 Task: Buy 5 Mouthwash from Oral Care section under best seller category for shipping address: Katie Thompson, 1483 Vineyard Drive, Independence, Ohio 44131, Cell Number 4403901431. Pay from credit card ending with 7965, CVV 549
Action: Mouse moved to (332, 53)
Screenshot: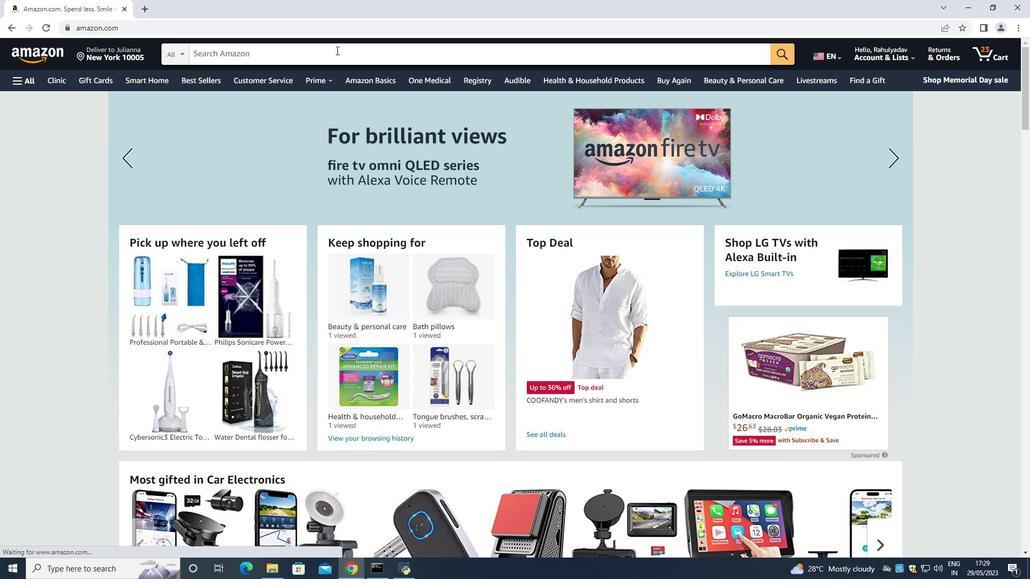 
Action: Mouse pressed left at (332, 53)
Screenshot: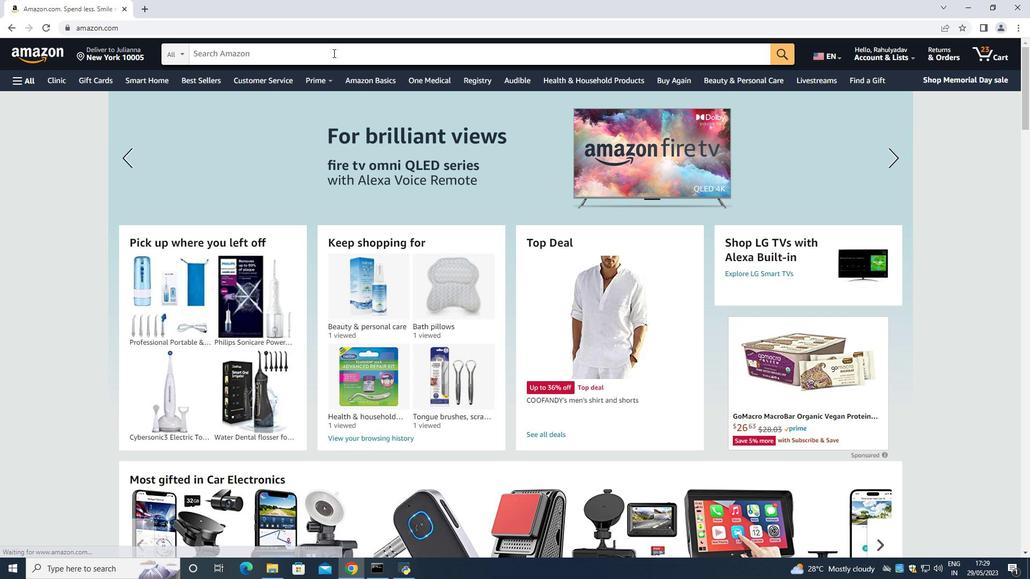 
Action: Key pressed <Key.shift>Mouthwash<Key.space><Key.enter>
Screenshot: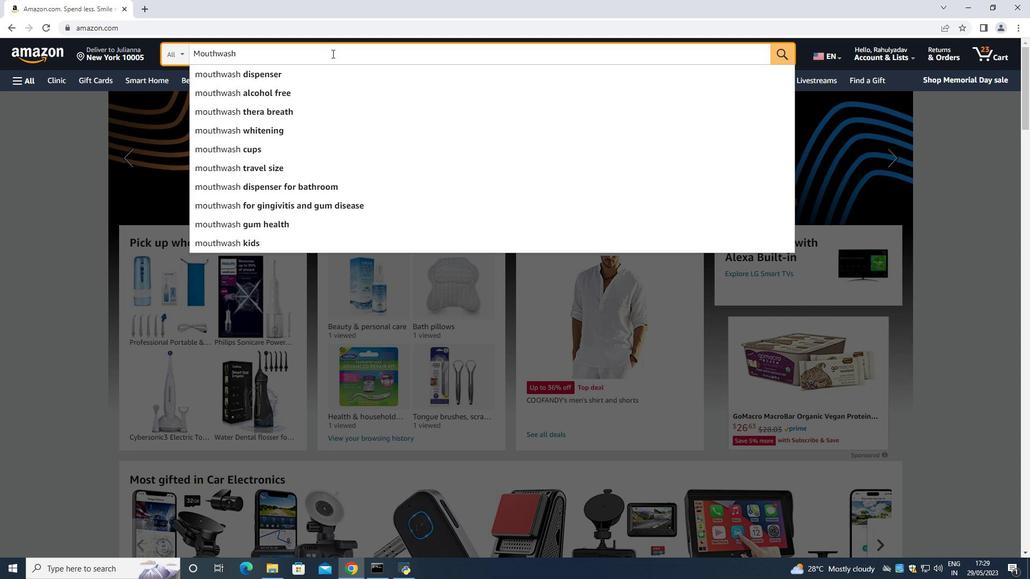
Action: Mouse moved to (191, 77)
Screenshot: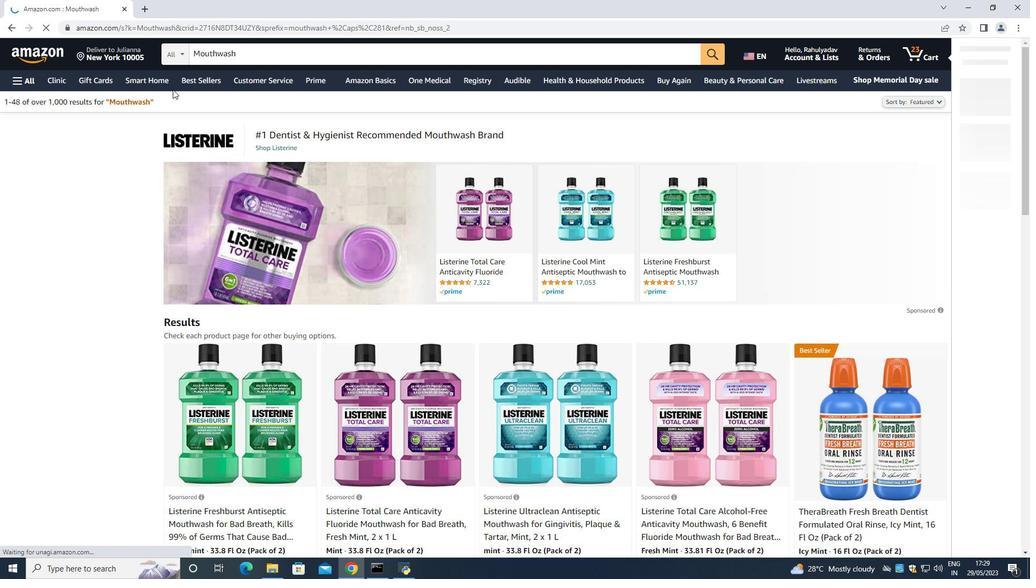 
Action: Mouse pressed left at (191, 77)
Screenshot: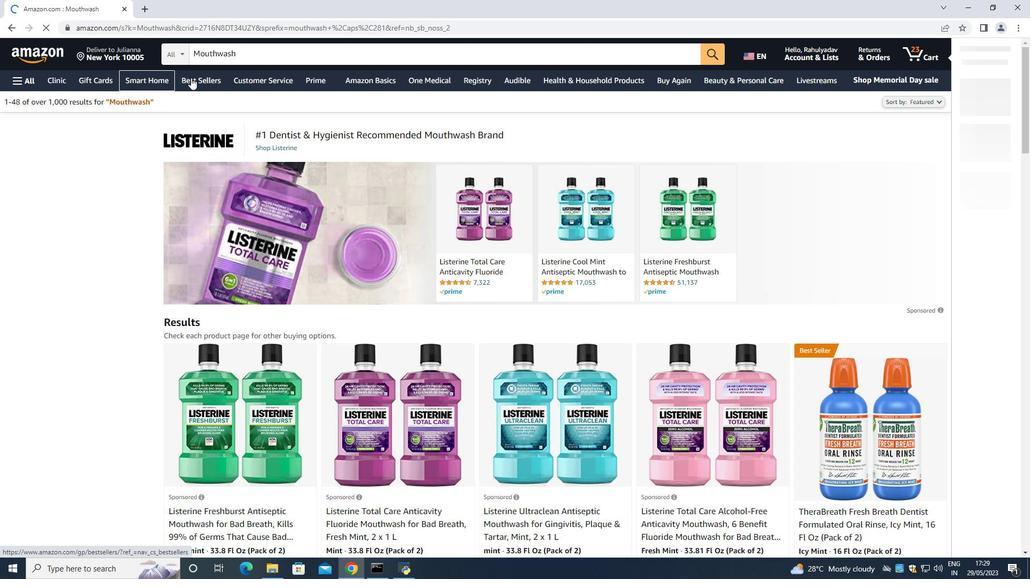 
Action: Mouse moved to (252, 56)
Screenshot: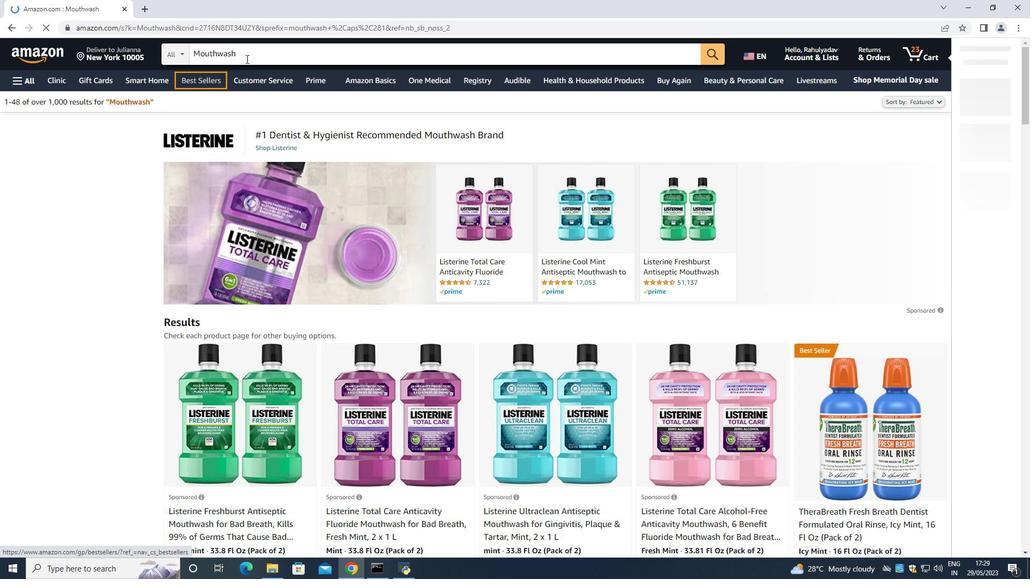 
Action: Mouse pressed left at (252, 56)
Screenshot: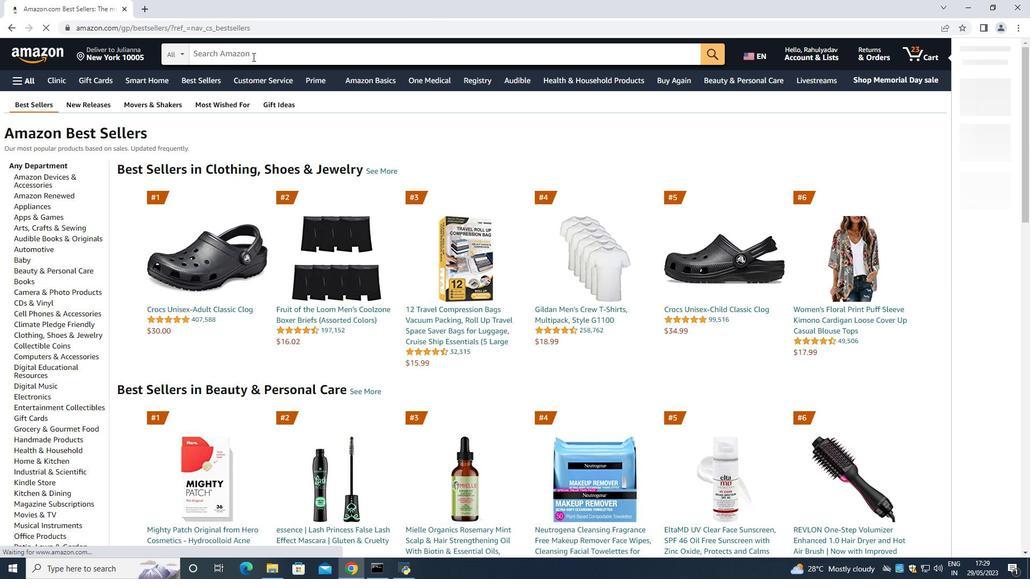 
Action: Mouse moved to (253, 56)
Screenshot: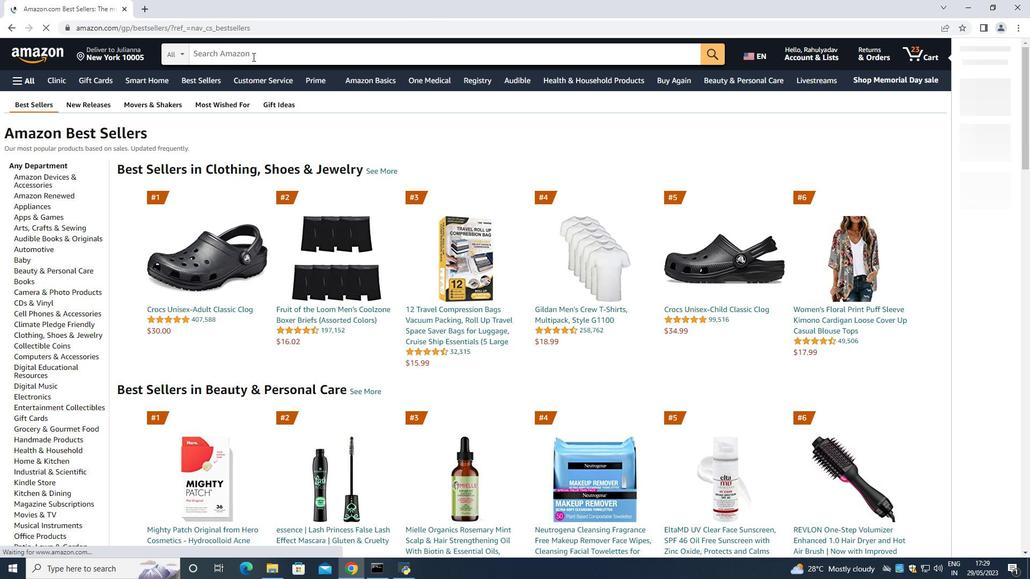 
Action: Key pressed <Key.caps_lock><Key.shift><Key.shift><Key.shift><Key.shift><Key.shift><Key.shift><Key.shift>mOUTH<Key.backspace><Key.backspace><Key.backspace><Key.backspace><Key.backspace><Key.backspace><Key.backspace><Key.backspace><Key.backspace><Key.backspace><Key.backspace><Key.backspace><Key.caps_lock><Key.caps_lock><Key.caps_lock><Key.shift>Mouthwash<Key.space><Key.enter>
Screenshot: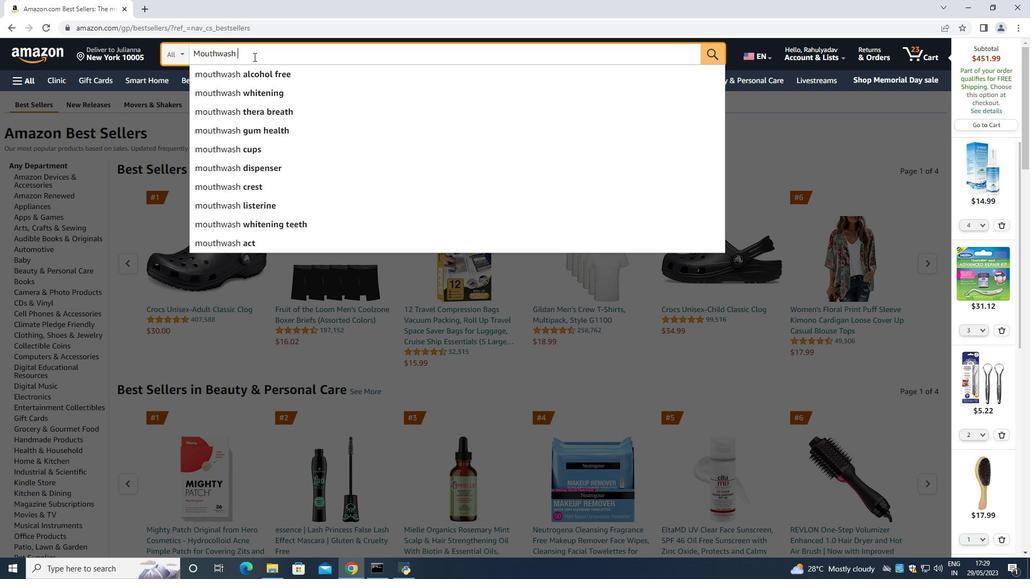 
Action: Mouse scrolled (253, 57) with delta (0, 0)
Screenshot: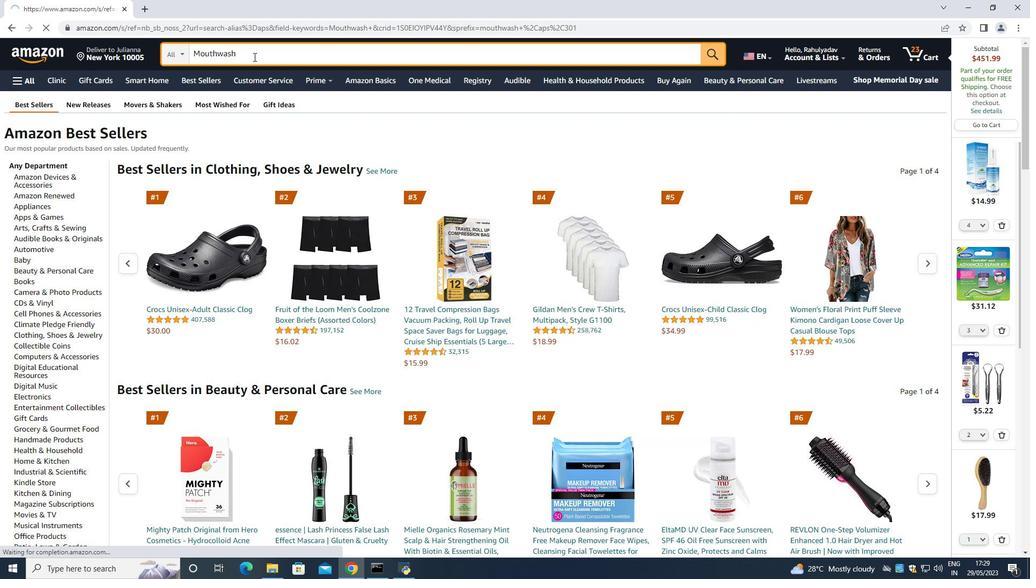 
Action: Mouse moved to (50, 261)
Screenshot: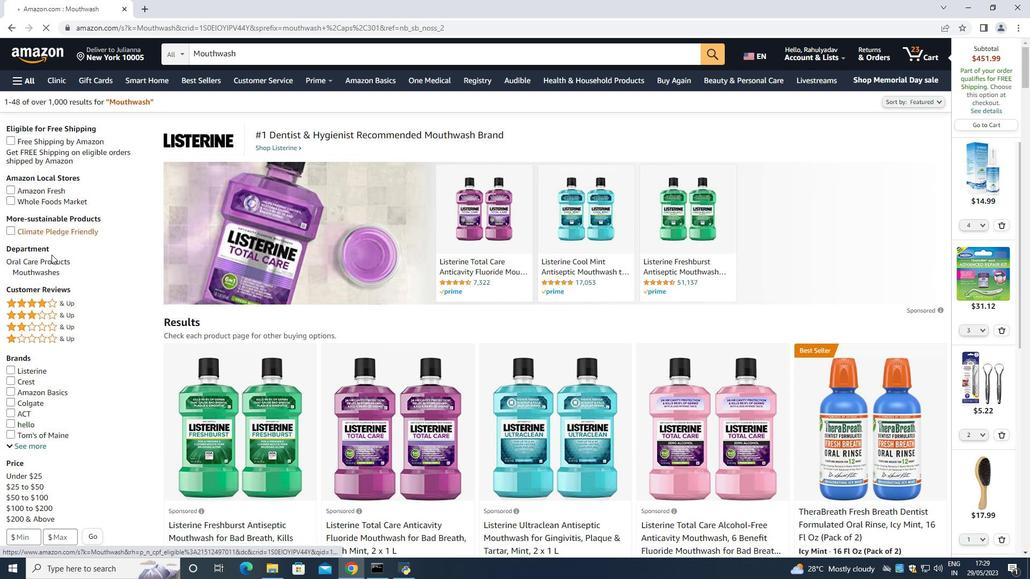 
Action: Mouse pressed left at (50, 261)
Screenshot: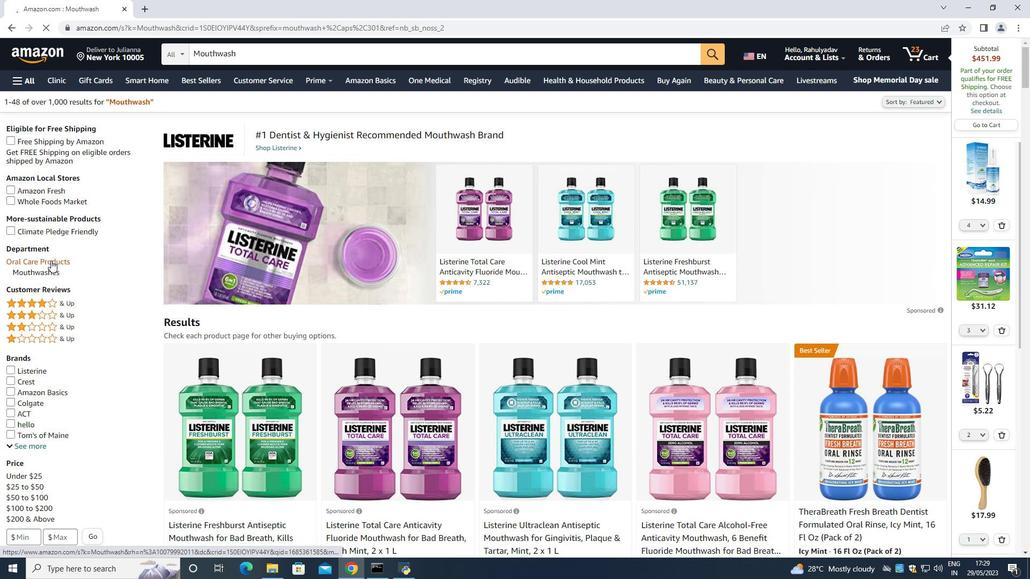 
Action: Mouse moved to (266, 311)
Screenshot: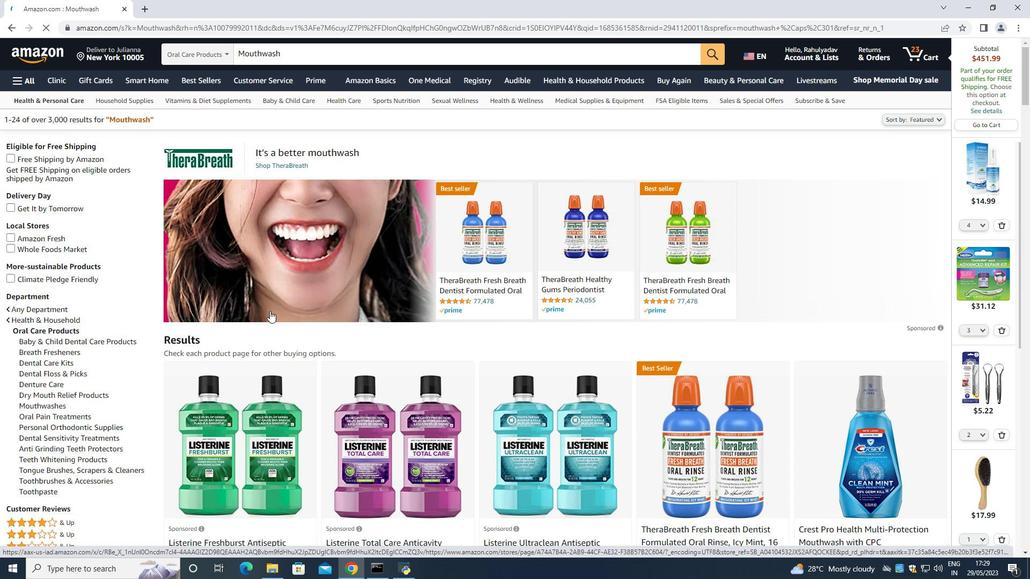 
Action: Mouse scrolled (266, 311) with delta (0, 0)
Screenshot: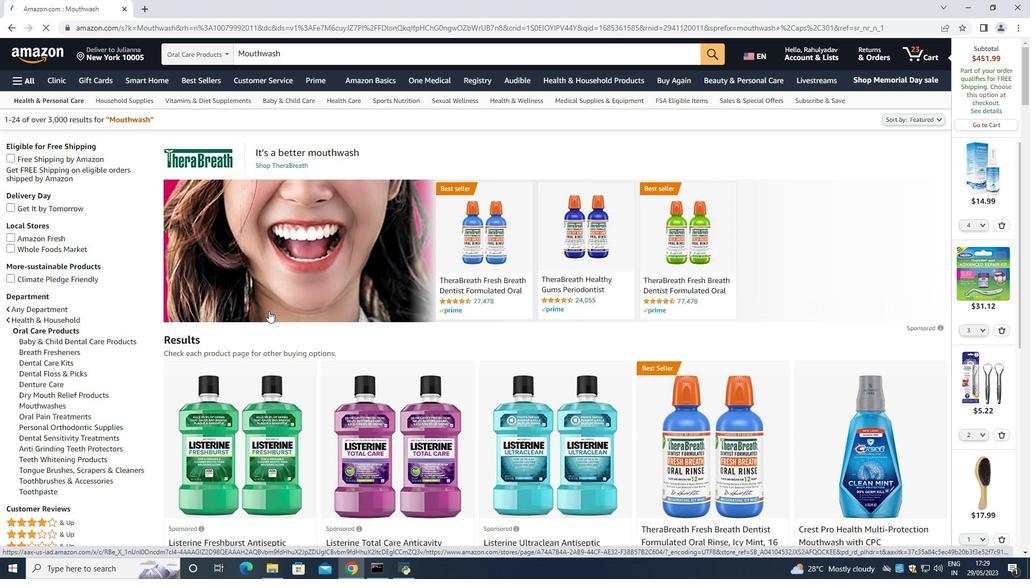 
Action: Mouse moved to (250, 325)
Screenshot: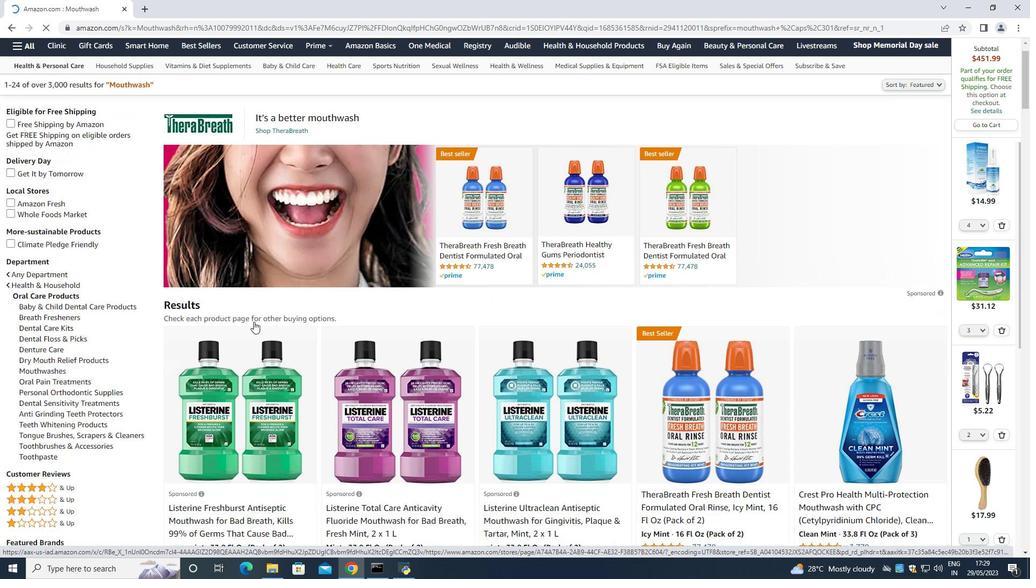 
Action: Mouse scrolled (250, 324) with delta (0, 0)
Screenshot: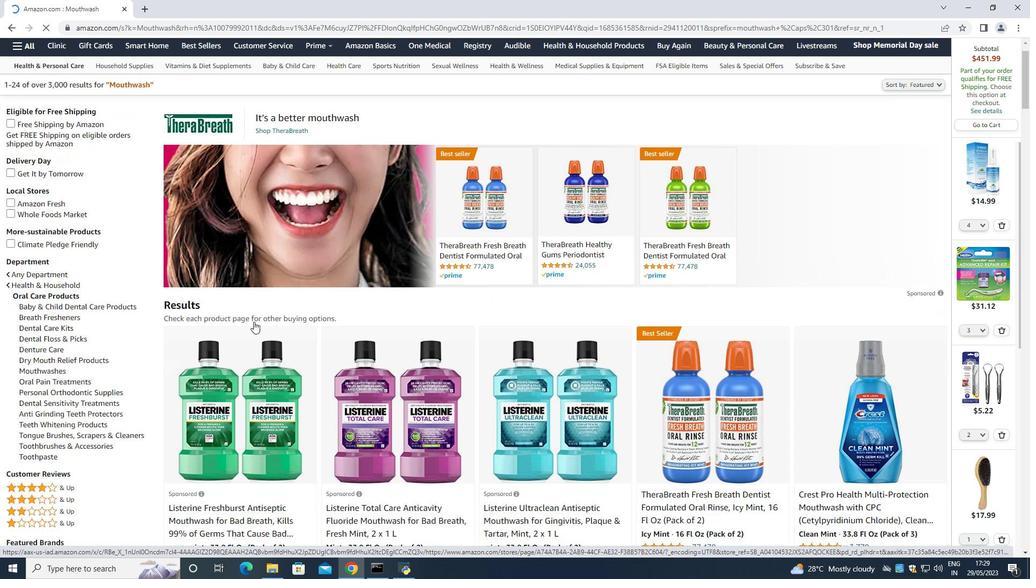 
Action: Mouse moved to (222, 350)
Screenshot: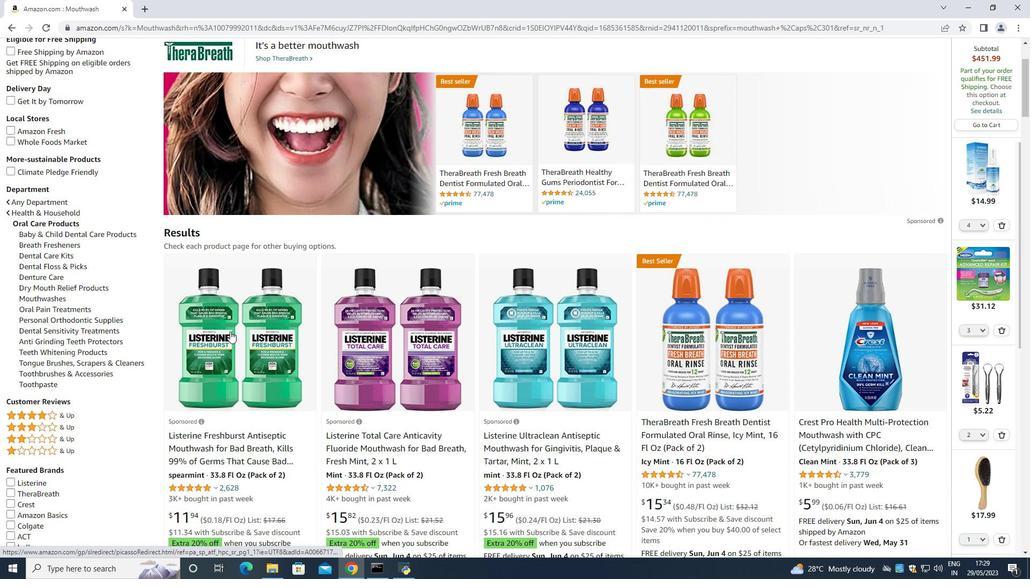 
Action: Mouse scrolled (222, 349) with delta (0, 0)
Screenshot: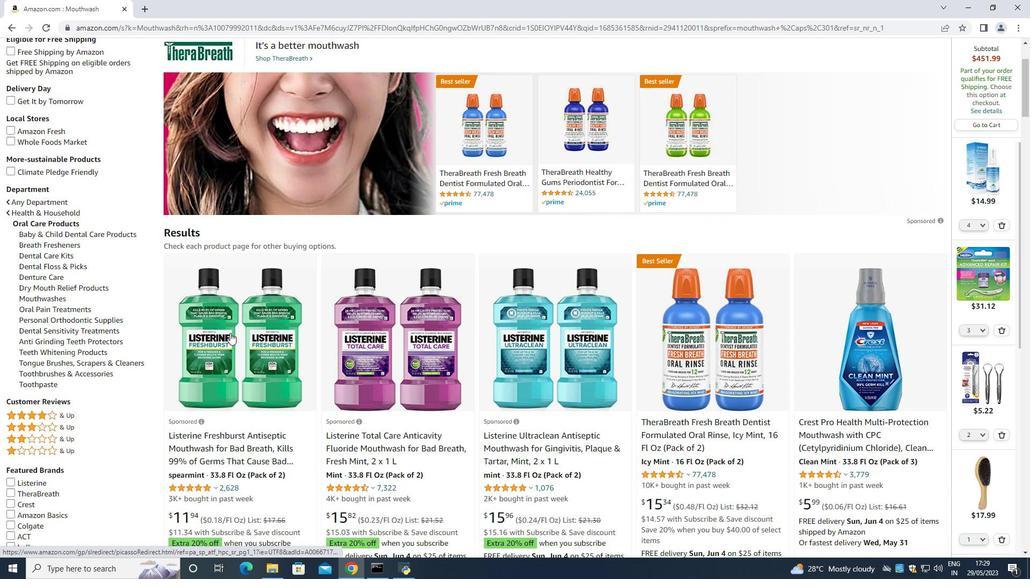 
Action: Mouse moved to (269, 348)
Screenshot: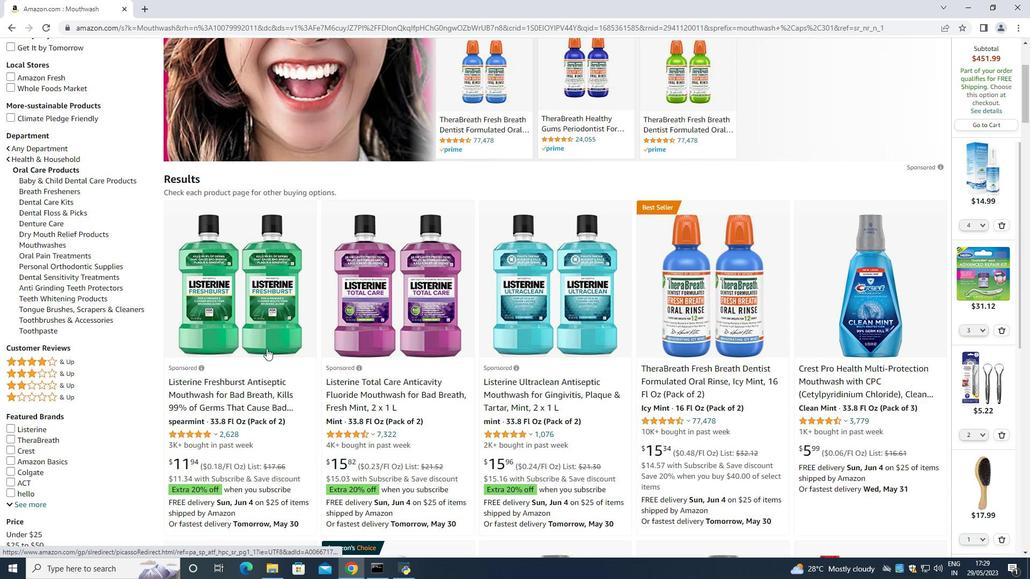 
Action: Mouse scrolled (269, 348) with delta (0, 0)
Screenshot: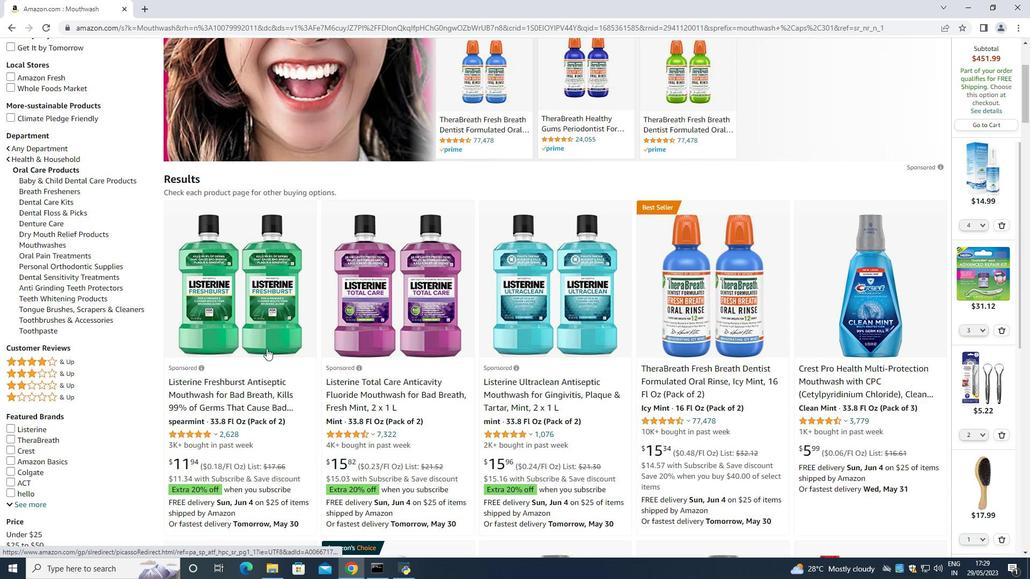 
Action: Mouse moved to (534, 339)
Screenshot: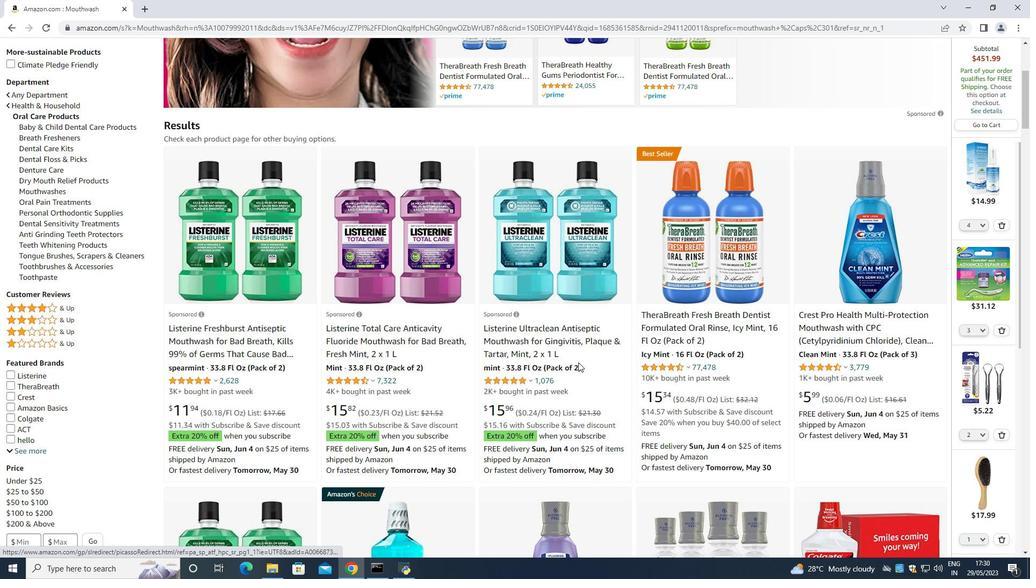 
Action: Mouse scrolled (534, 339) with delta (0, 0)
Screenshot: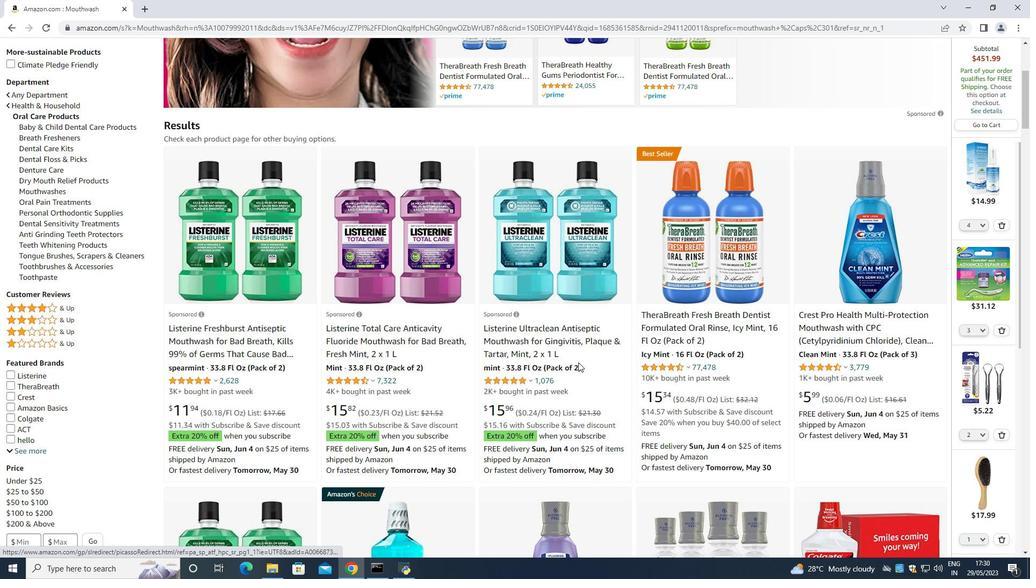 
Action: Mouse moved to (458, 273)
Screenshot: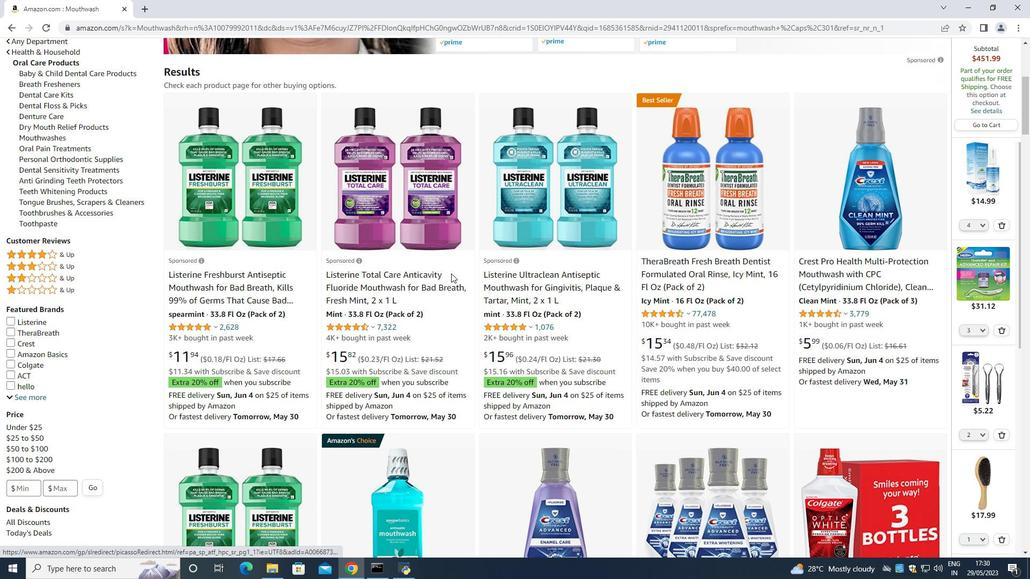 
Action: Mouse scrolled (458, 273) with delta (0, 0)
Screenshot: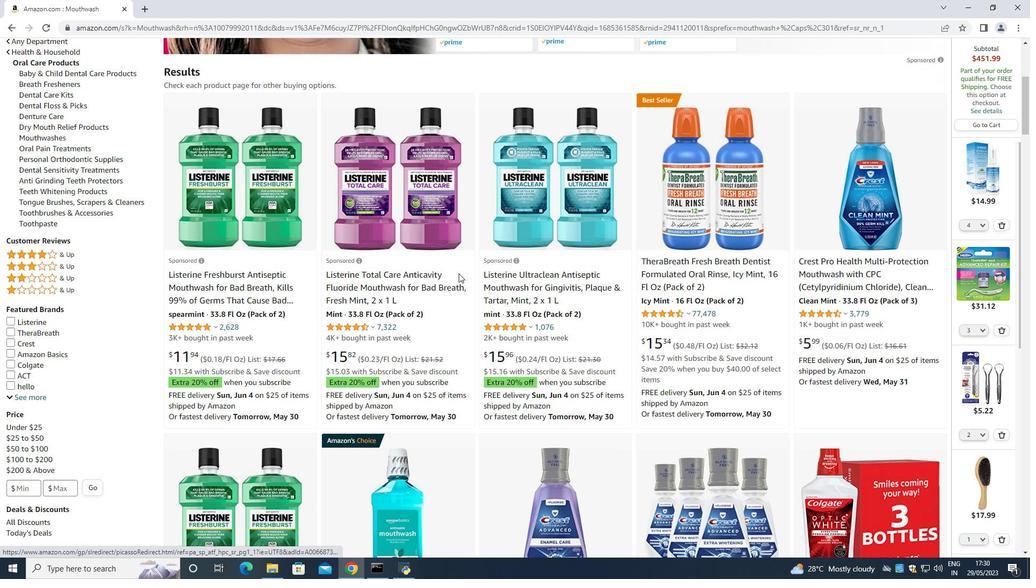 
Action: Mouse moved to (590, 308)
Screenshot: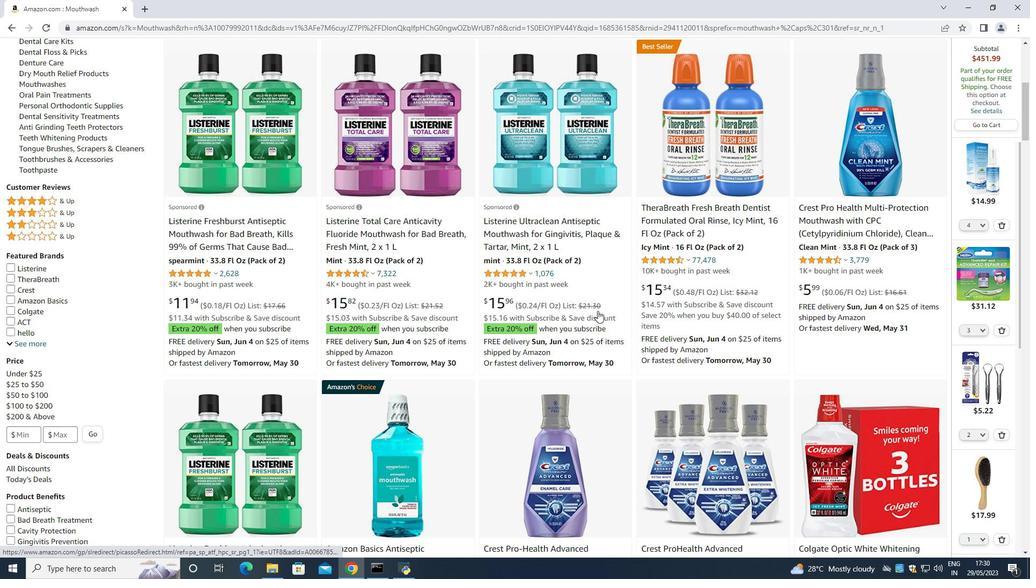 
Action: Mouse scrolled (590, 308) with delta (0, 0)
Screenshot: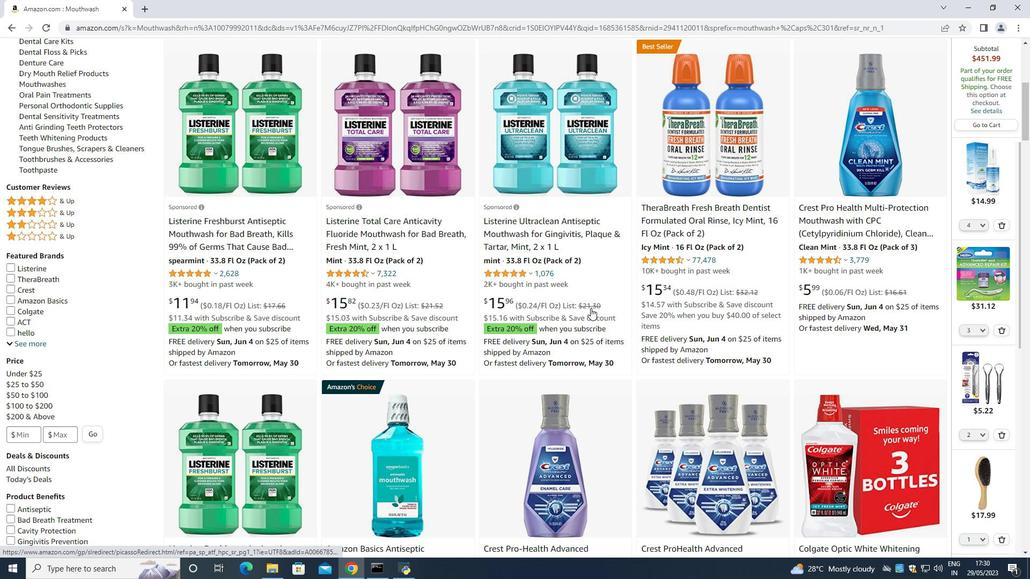 
Action: Mouse moved to (589, 307)
Screenshot: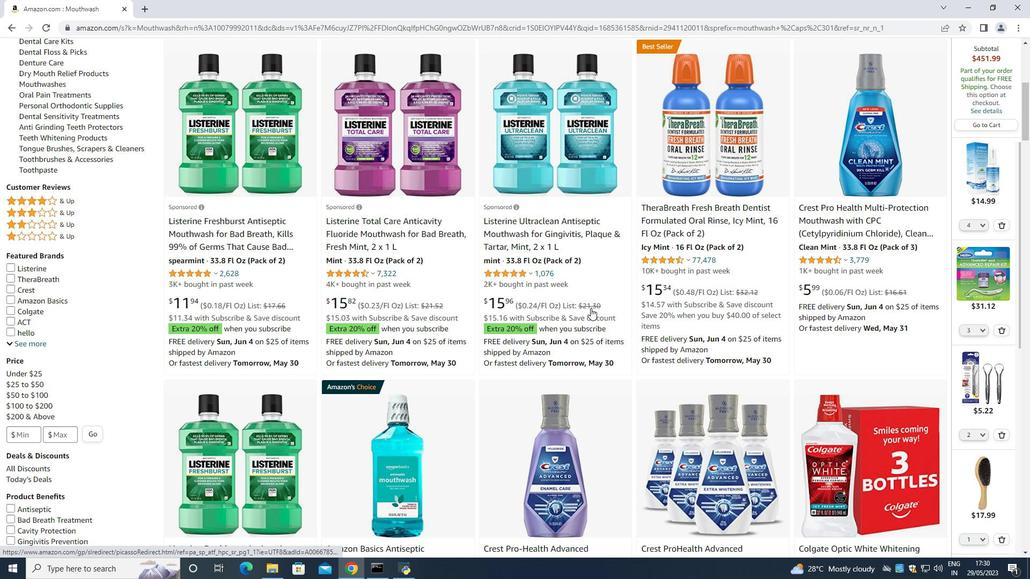 
Action: Mouse scrolled (589, 308) with delta (0, 0)
Screenshot: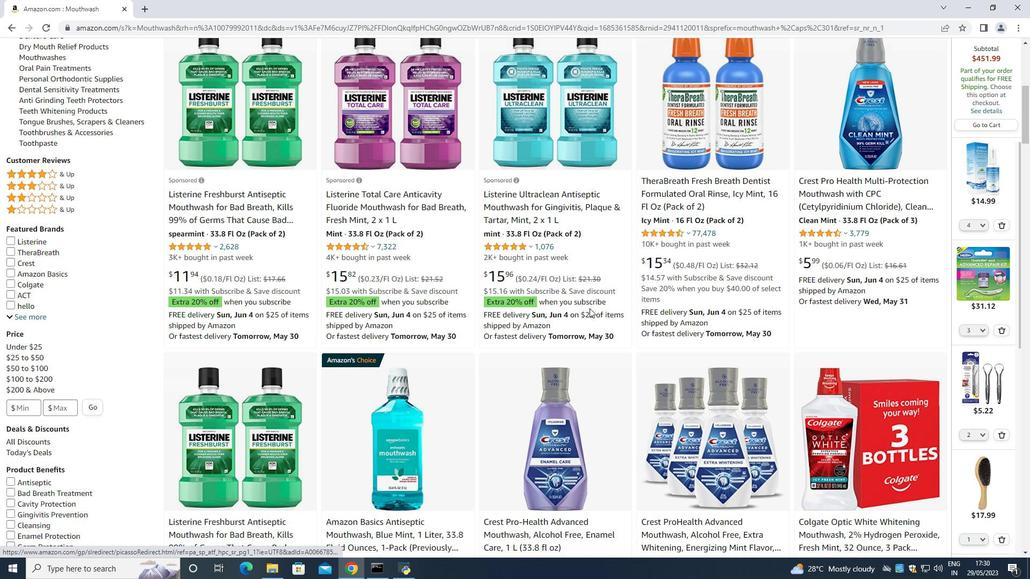 
Action: Mouse moved to (589, 307)
Screenshot: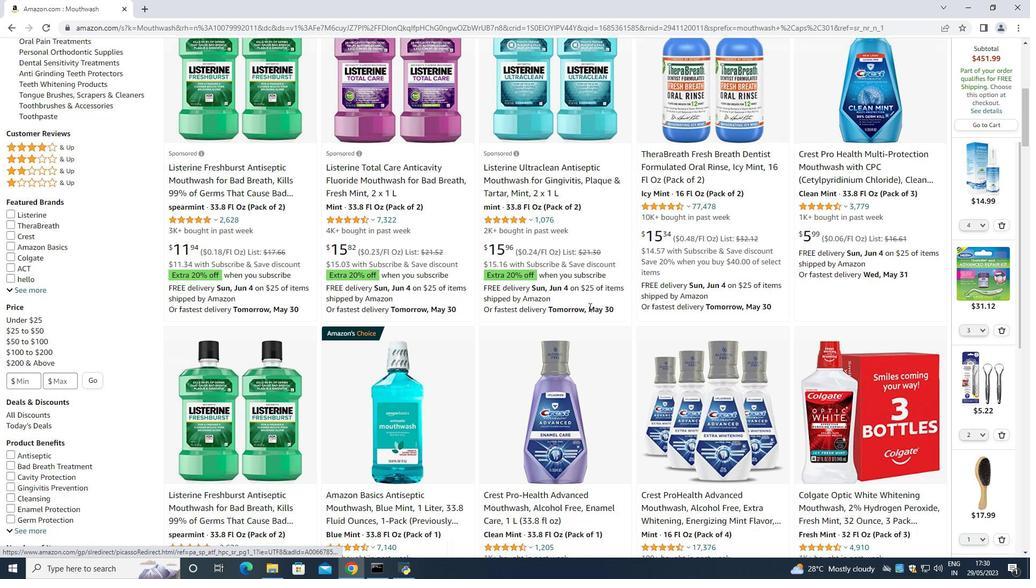 
Action: Mouse scrolled (589, 308) with delta (0, 0)
Screenshot: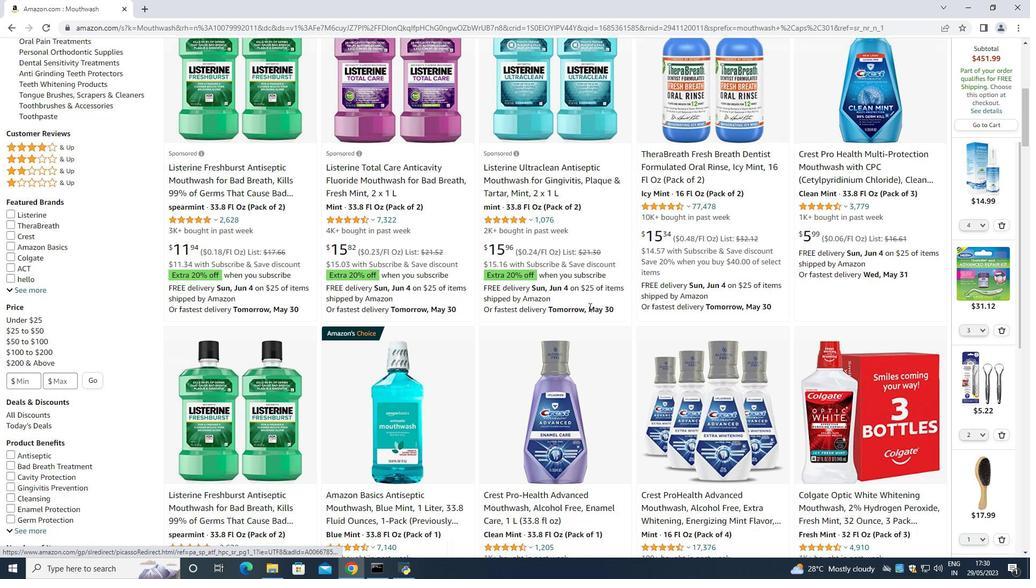 
Action: Mouse moved to (589, 307)
Screenshot: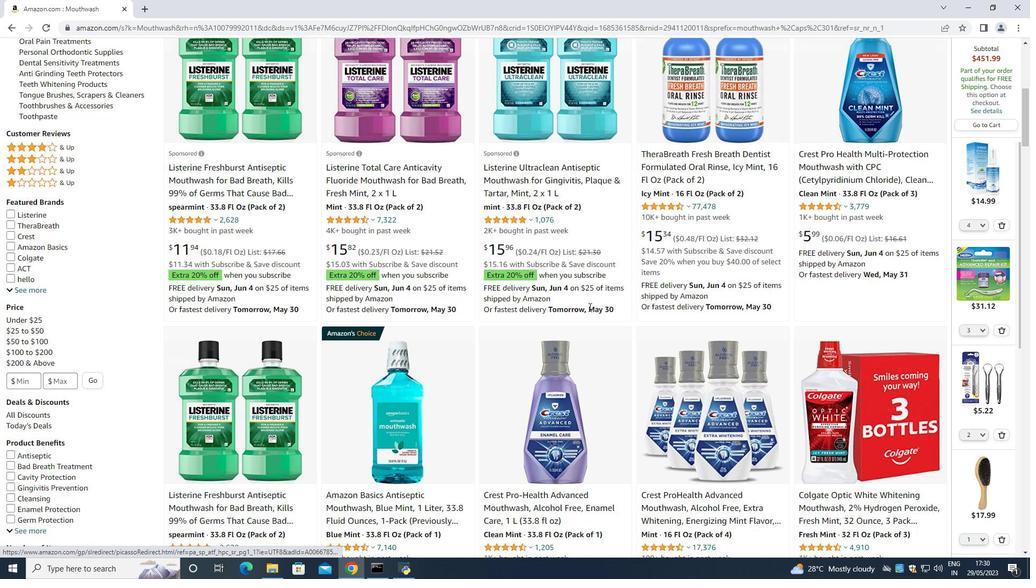 
Action: Mouse scrolled (589, 306) with delta (0, 0)
Screenshot: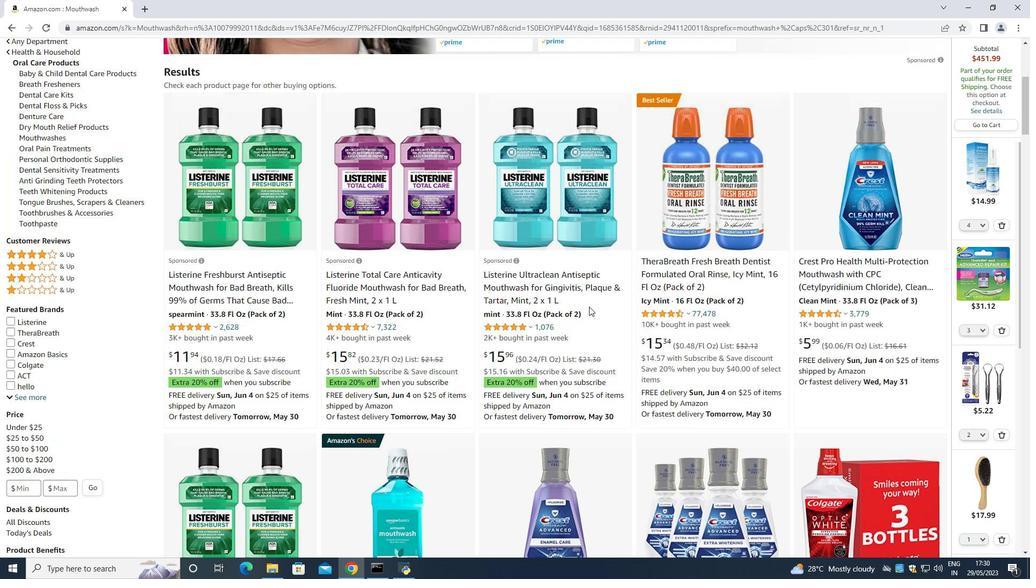 
Action: Mouse moved to (589, 307)
Screenshot: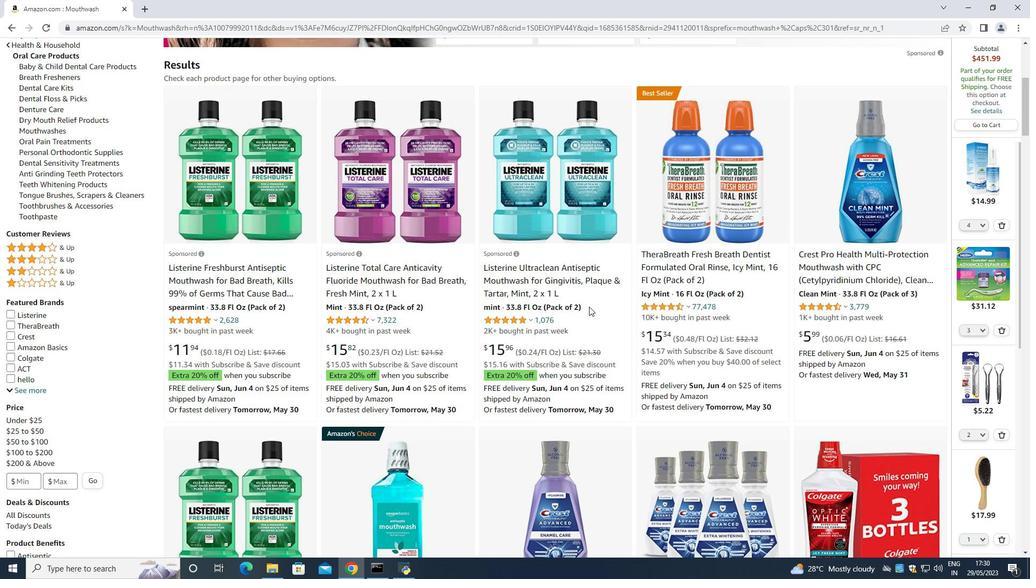 
Action: Key pressed <Key.down><Key.down><Key.down><Key.down><Key.down><Key.down><Key.down><Key.down><Key.down><Key.down><Key.down><Key.down><Key.down><Key.down><Key.down><Key.down><Key.down><Key.down><Key.down><Key.down><Key.down><Key.down><Key.down><Key.down><Key.down><Key.down><Key.down><Key.down><Key.down><Key.down><Key.down><Key.down><Key.down><Key.down><Key.down><Key.down><Key.down><Key.down><Key.down><Key.down><Key.down><Key.down><Key.down><Key.down><Key.down><Key.down><Key.down><Key.down><Key.down><Key.down><Key.down><Key.down><Key.down><Key.down><Key.down><Key.down><Key.down><Key.down><Key.down><Key.down><Key.down><Key.down><Key.down><Key.down><Key.down><Key.down><Key.down><Key.down><Key.down><Key.up><Key.down><Key.up><Key.up><Key.up><Key.up><Key.up><Key.up><Key.up><Key.up><Key.up><Key.up><Key.up><Key.up><Key.up><Key.up><Key.up><Key.up><Key.up><Key.up><Key.up><Key.up><Key.up>
Screenshot: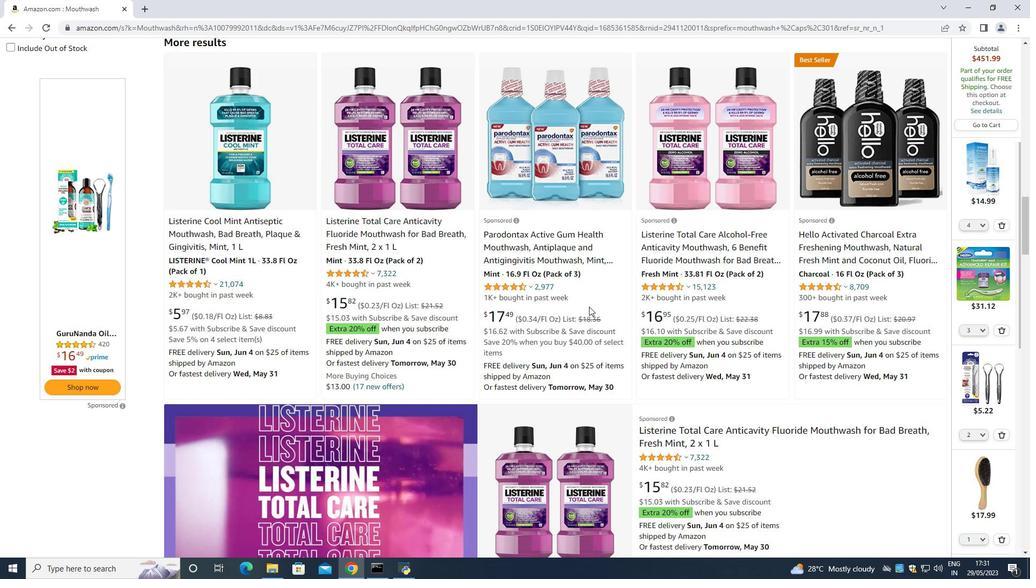 
Action: Mouse moved to (416, 269)
Screenshot: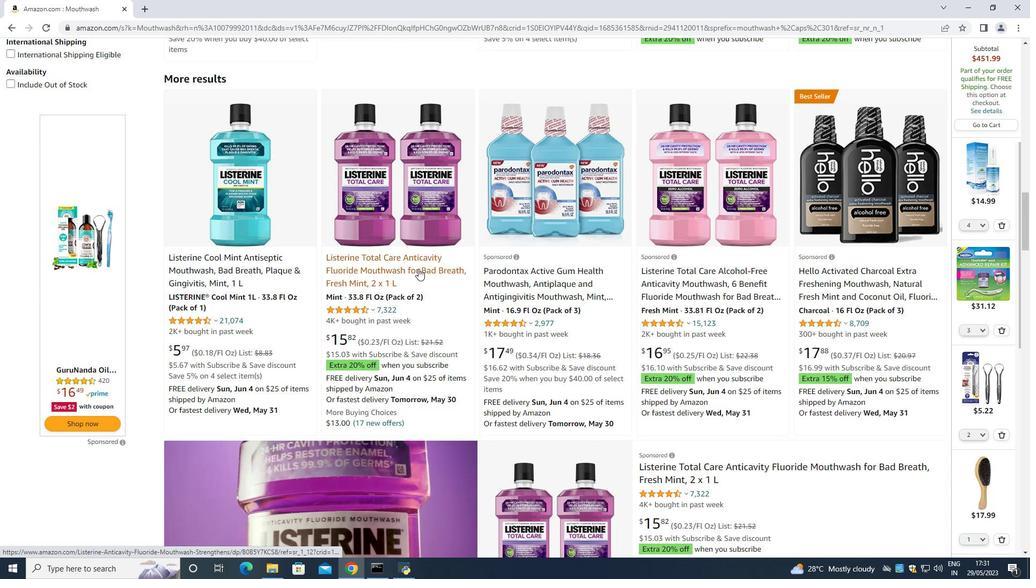 
Action: Mouse pressed left at (416, 269)
Screenshot: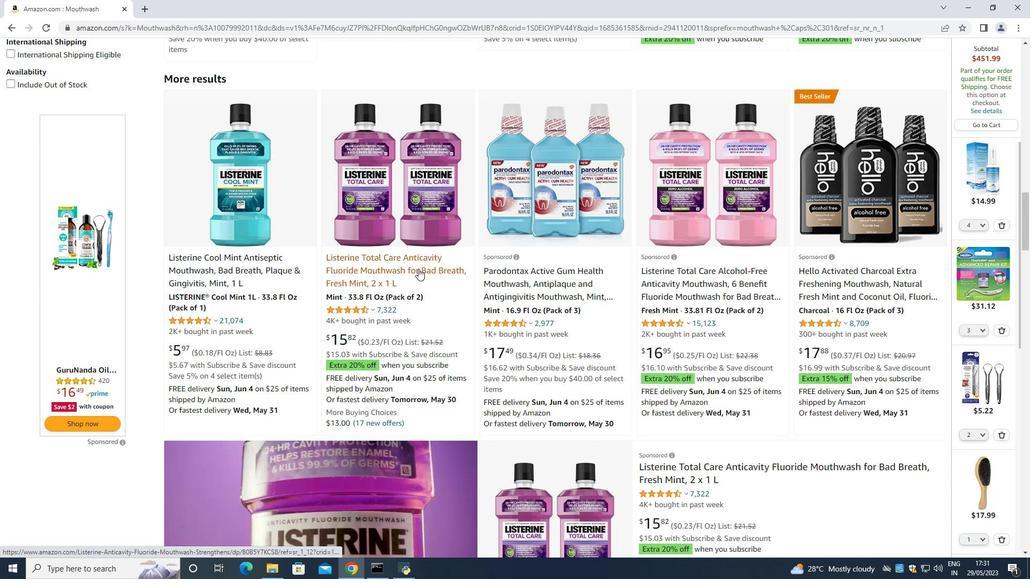 
Action: Mouse moved to (241, 241)
Screenshot: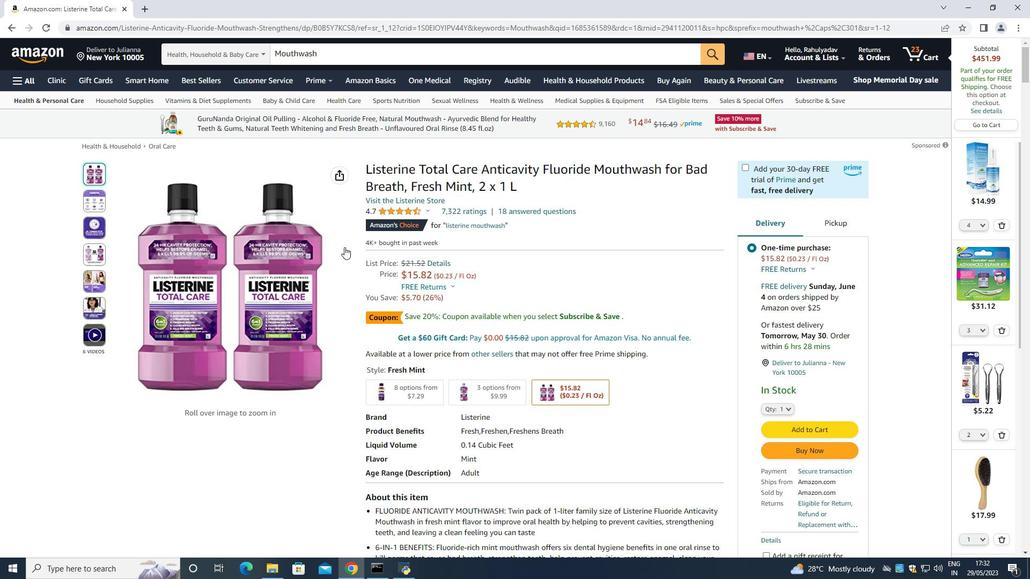 
Action: Mouse scrolled (241, 241) with delta (0, 0)
Screenshot: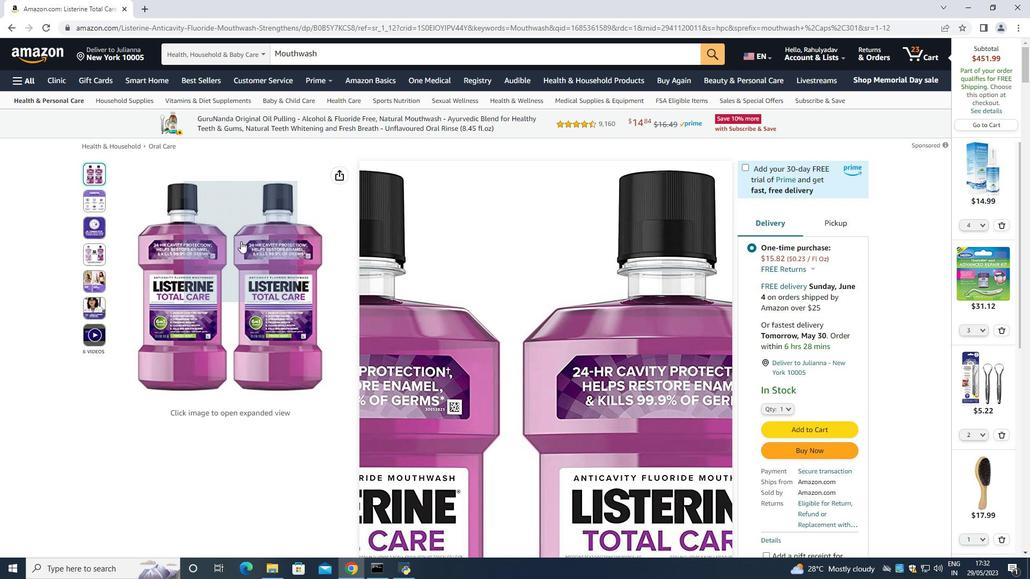 
Action: Mouse moved to (369, 212)
Screenshot: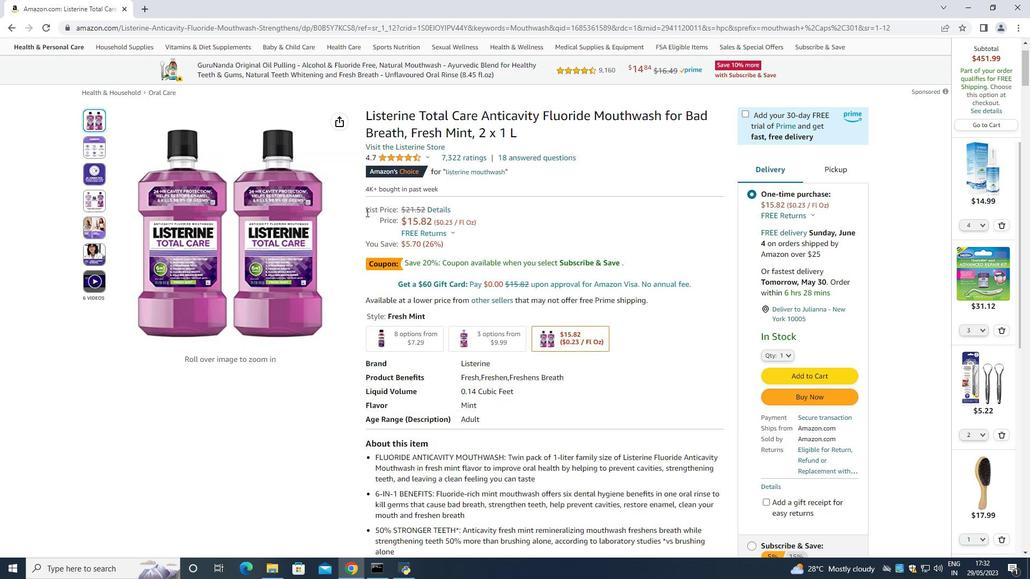 
Action: Mouse scrolled (369, 211) with delta (0, 0)
Screenshot: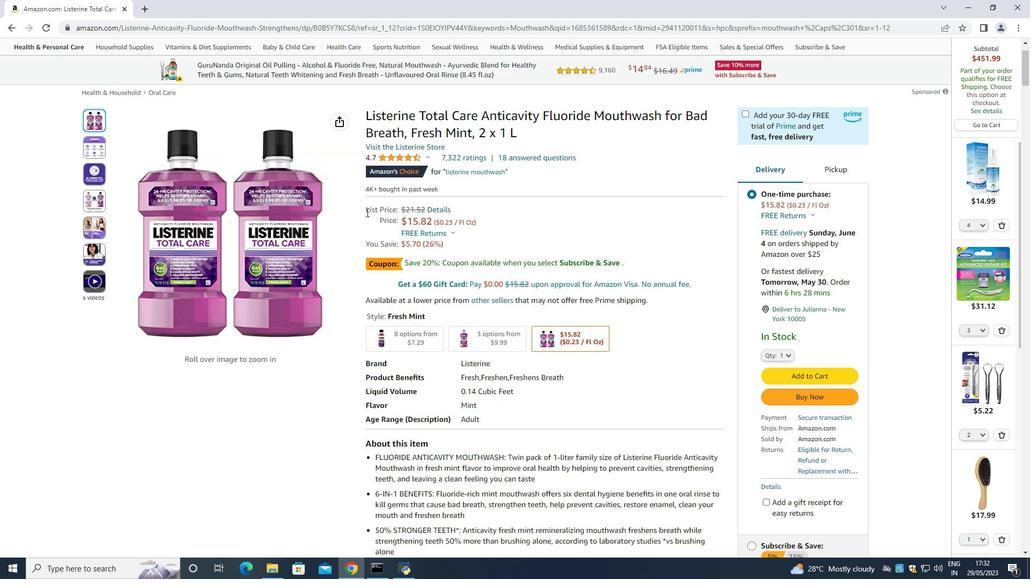 
Action: Mouse scrolled (369, 211) with delta (0, 0)
Screenshot: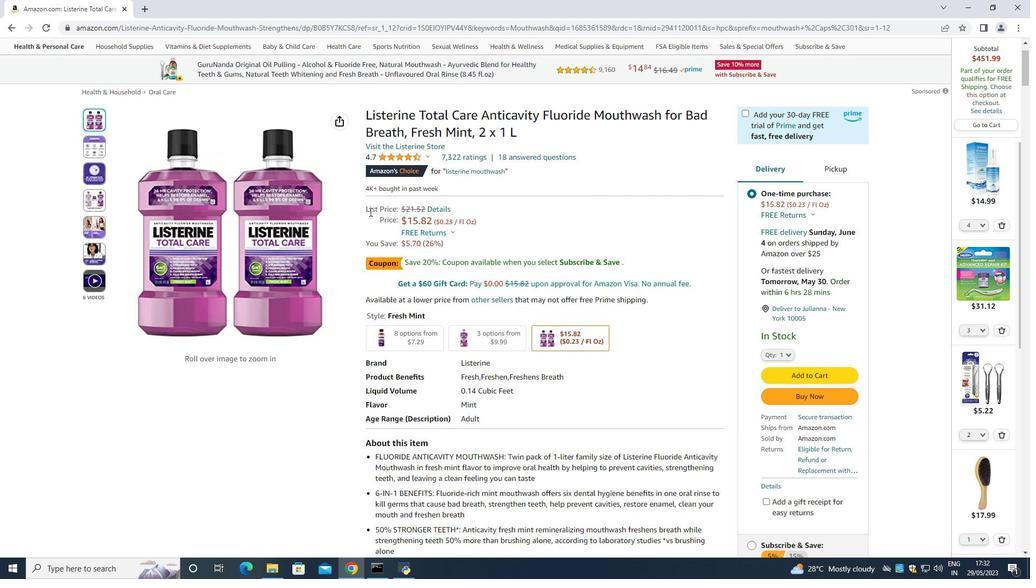 
Action: Mouse moved to (779, 249)
Screenshot: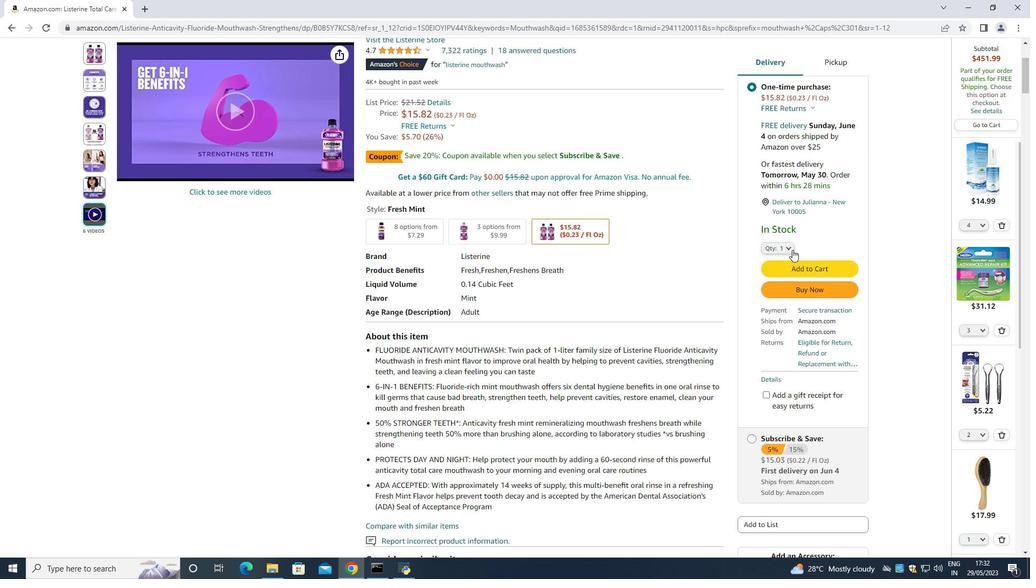 
Action: Mouse pressed left at (779, 249)
Screenshot: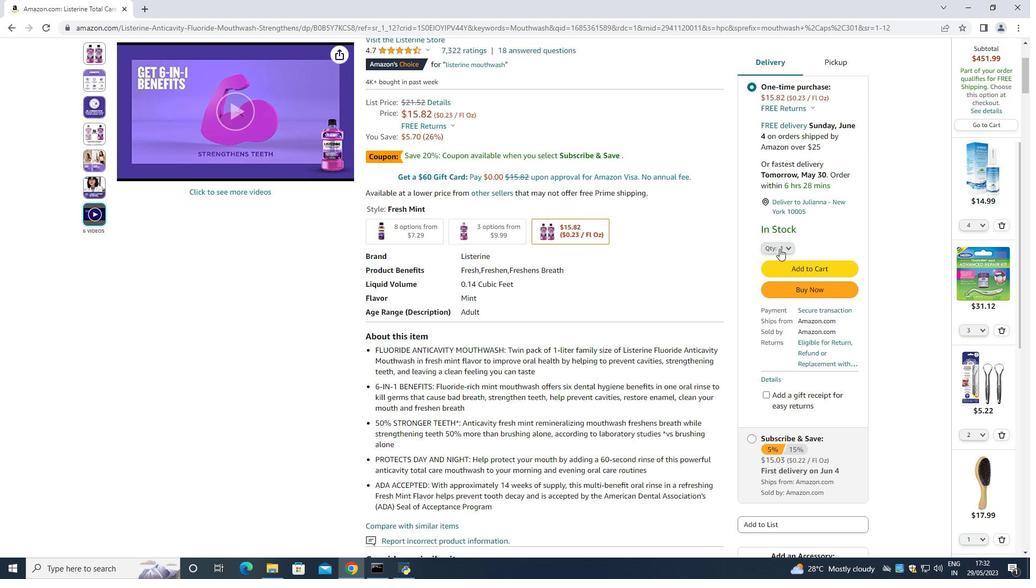 
Action: Mouse moved to (775, 304)
Screenshot: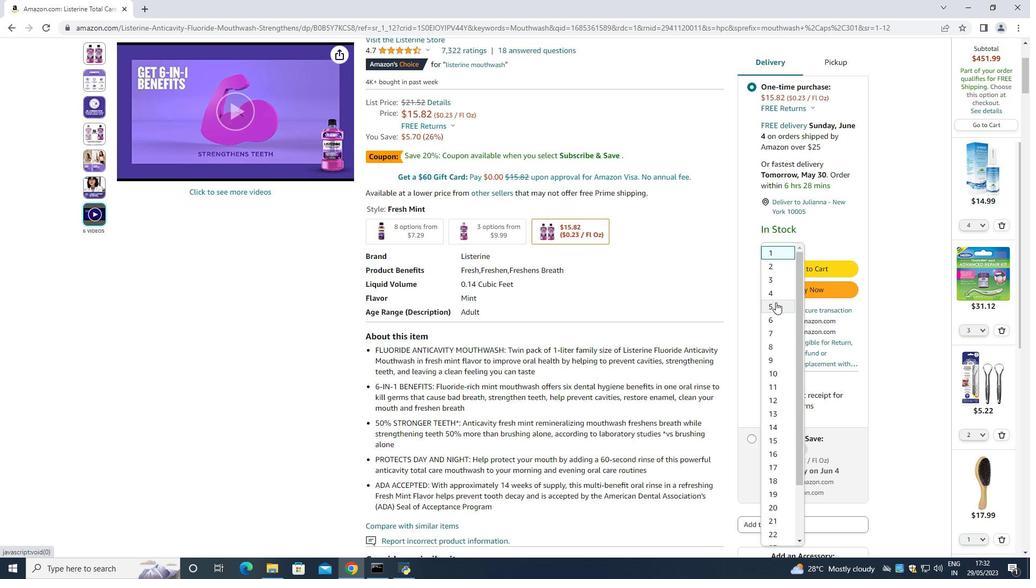 
Action: Mouse pressed left at (775, 304)
Screenshot: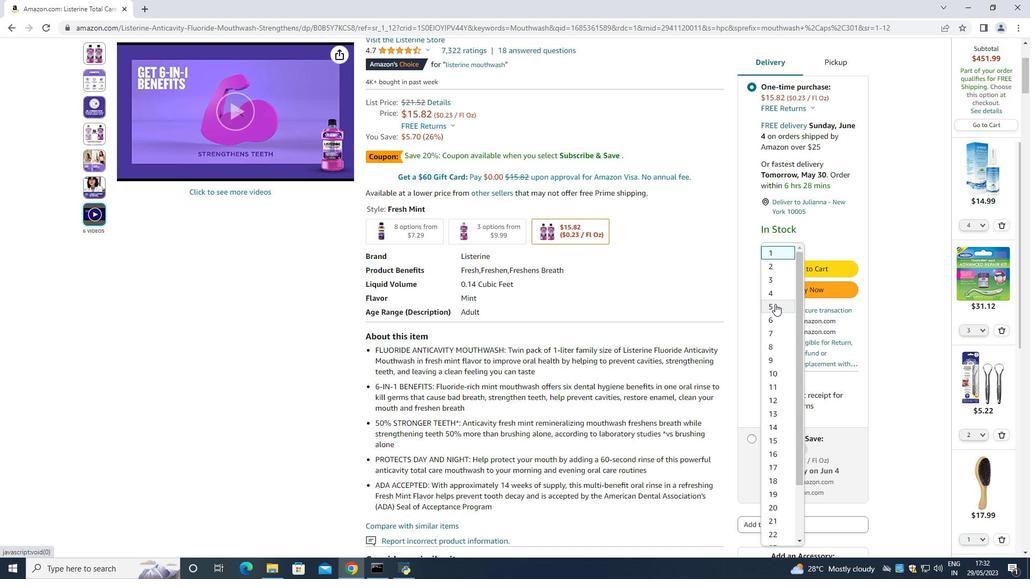 
Action: Mouse moved to (599, 225)
Screenshot: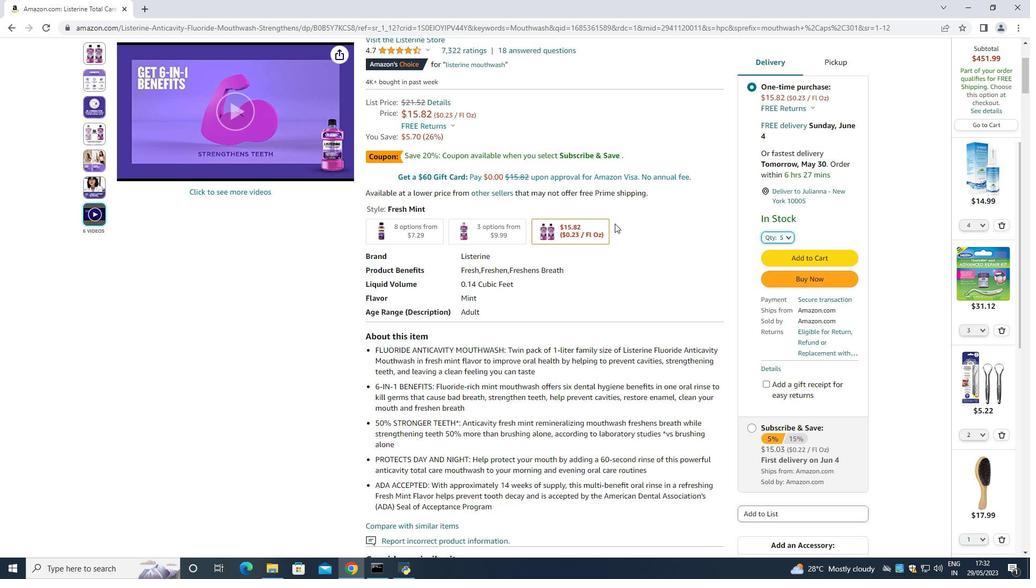 
Action: Key pressed <Key.down><Key.down><Key.down><Key.down><Key.down><Key.down><Key.up><Key.up><Key.up><Key.up><Key.up><Key.enter>
Screenshot: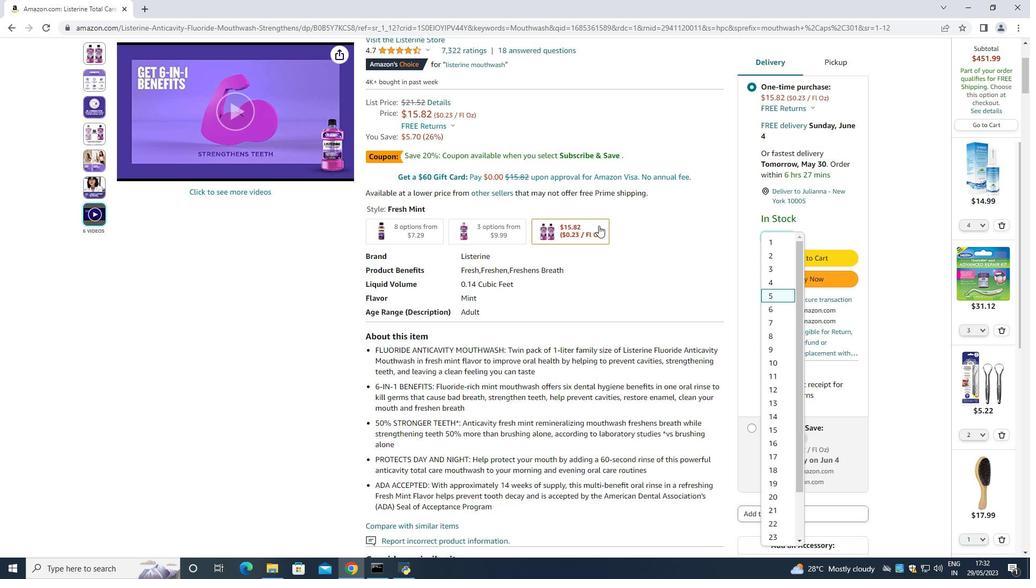 
Action: Mouse moved to (201, 324)
Screenshot: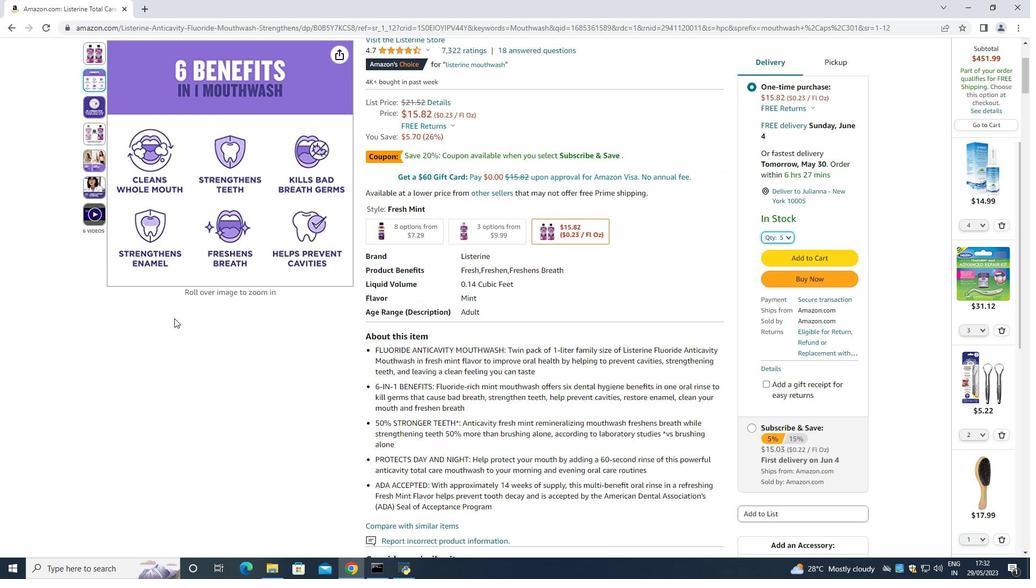 
Action: Mouse scrolled (201, 323) with delta (0, 0)
Screenshot: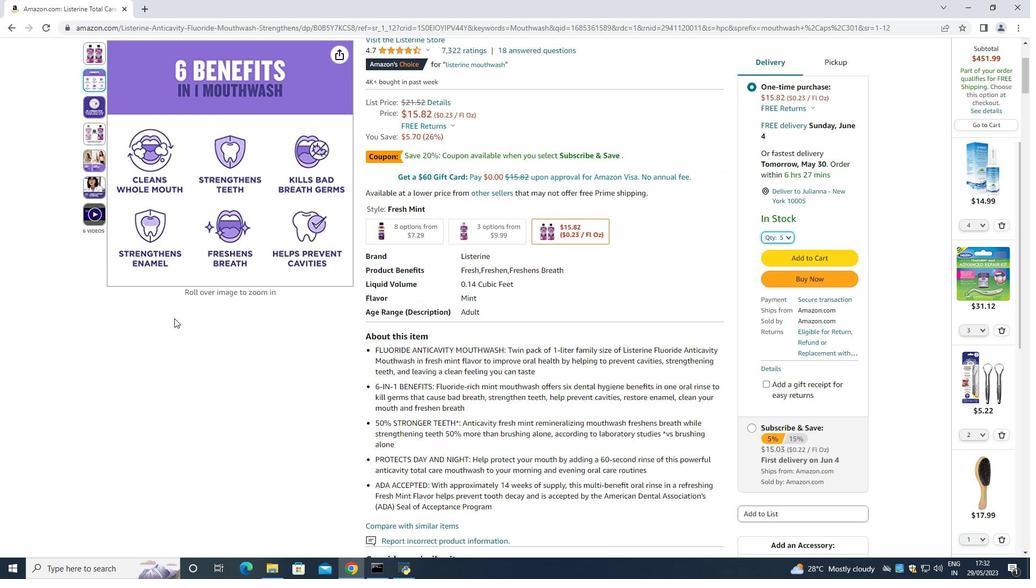
Action: Mouse moved to (245, 307)
Screenshot: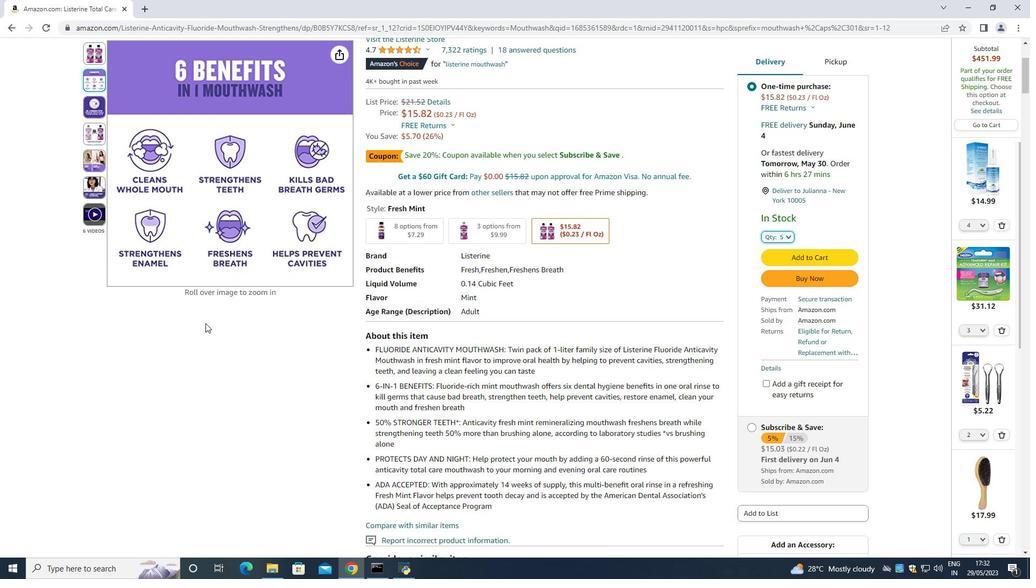 
Action: Mouse scrolled (242, 308) with delta (0, 0)
Screenshot: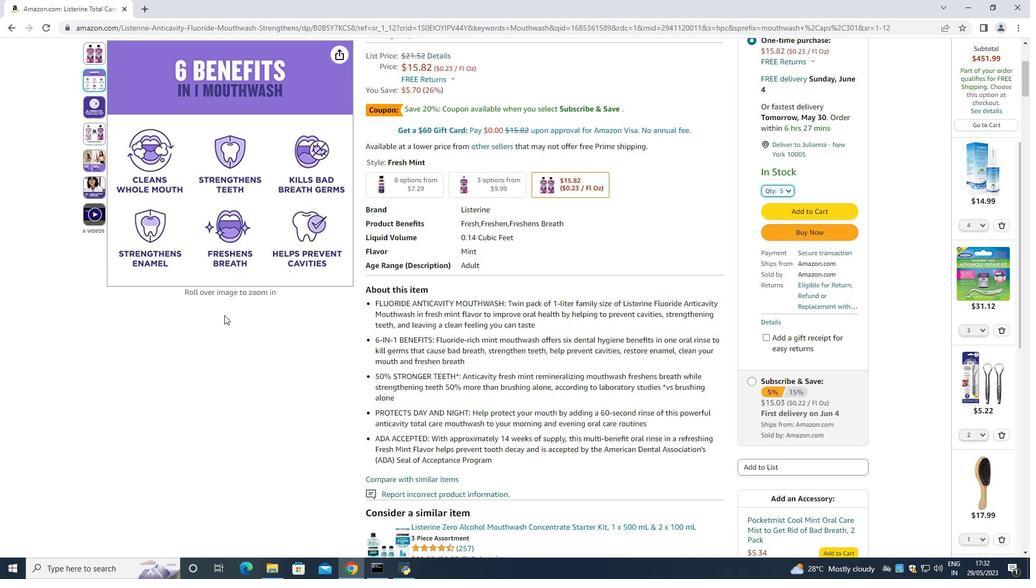 
Action: Mouse moved to (489, 291)
Screenshot: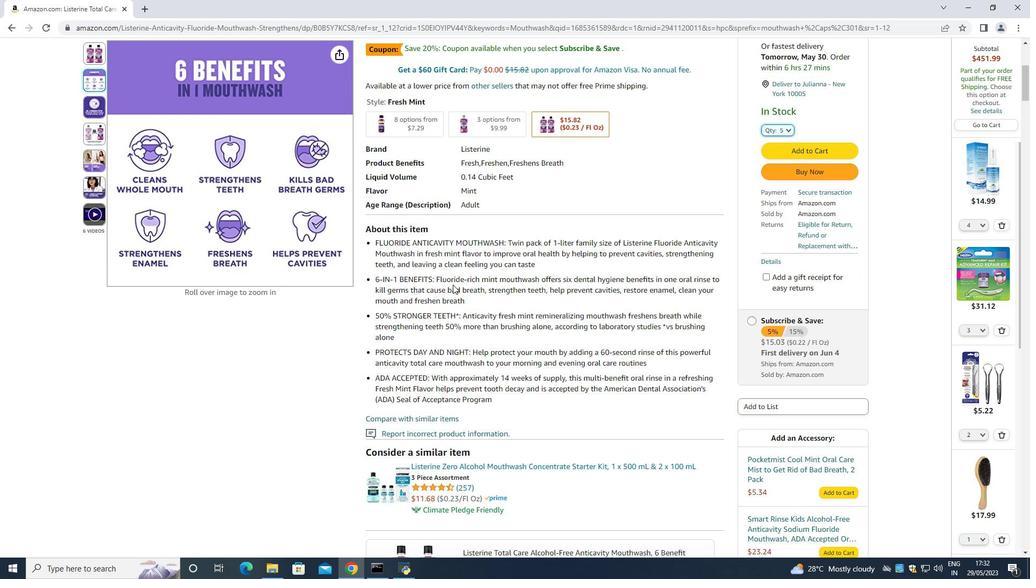 
Action: Mouse scrolled (489, 290) with delta (0, 0)
Screenshot: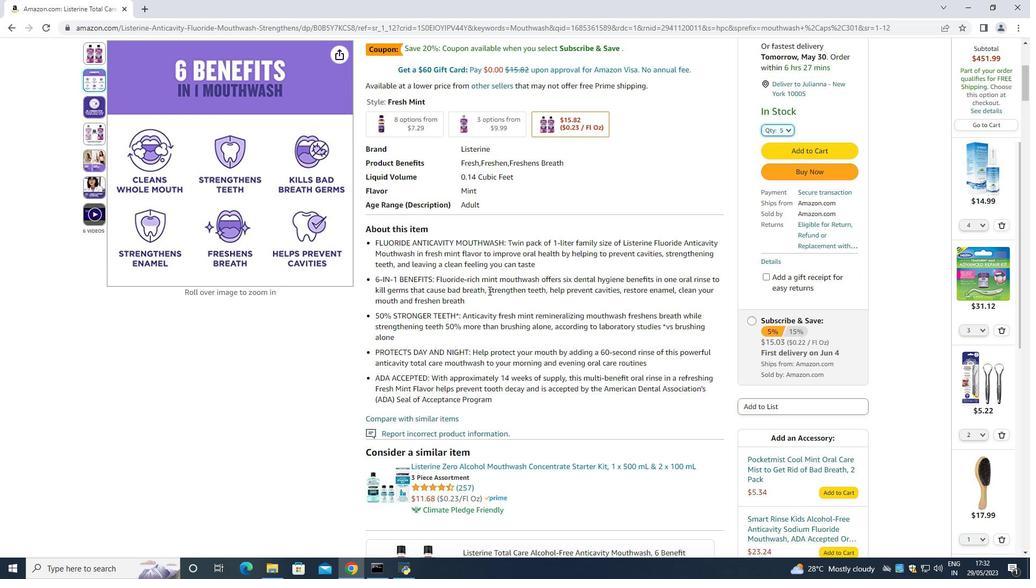 
Action: Mouse moved to (489, 292)
Screenshot: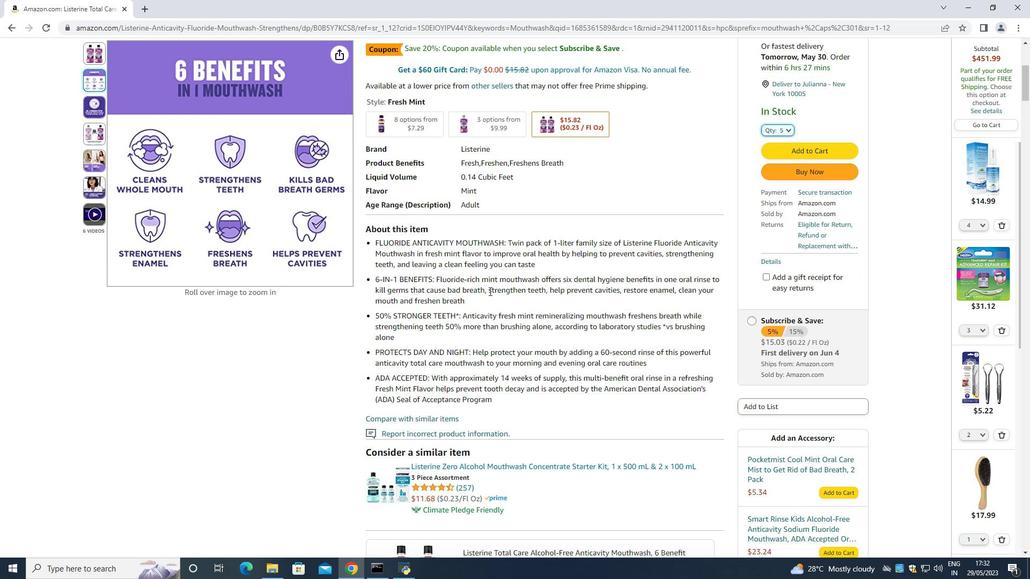 
Action: Mouse scrolled (489, 291) with delta (0, 0)
Screenshot: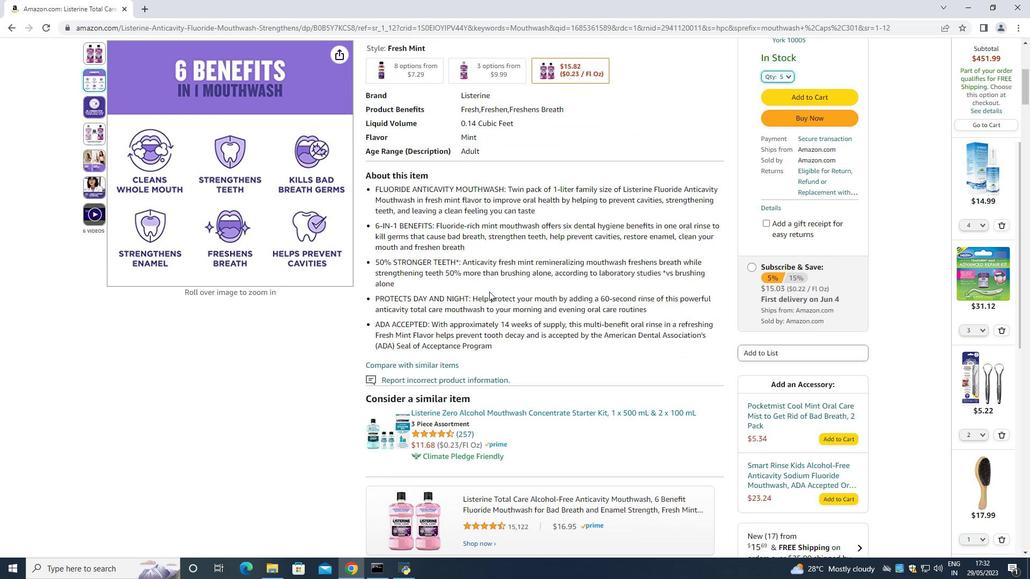 
Action: Mouse pressed middle at (489, 292)
Screenshot: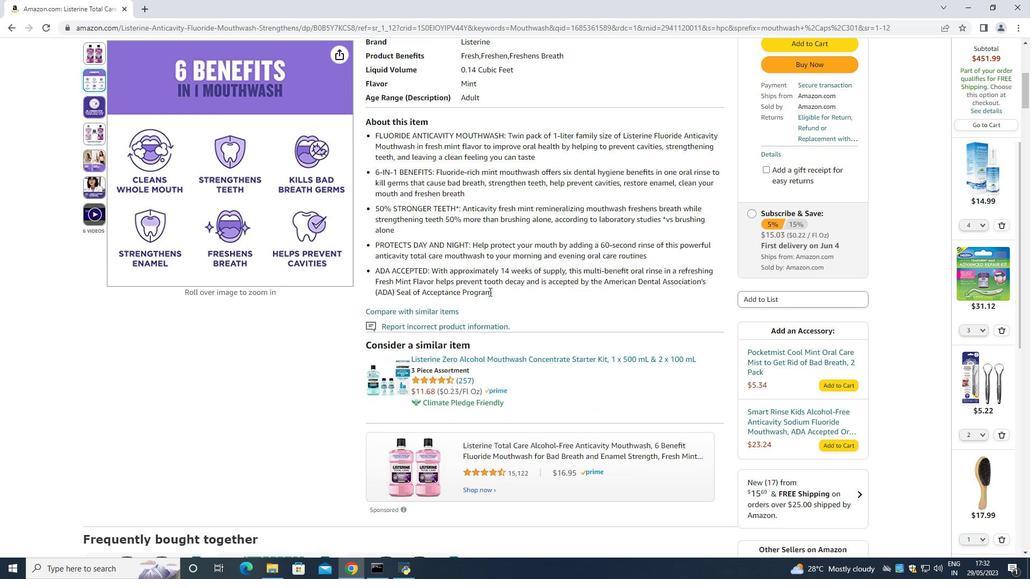 
Action: Mouse scrolled (489, 292) with delta (0, 0)
Screenshot: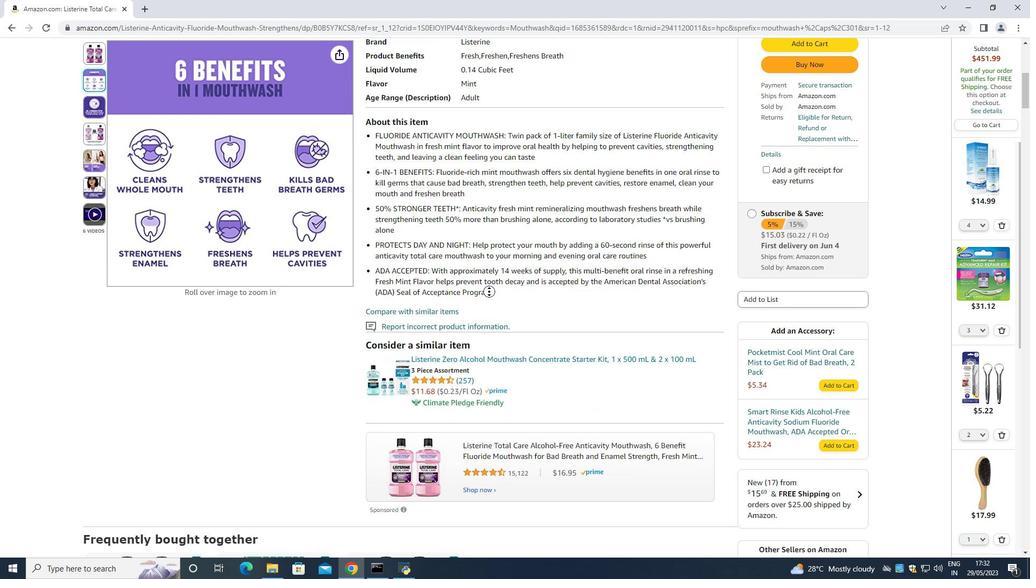 
Action: Mouse moved to (480, 275)
Screenshot: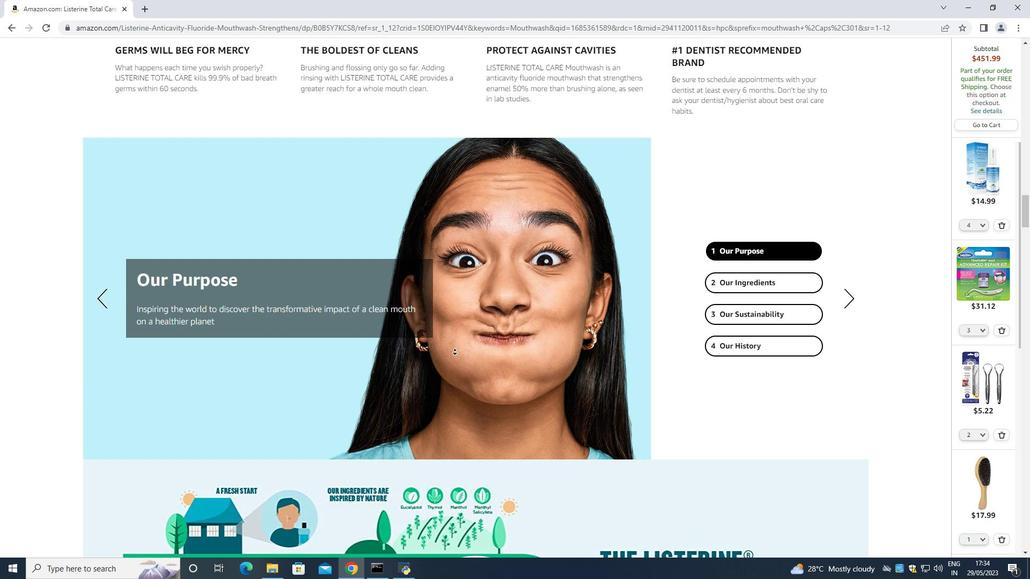 
Action: Mouse scrolled (480, 276) with delta (0, 0)
Screenshot: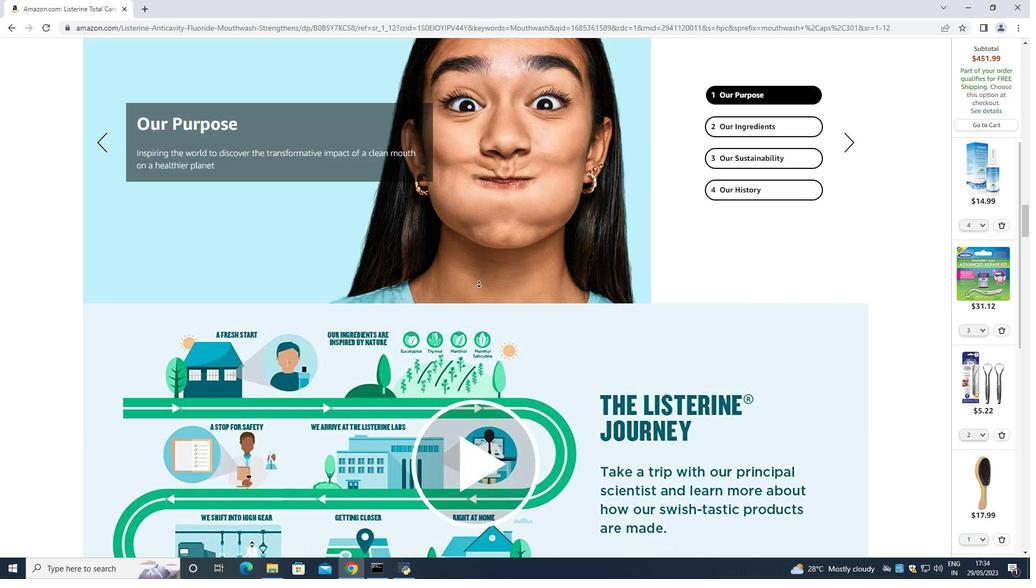 
Action: Mouse scrolled (480, 276) with delta (0, 0)
Screenshot: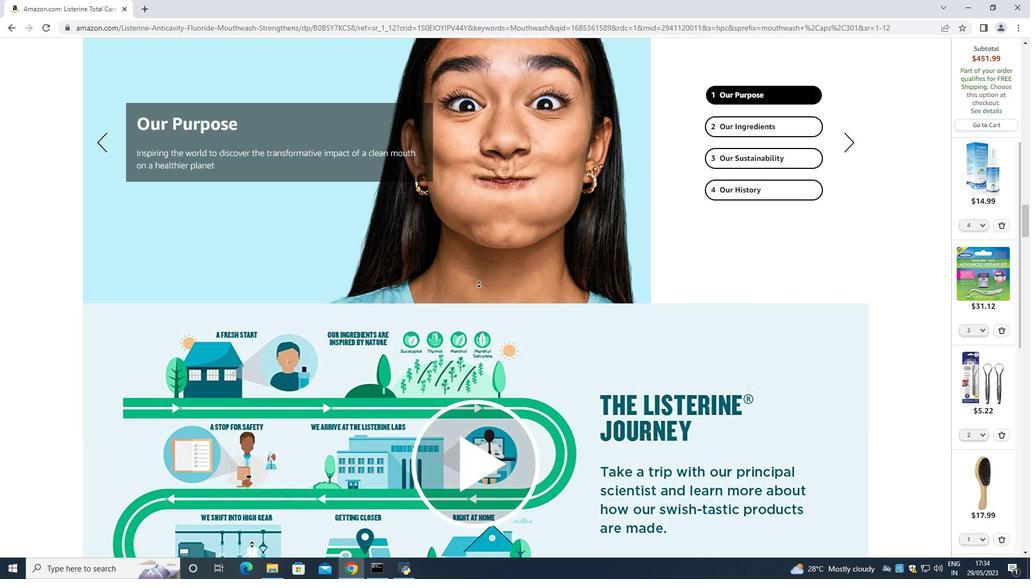 
Action: Mouse moved to (552, 250)
Screenshot: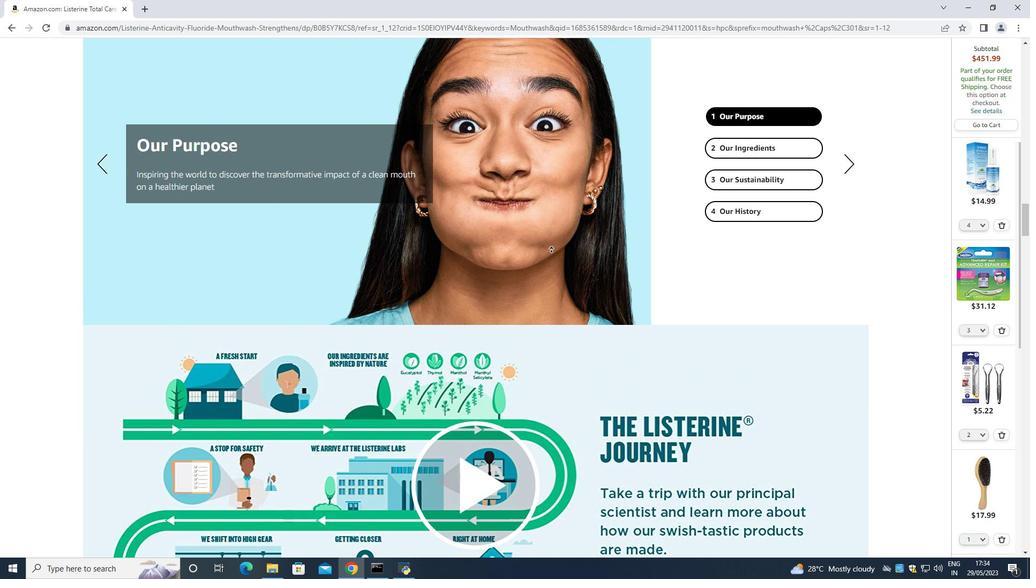 
Action: Mouse pressed left at (552, 250)
Screenshot: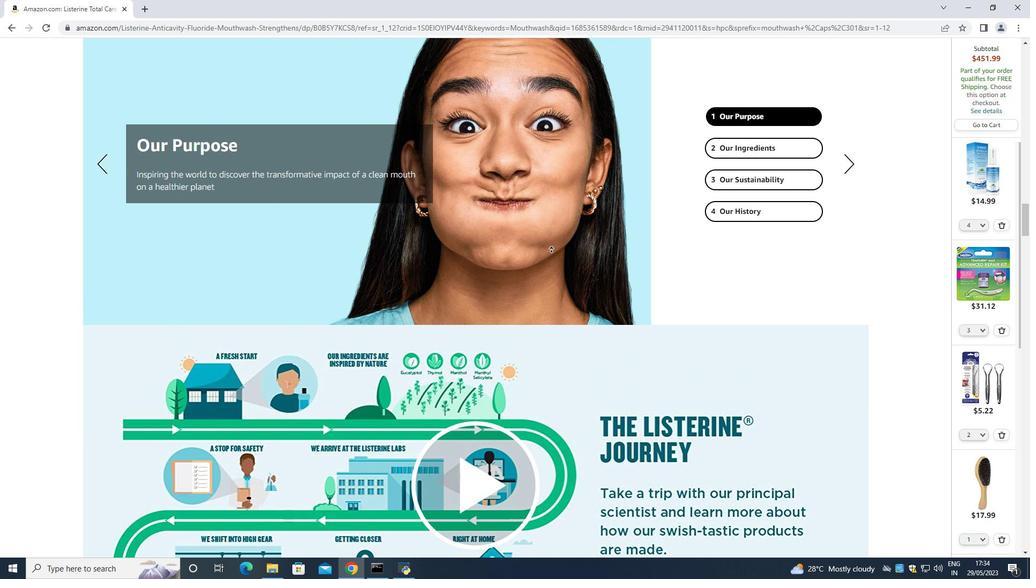 
Action: Mouse moved to (761, 208)
Screenshot: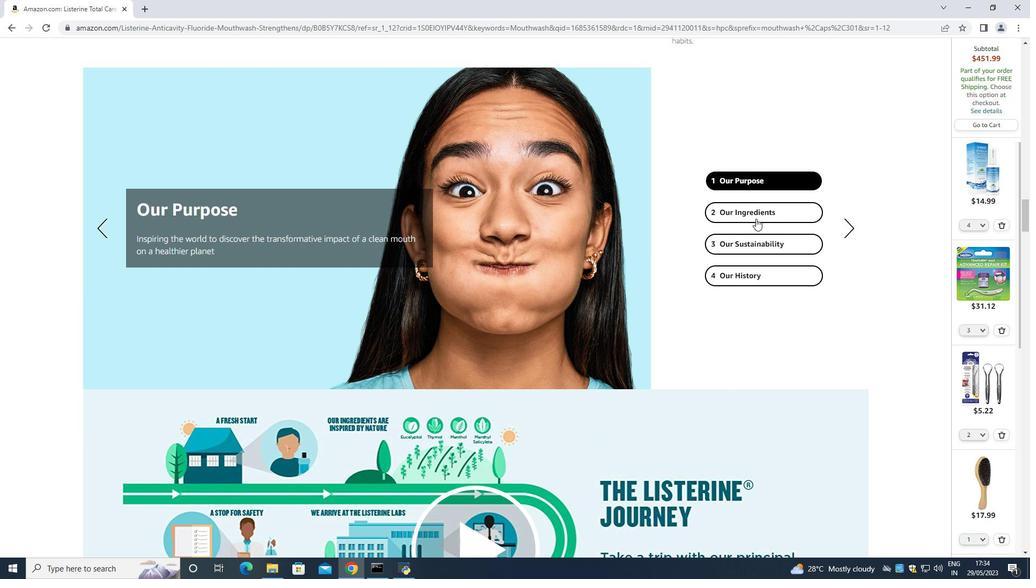 
Action: Mouse pressed left at (761, 208)
Screenshot: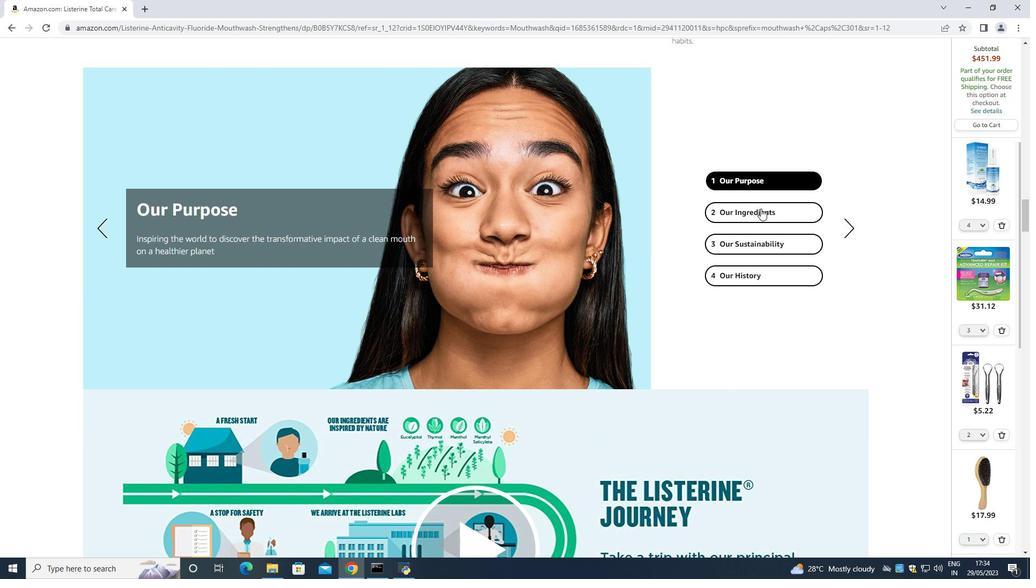 
Action: Mouse moved to (760, 244)
Screenshot: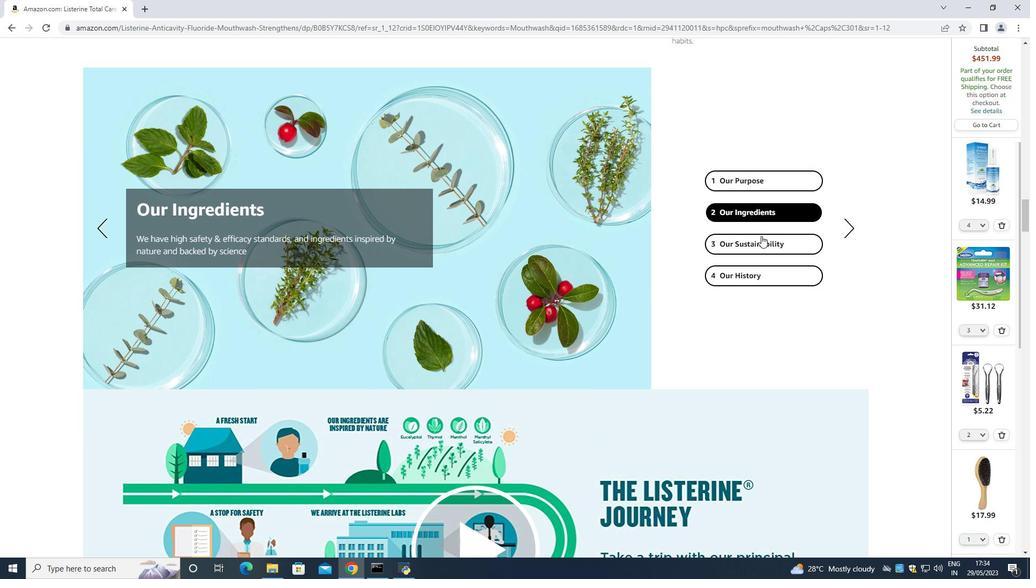 
Action: Mouse pressed left at (760, 244)
Screenshot: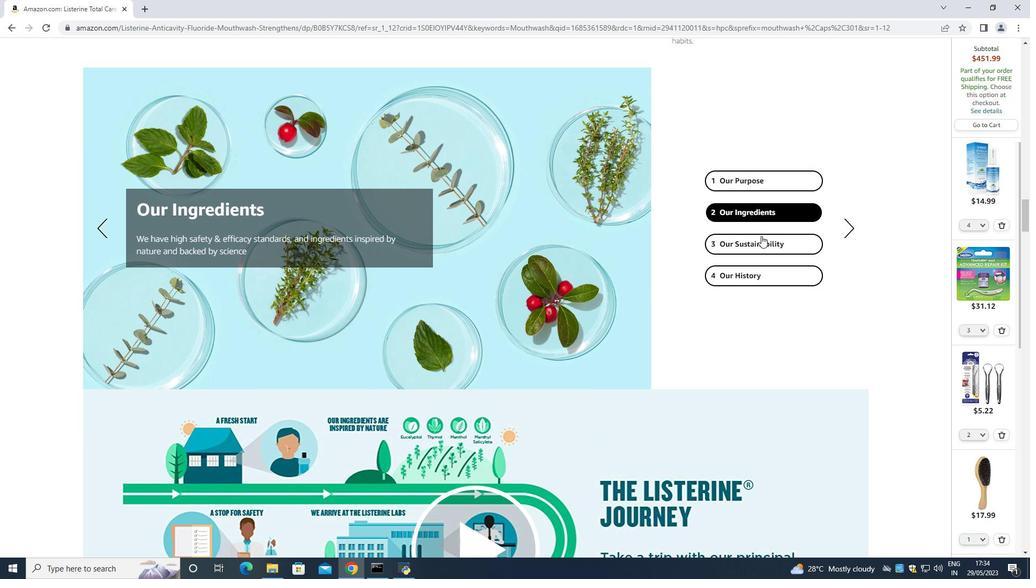 
Action: Mouse moved to (757, 271)
Screenshot: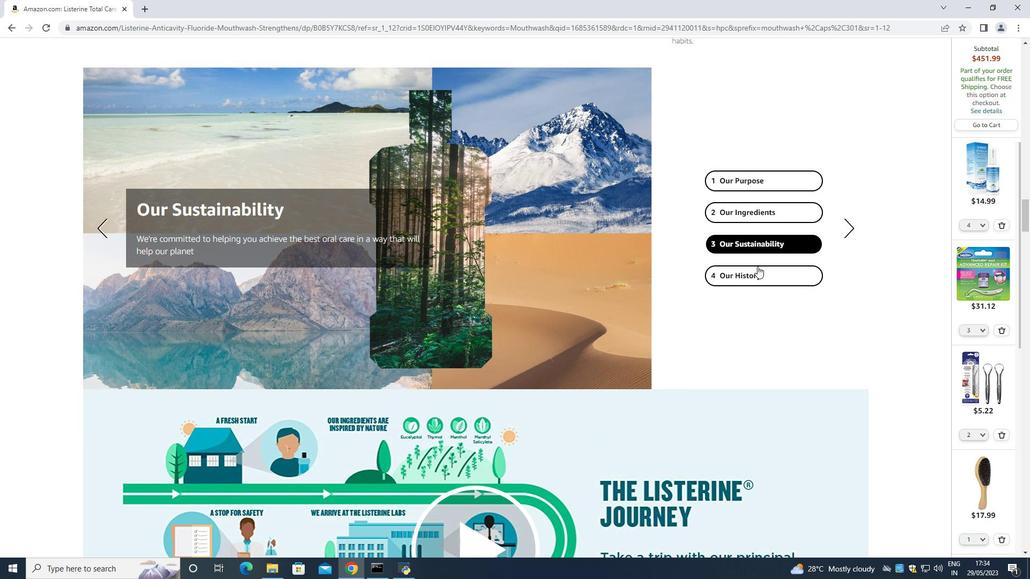 
Action: Mouse pressed left at (757, 271)
Screenshot: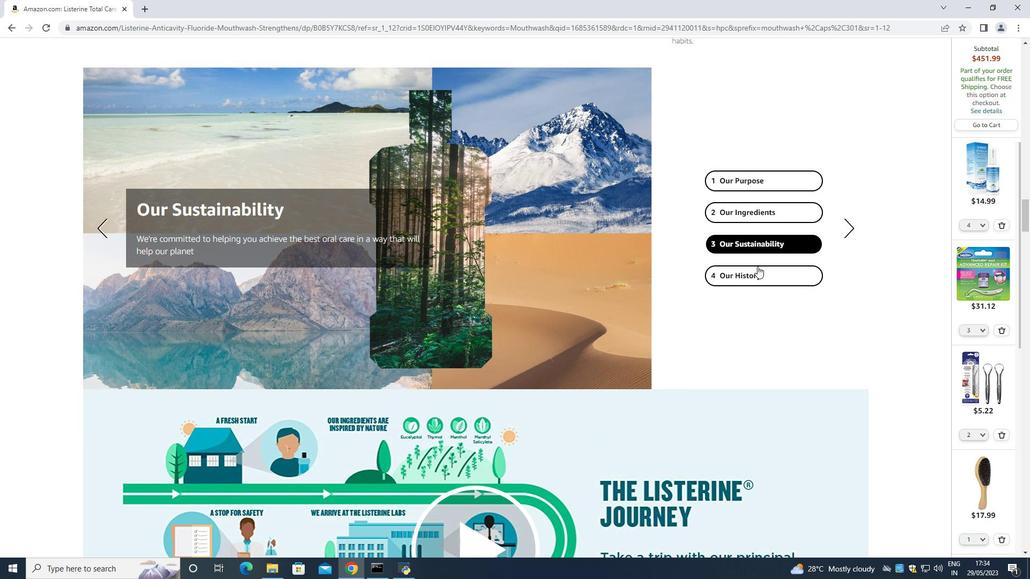 
Action: Mouse moved to (672, 320)
Screenshot: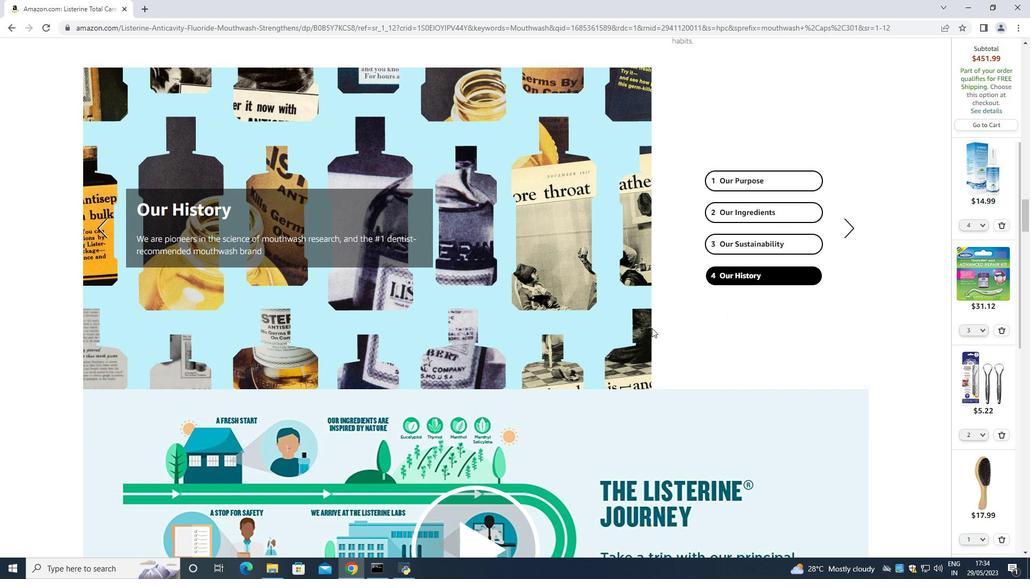 
Action: Mouse pressed middle at (672, 320)
Screenshot: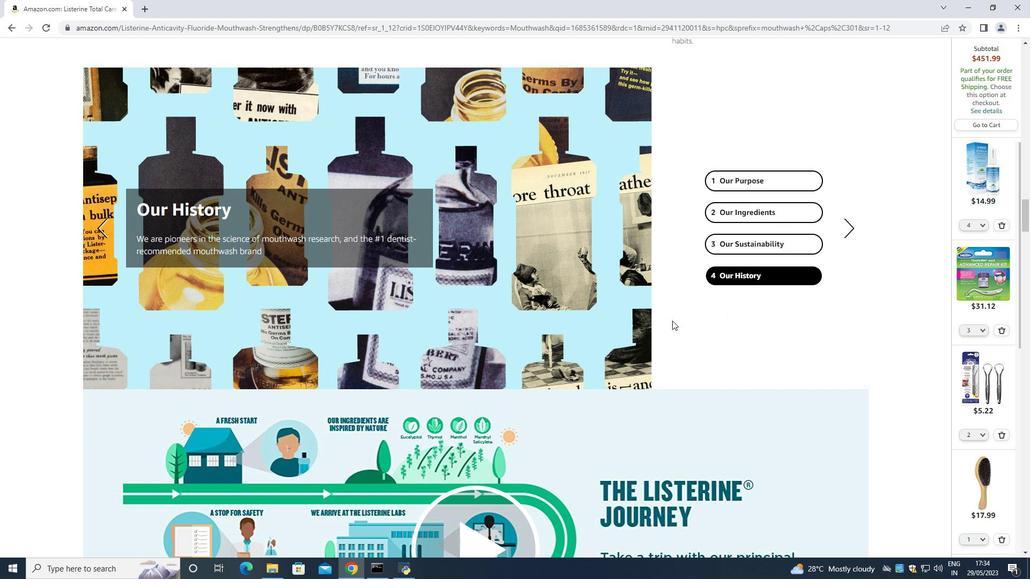 
Action: Mouse moved to (807, 368)
Screenshot: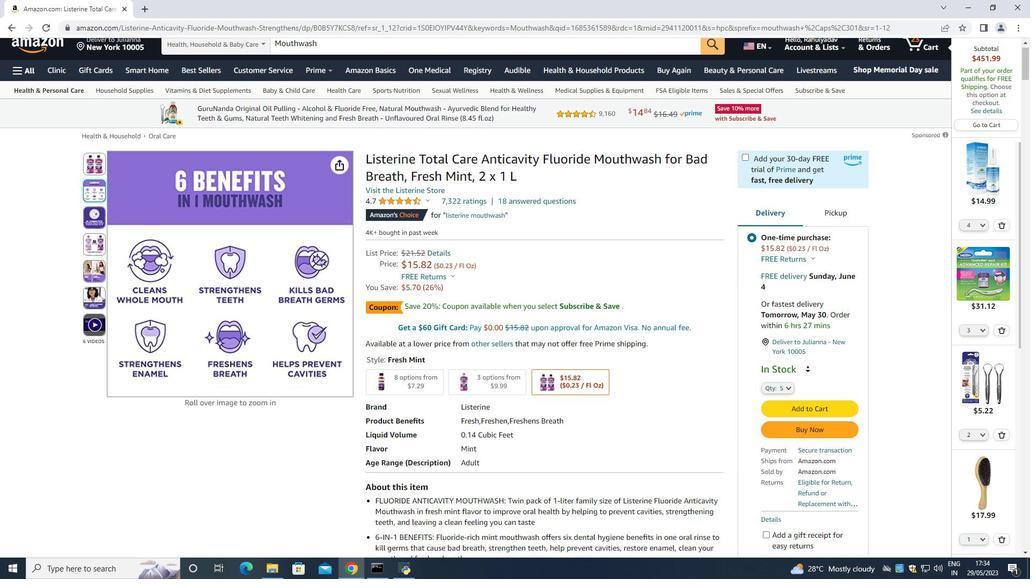 
Action: Mouse pressed left at (807, 368)
Screenshot: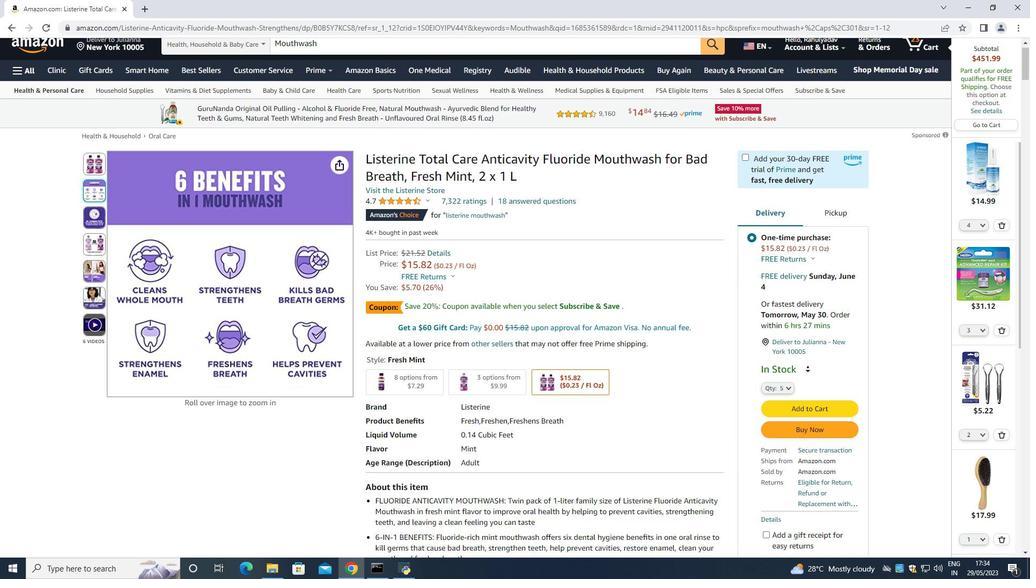 
Action: Mouse moved to (817, 285)
Screenshot: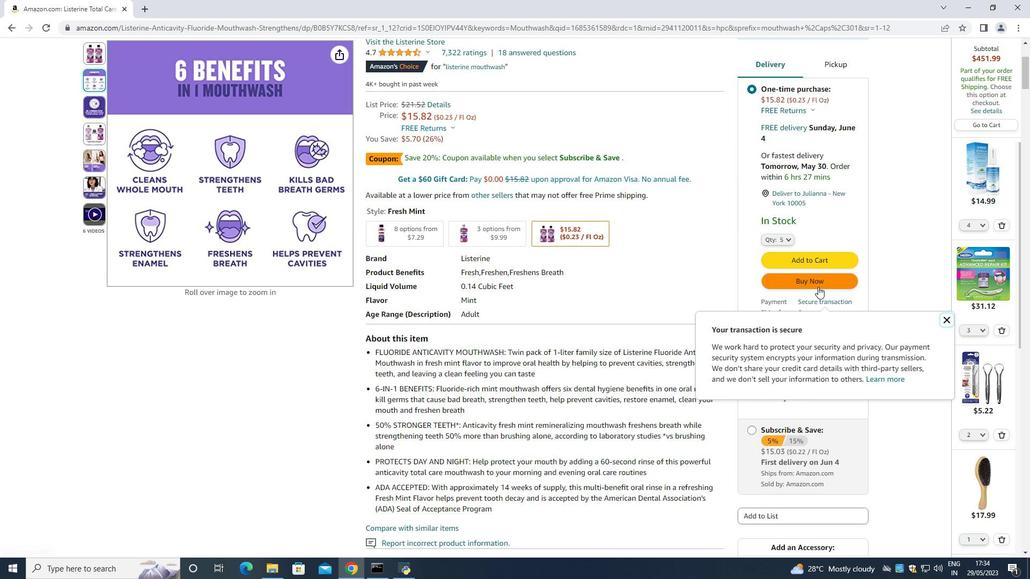 
Action: Mouse pressed left at (817, 285)
Screenshot: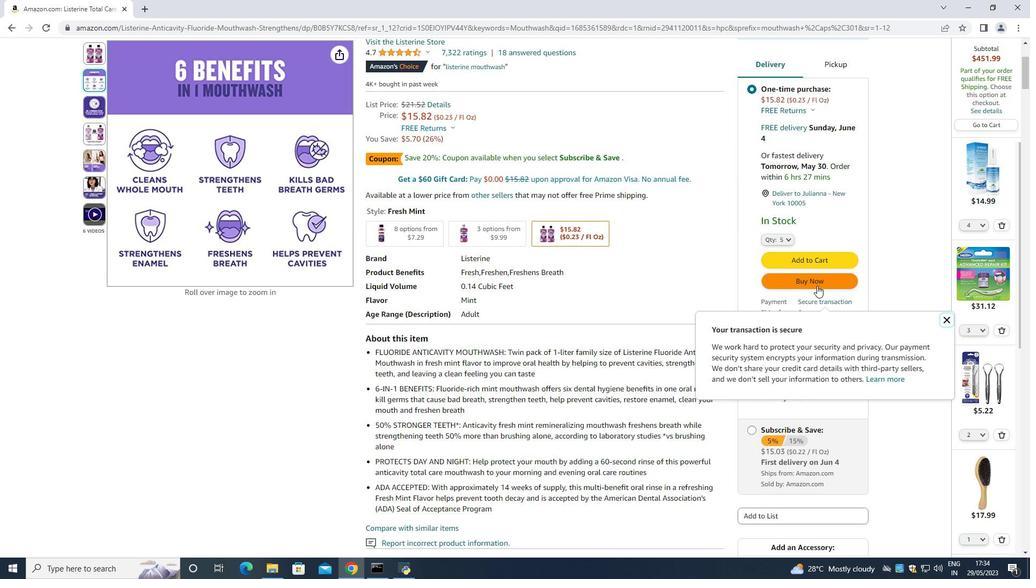 
Action: Mouse moved to (628, 88)
Screenshot: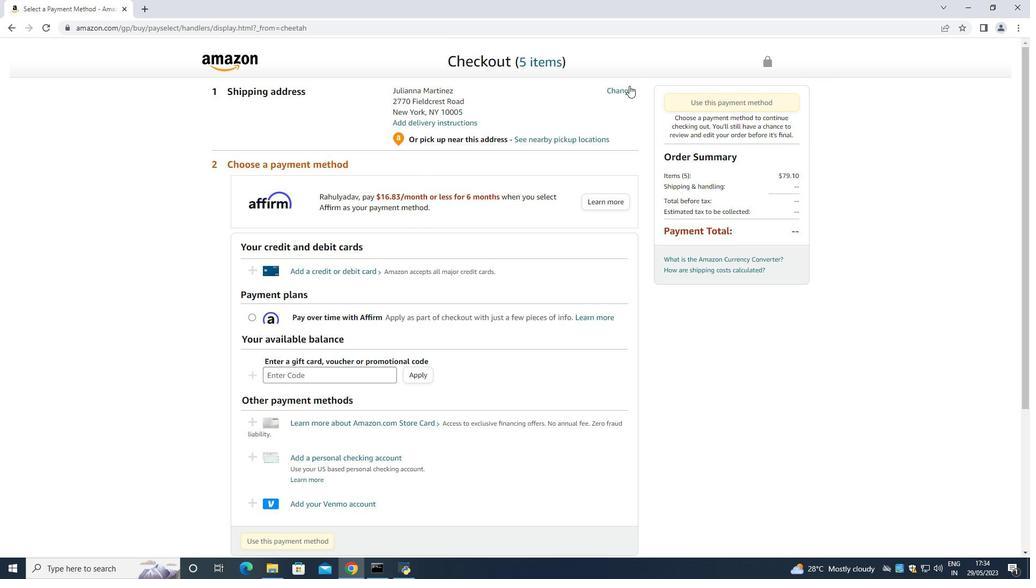 
Action: Mouse pressed left at (628, 88)
Screenshot: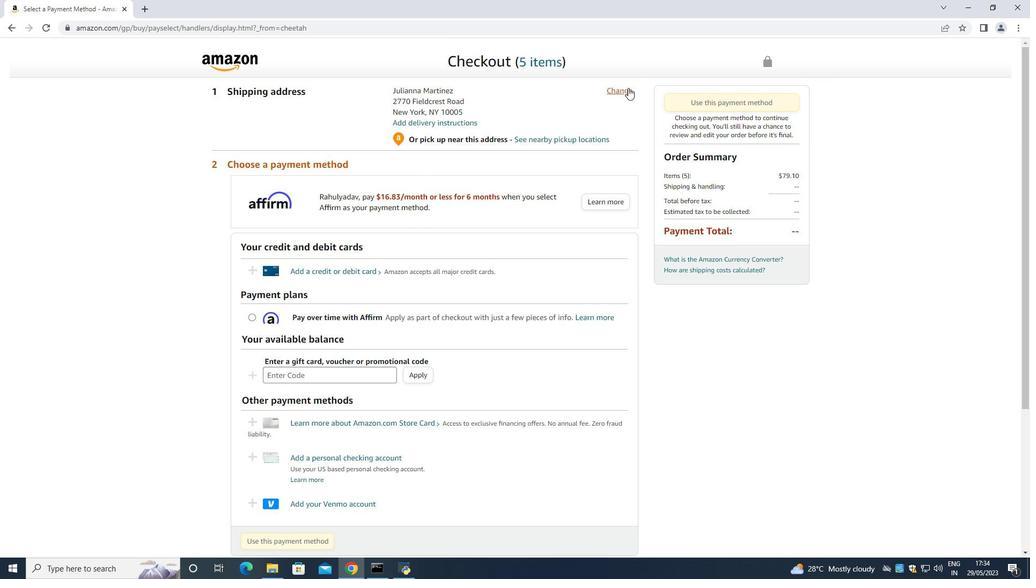 
Action: Mouse moved to (407, 92)
Screenshot: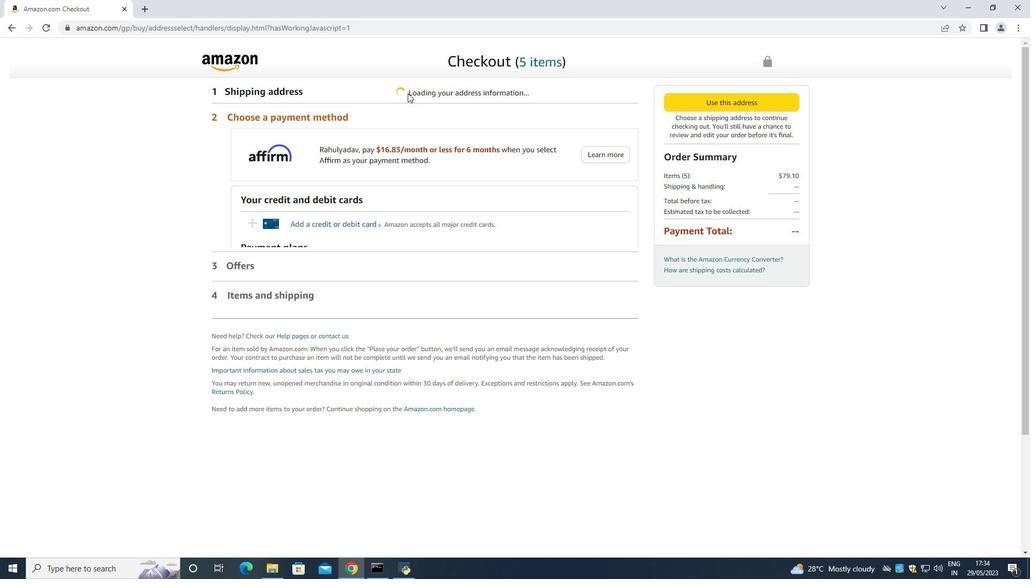 
Action: Mouse scrolled (407, 92) with delta (0, 0)
Screenshot: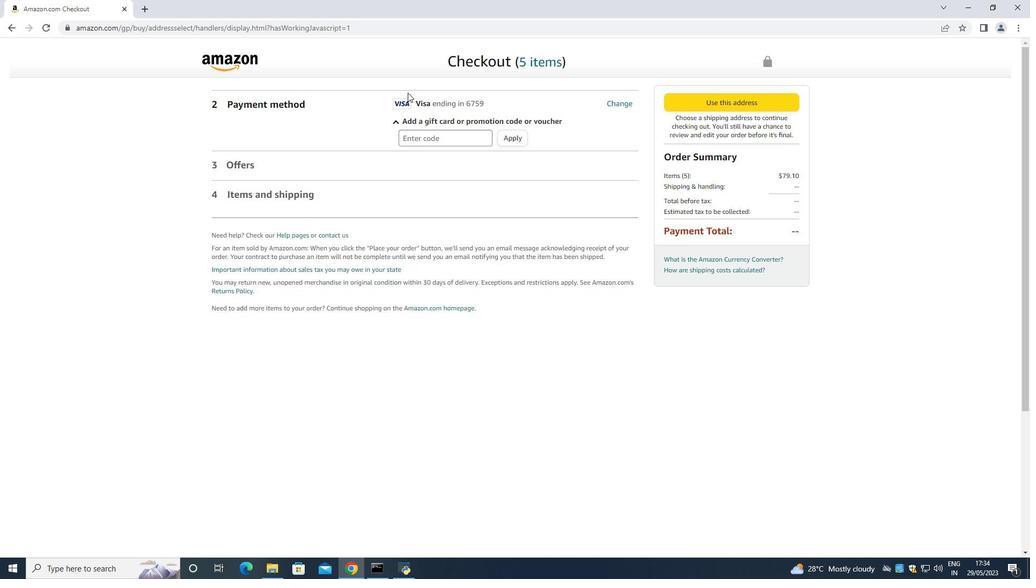 
Action: Mouse moved to (366, 195)
Screenshot: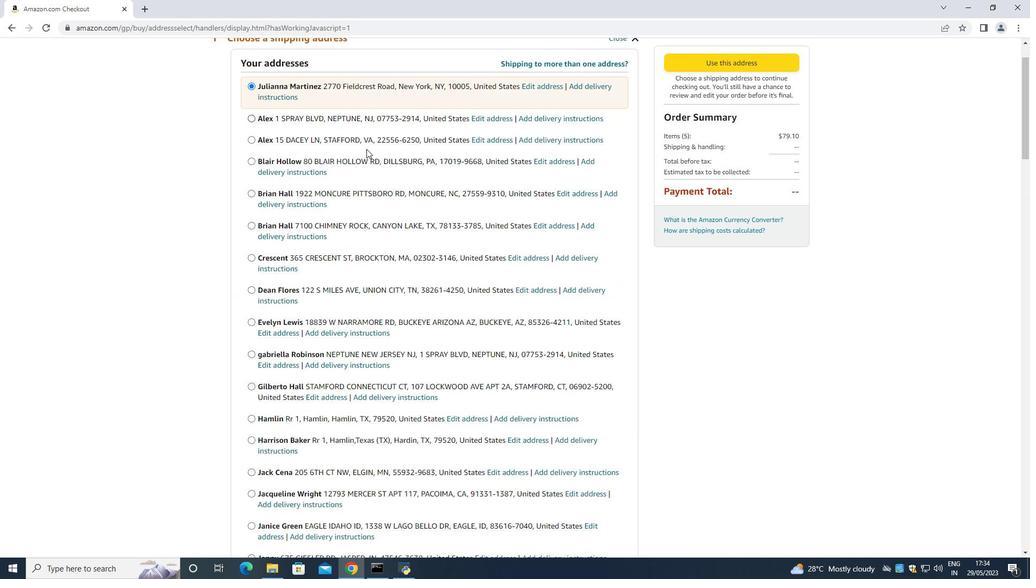 
Action: Mouse scrolled (366, 195) with delta (0, 0)
Screenshot: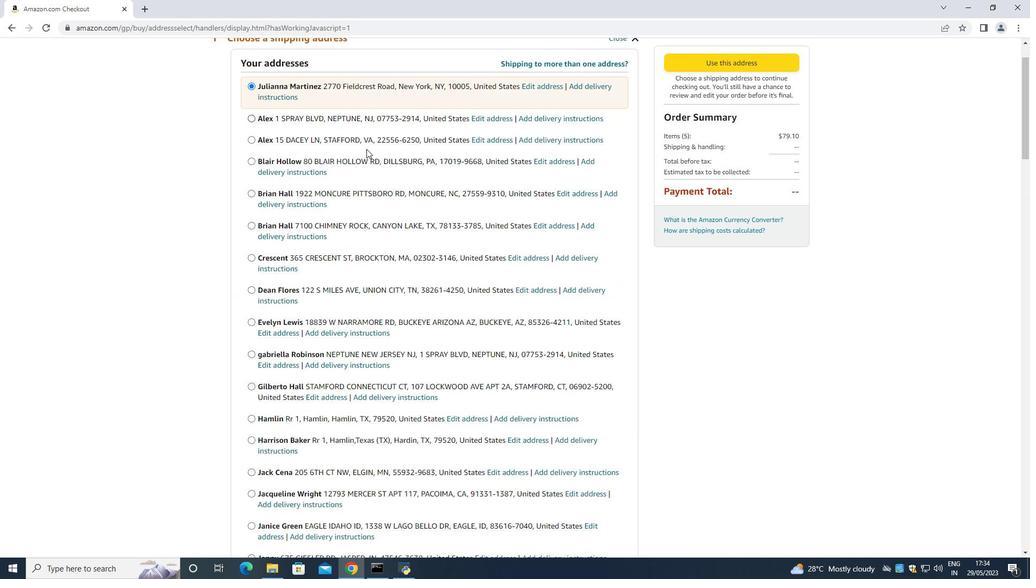 
Action: Mouse scrolled (366, 195) with delta (0, 0)
Screenshot: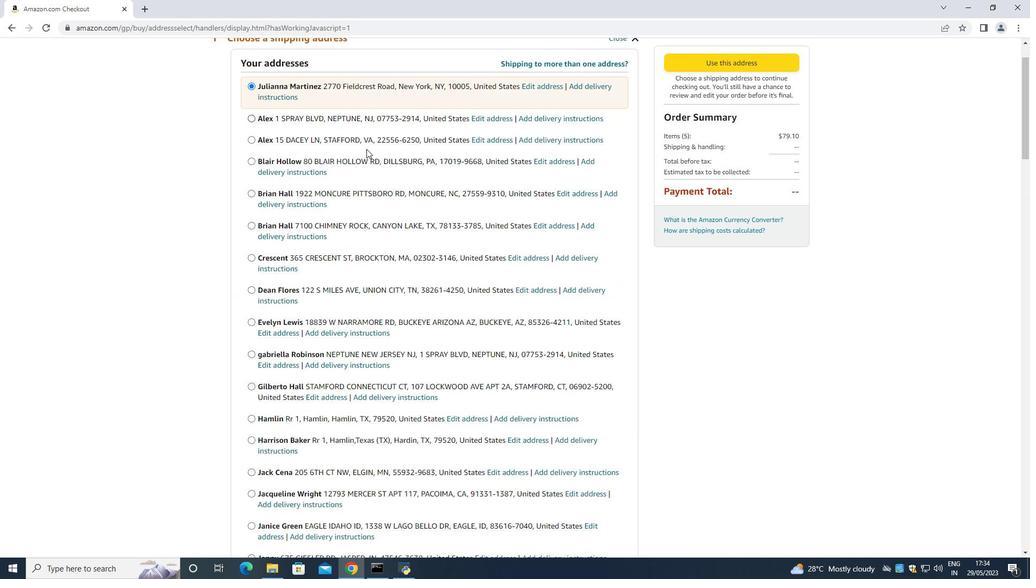 
Action: Mouse scrolled (366, 195) with delta (0, 0)
Screenshot: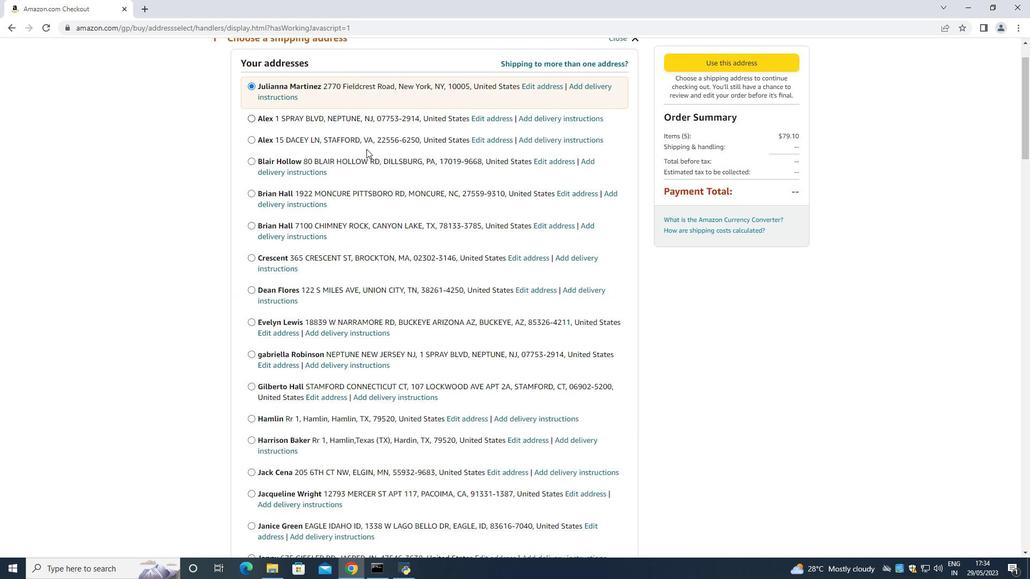 
Action: Mouse scrolled (366, 195) with delta (0, 0)
Screenshot: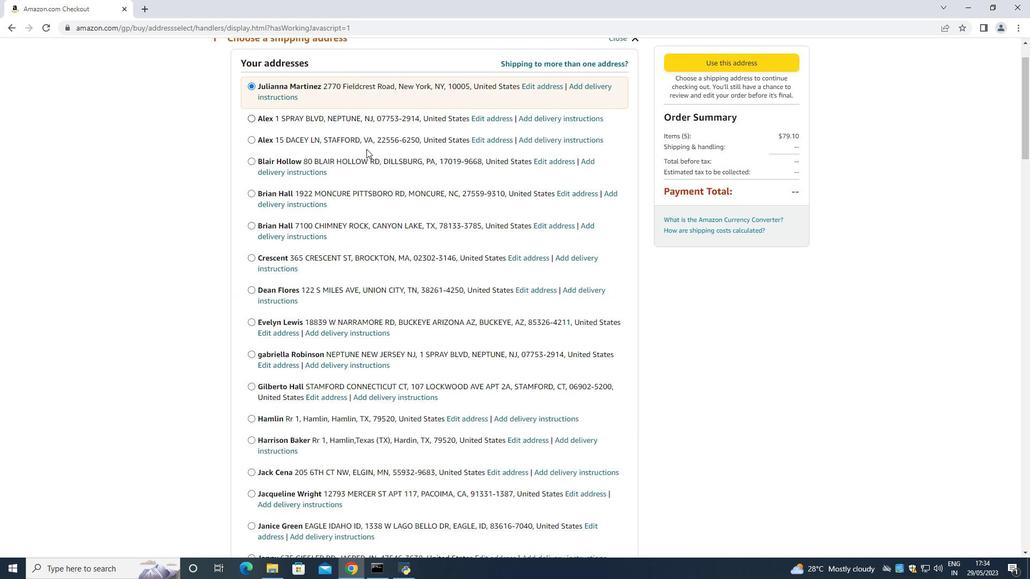 
Action: Mouse scrolled (366, 195) with delta (0, 0)
Screenshot: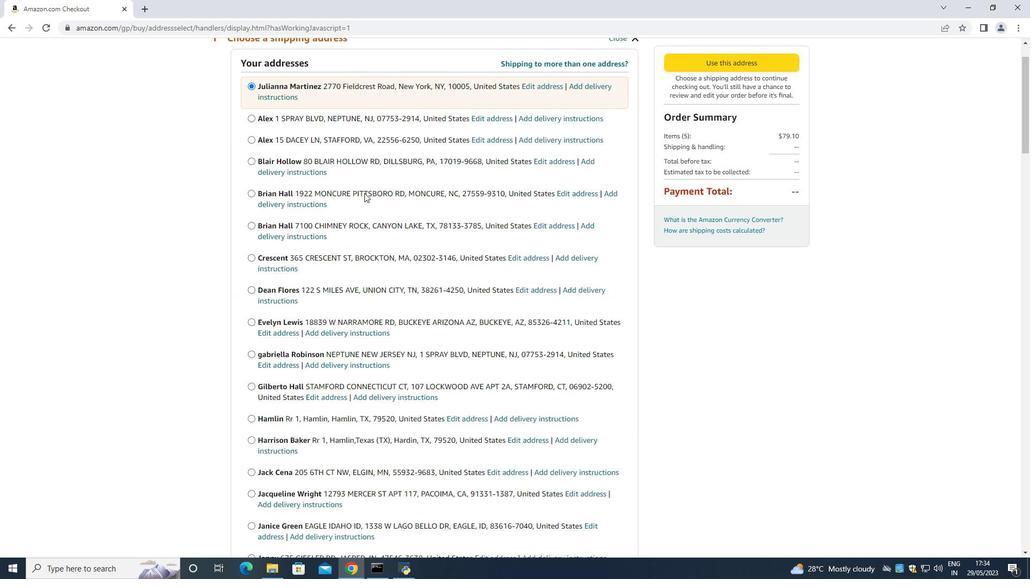 
Action: Mouse scrolled (366, 195) with delta (0, 0)
Screenshot: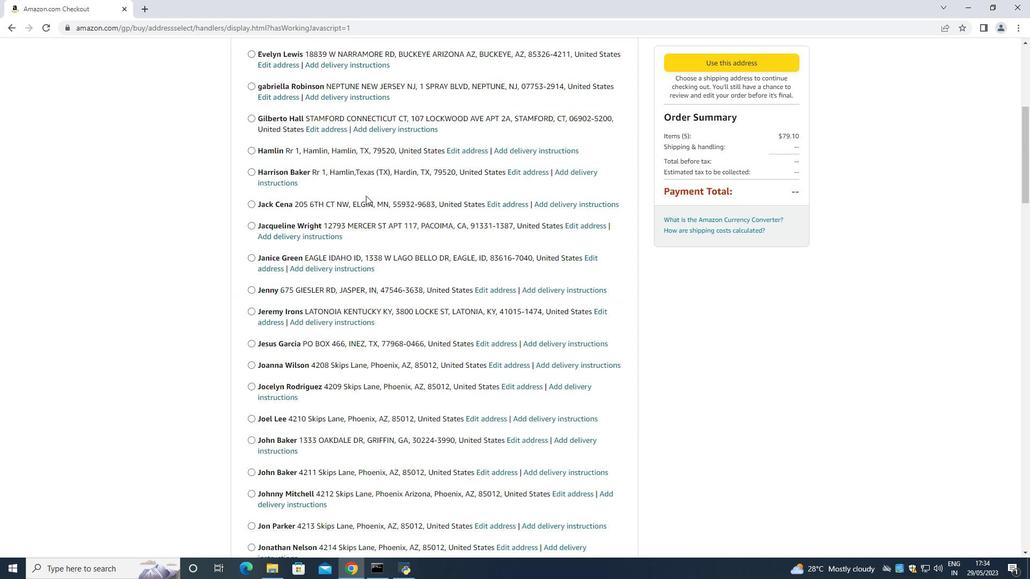 
Action: Mouse scrolled (366, 195) with delta (0, 0)
Screenshot: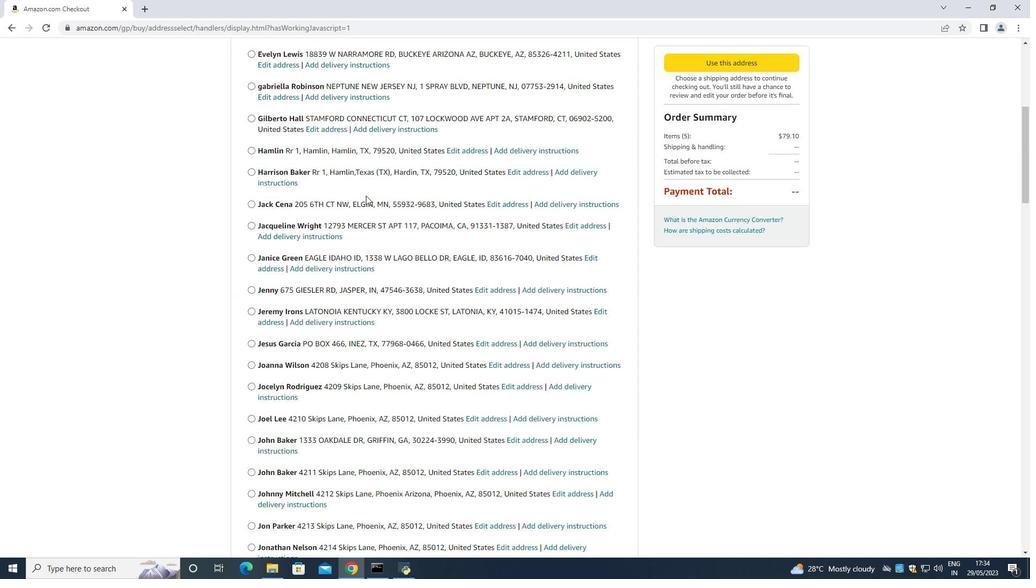 
Action: Mouse scrolled (366, 195) with delta (0, 0)
Screenshot: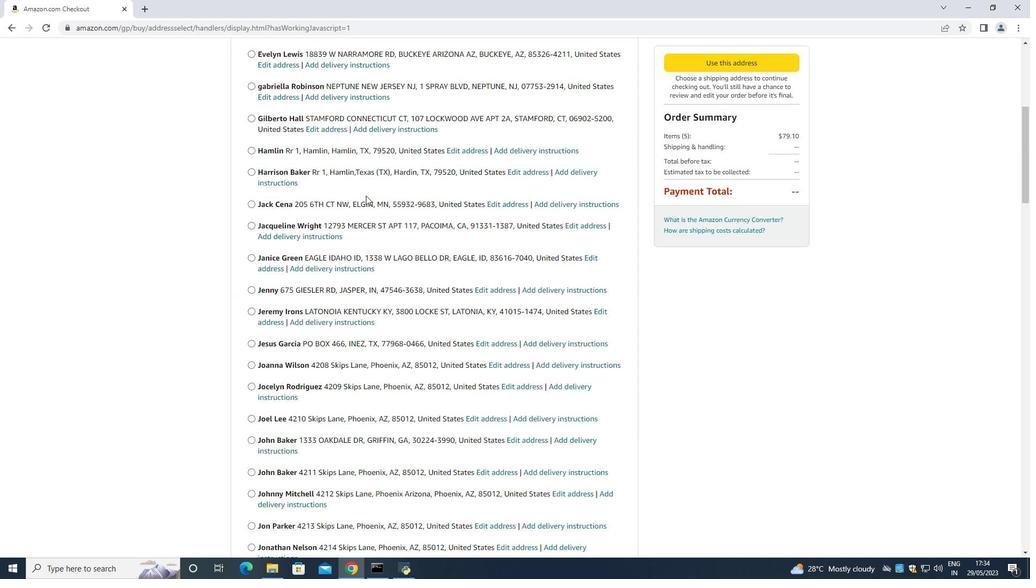 
Action: Mouse scrolled (366, 195) with delta (0, 0)
Screenshot: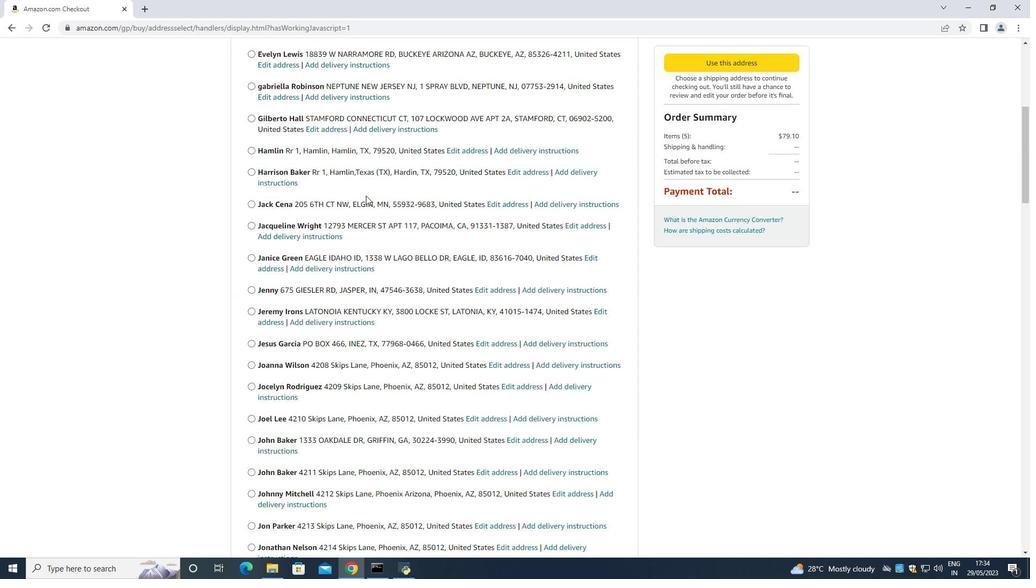 
Action: Mouse scrolled (366, 195) with delta (0, 0)
Screenshot: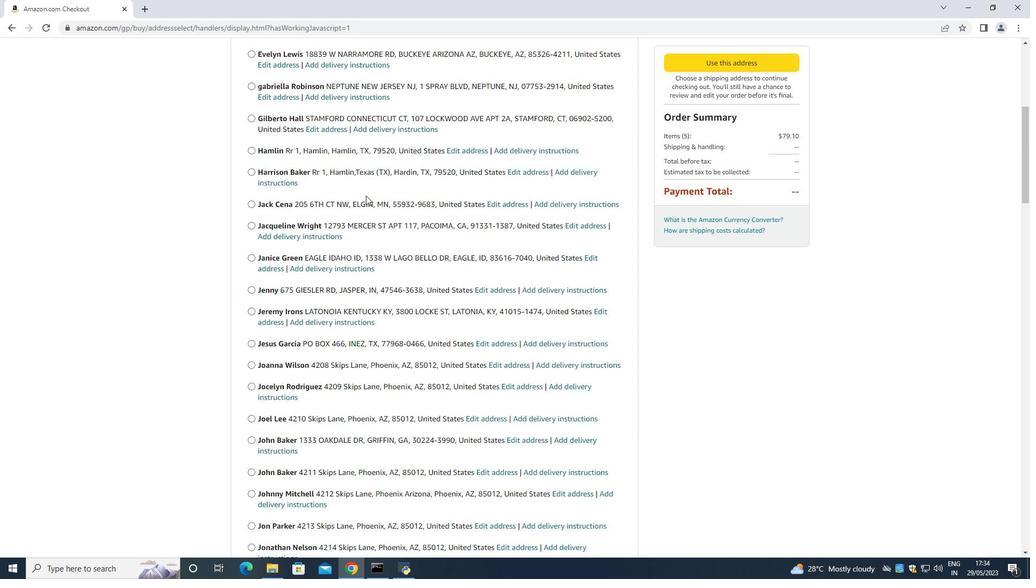 
Action: Mouse pressed middle at (366, 195)
Screenshot: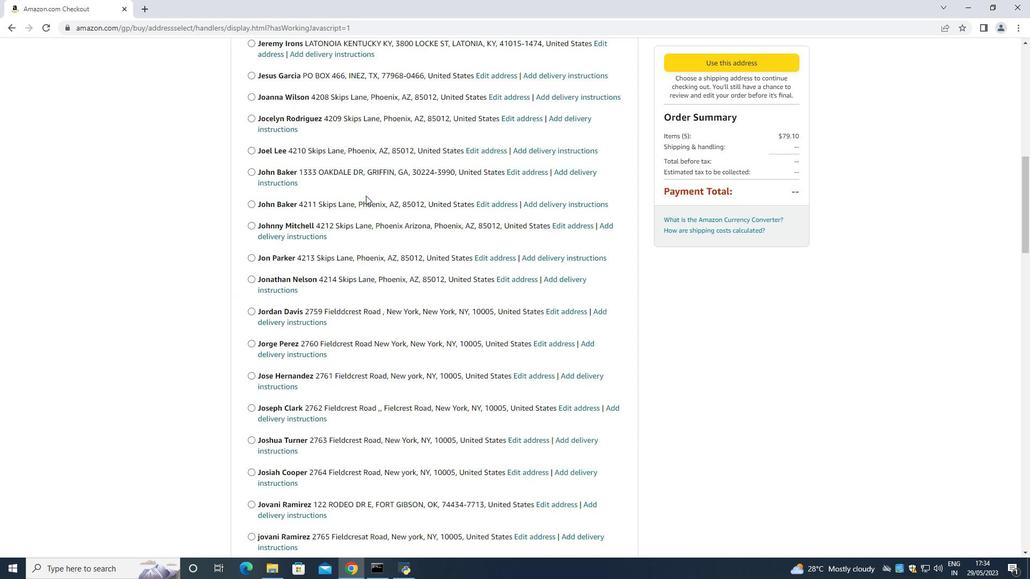 
Action: Mouse moved to (366, 196)
Screenshot: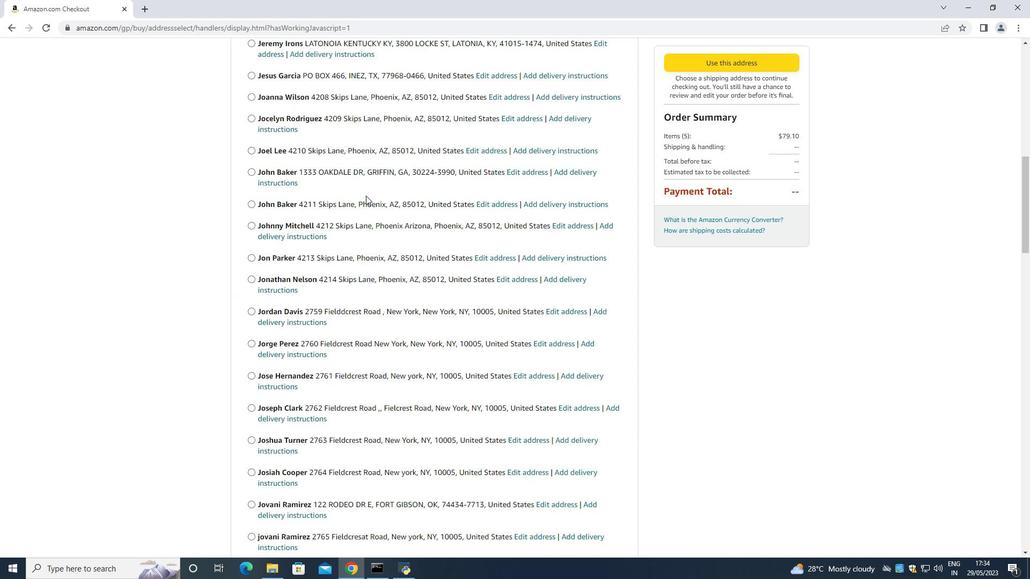 
Action: Mouse scrolled (366, 196) with delta (0, 0)
Screenshot: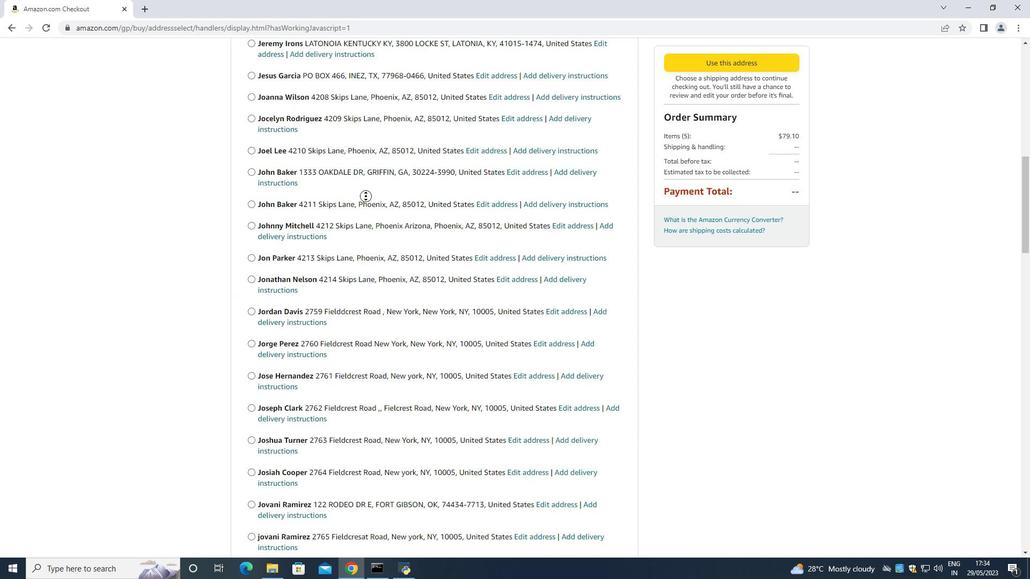 
Action: Mouse moved to (360, 400)
Screenshot: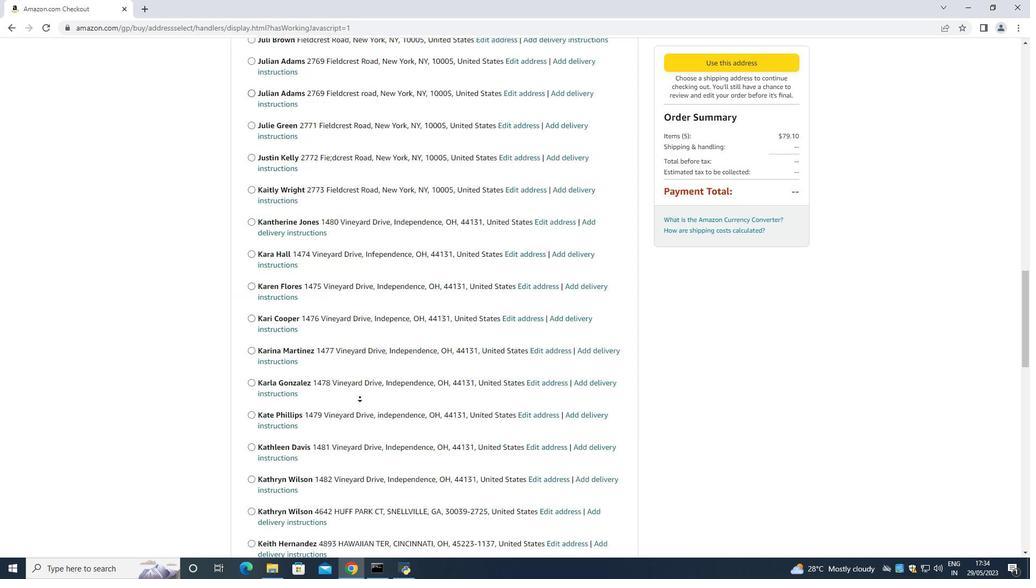 
Action: Mouse scrolled (360, 400) with delta (0, 0)
Screenshot: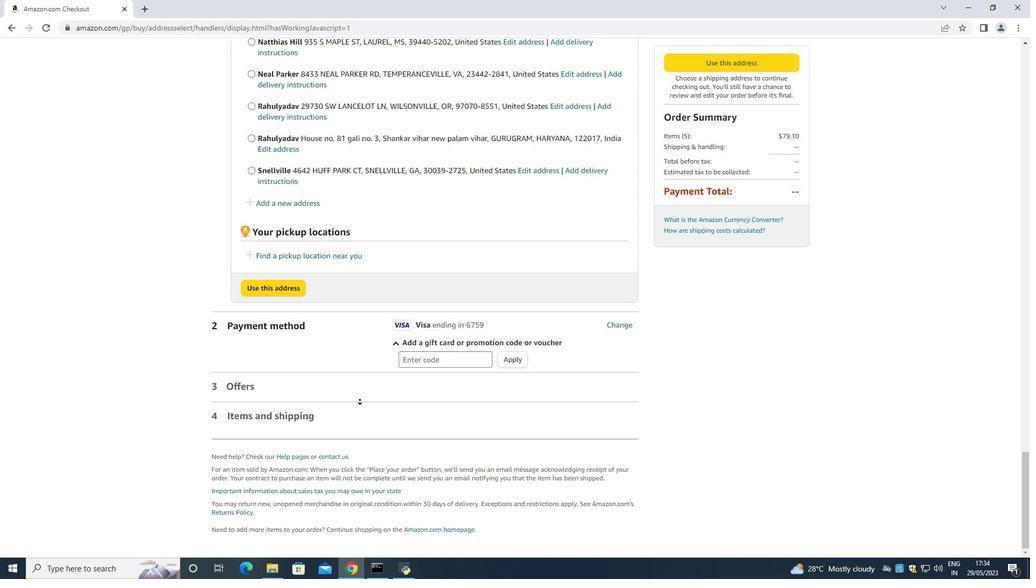 
Action: Mouse moved to (366, 226)
Screenshot: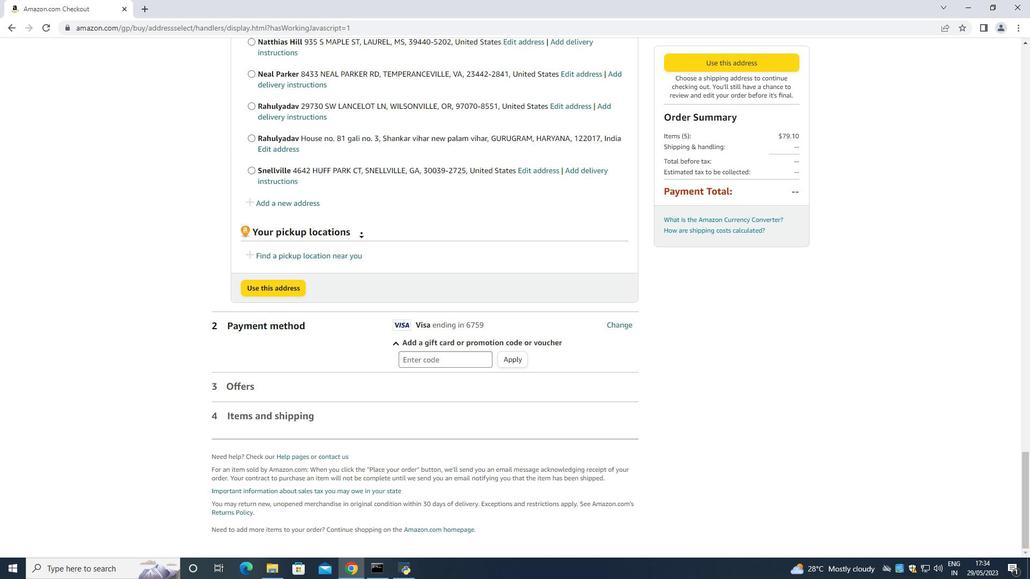 
Action: Mouse pressed left at (366, 226)
Screenshot: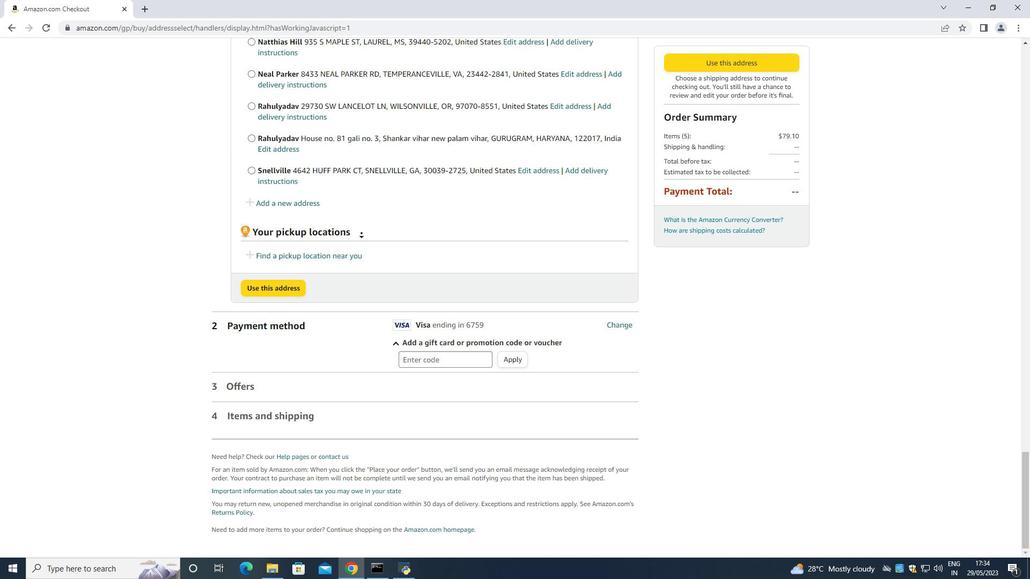 
Action: Mouse moved to (287, 204)
Screenshot: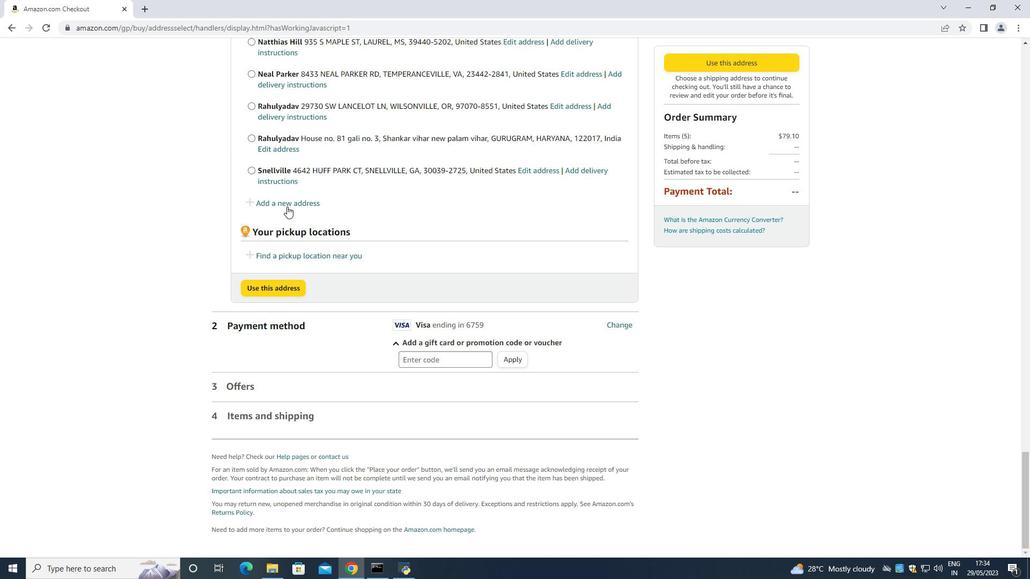 
Action: Mouse pressed left at (287, 204)
Screenshot: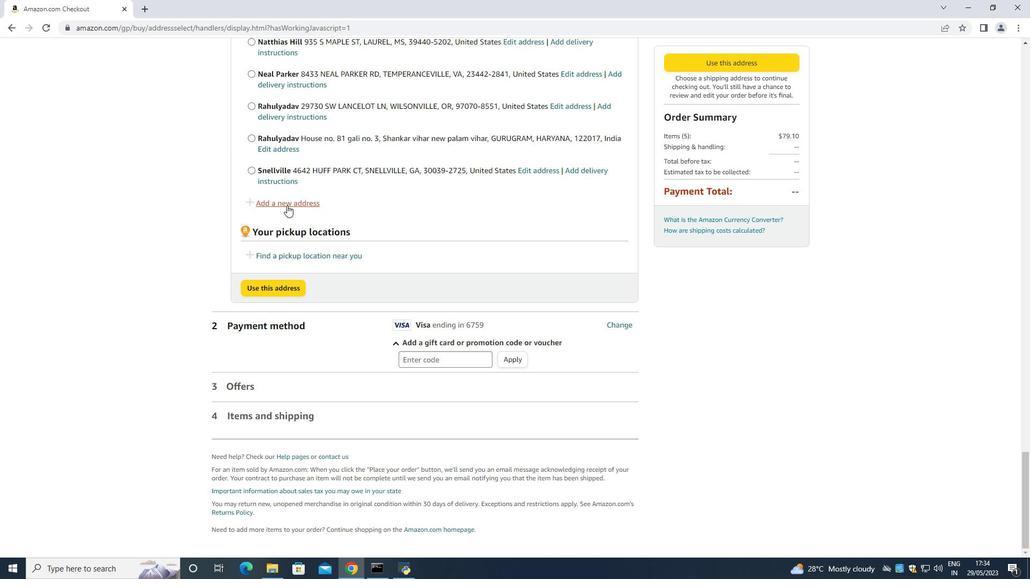 
Action: Mouse moved to (389, 261)
Screenshot: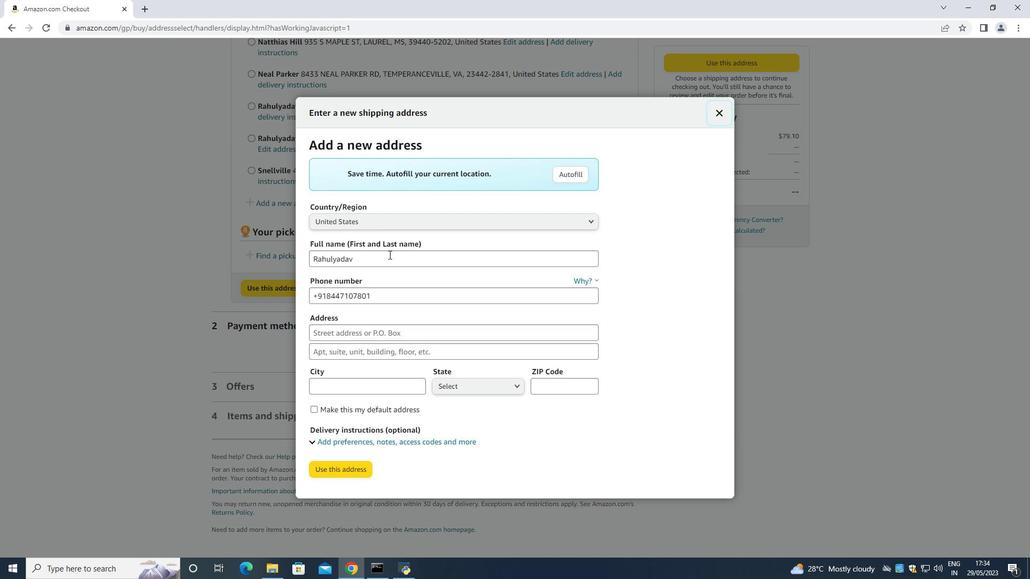 
Action: Mouse pressed left at (389, 261)
Screenshot: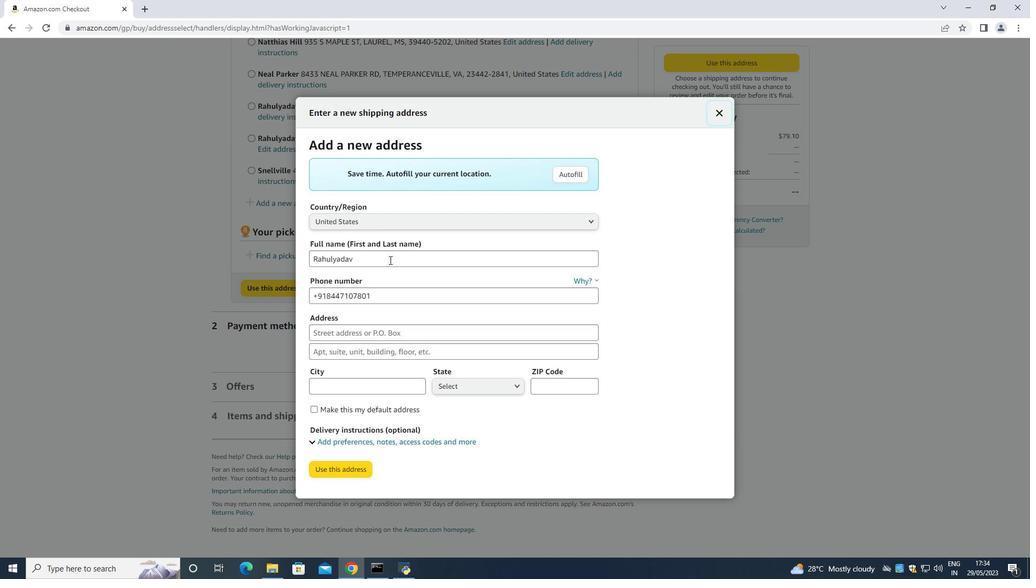 
Action: Mouse moved to (393, 267)
Screenshot: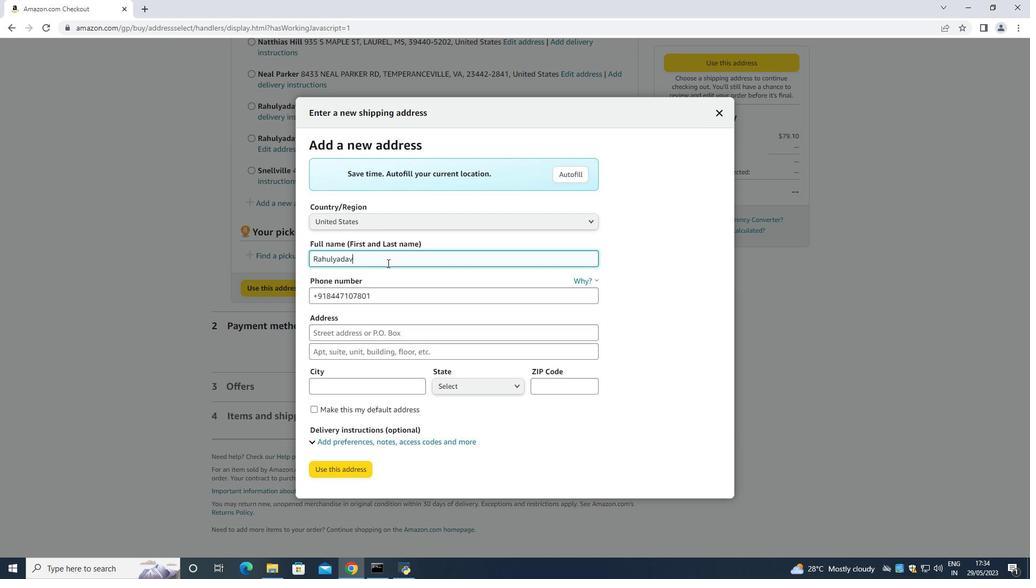 
Action: Key pressed <Key.backspace><Key.backspace><Key.backspace><Key.backspace><Key.backspace><Key.backspace><Key.backspace><Key.backspace><Key.backspace><Key.backspace><Key.backspace><Key.backspace><Key.backspace><Key.backspace><Key.backspace><Key.backspace><Key.backspace><Key.backspace><Key.backspace><Key.backspace><Key.backspace><Key.backspace><Key.backspace><Key.backspace><Key.backspace><Key.backspace><Key.backspace><Key.shift>Katie<Key.space><Key.shift><Key.shift><Key.shift>Thompson<Key.space><Key.tab><Key.tab><Key.backspace>\4403901431
Screenshot: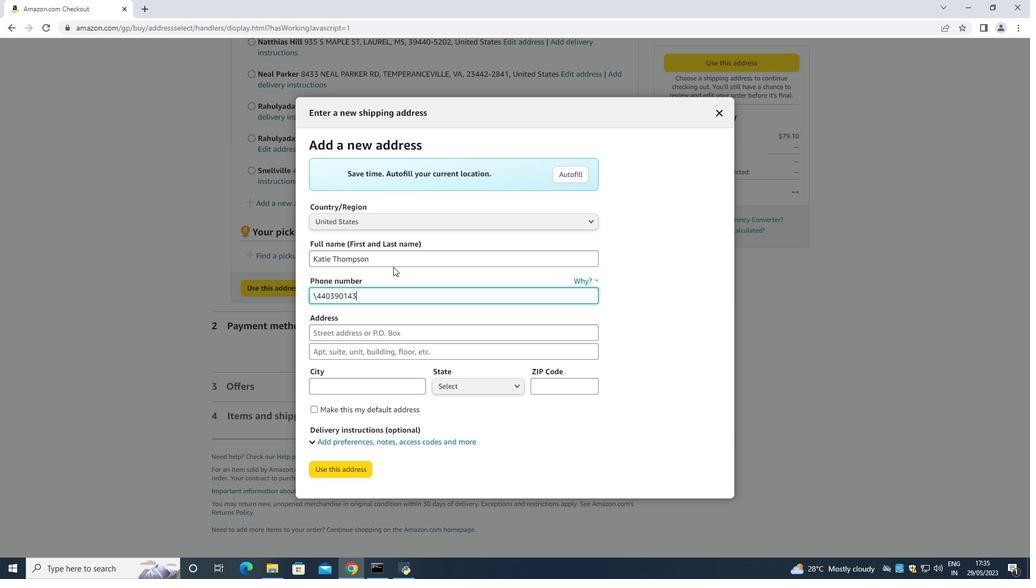 
Action: Mouse moved to (318, 296)
Screenshot: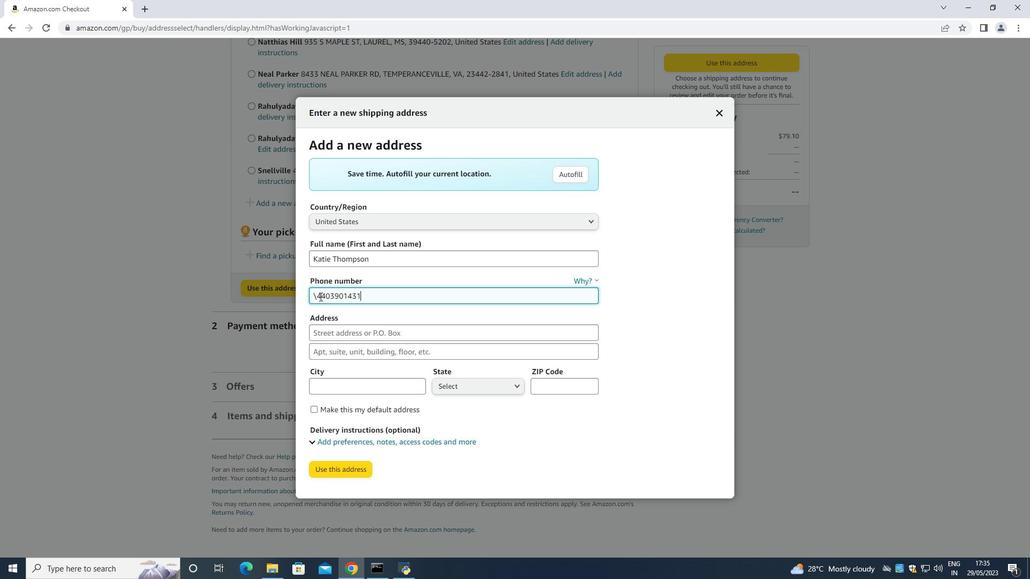 
Action: Mouse pressed left at (318, 296)
Screenshot: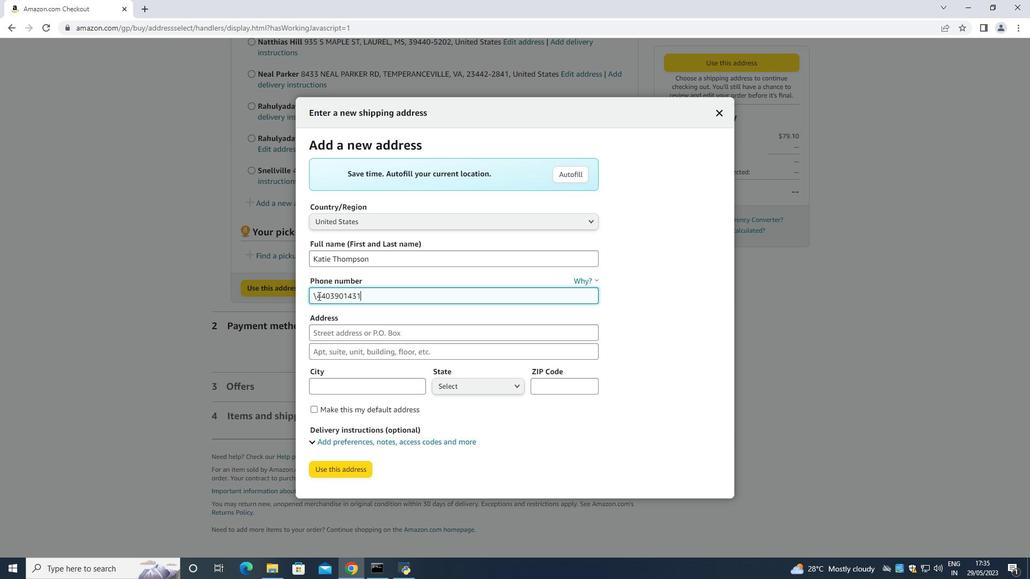 
Action: Key pressed <Key.backspace>
Screenshot: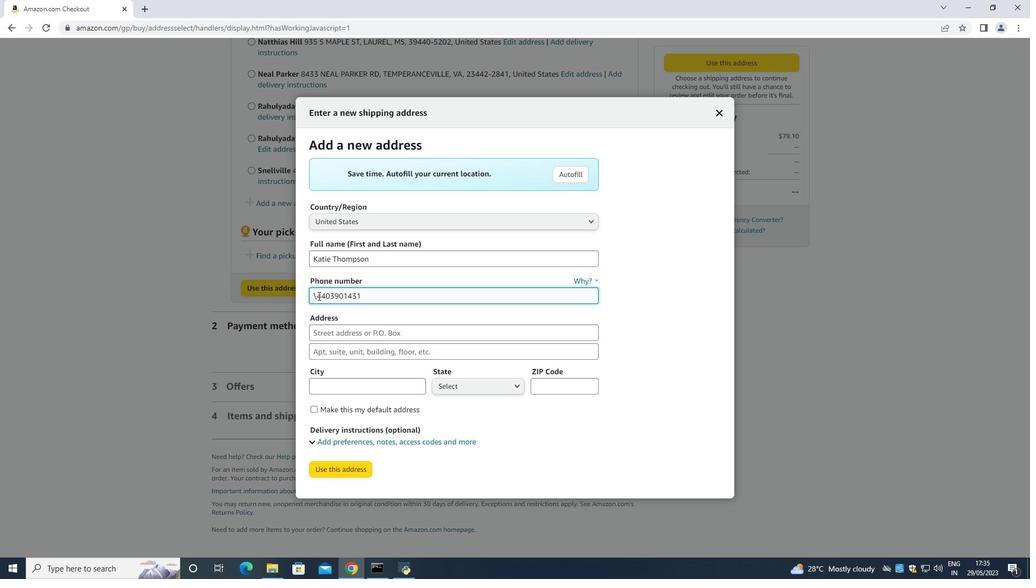 
Action: Mouse moved to (343, 331)
Screenshot: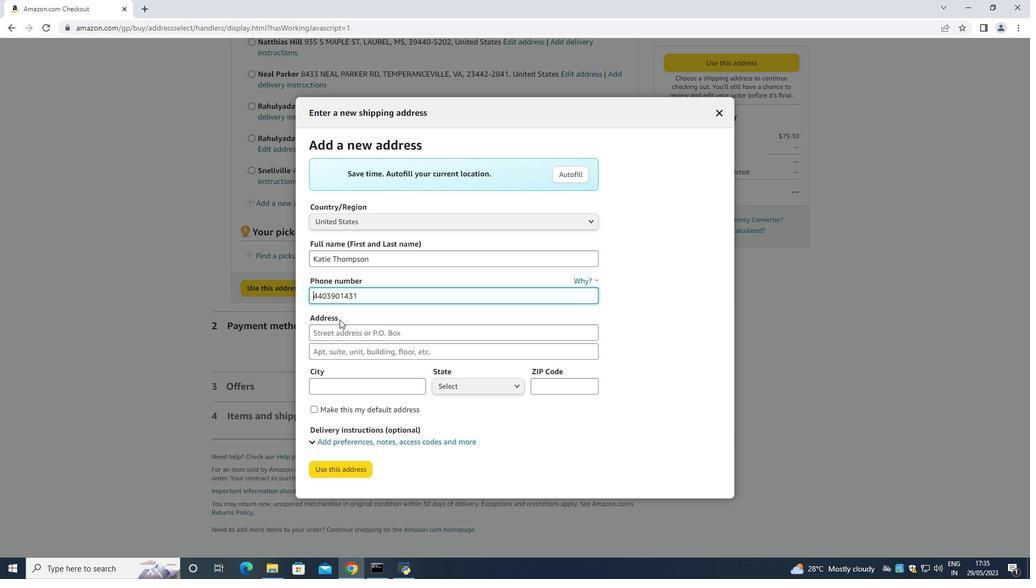
Action: Mouse pressed left at (343, 331)
Screenshot: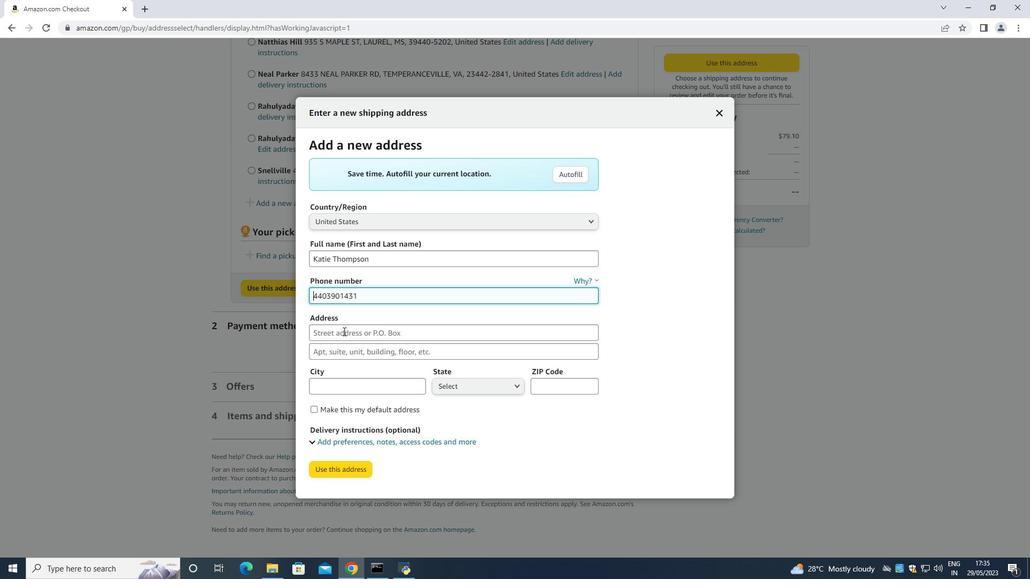 
Action: Key pressed 1483<Key.space><Key.shift>Vineyard<Key.space><Key.shift><Key.shift><Key.shift><Key.shift><Key.shift><Key.shift><Key.shift><Key.shift><Key.shift><Key.shift><Key.shift><Key.shift><Key.shift><Key.shift><Key.shift><Key.shift><Key.shift><Key.shift><Key.shift><Key.shift>Drive<Key.space>
Screenshot: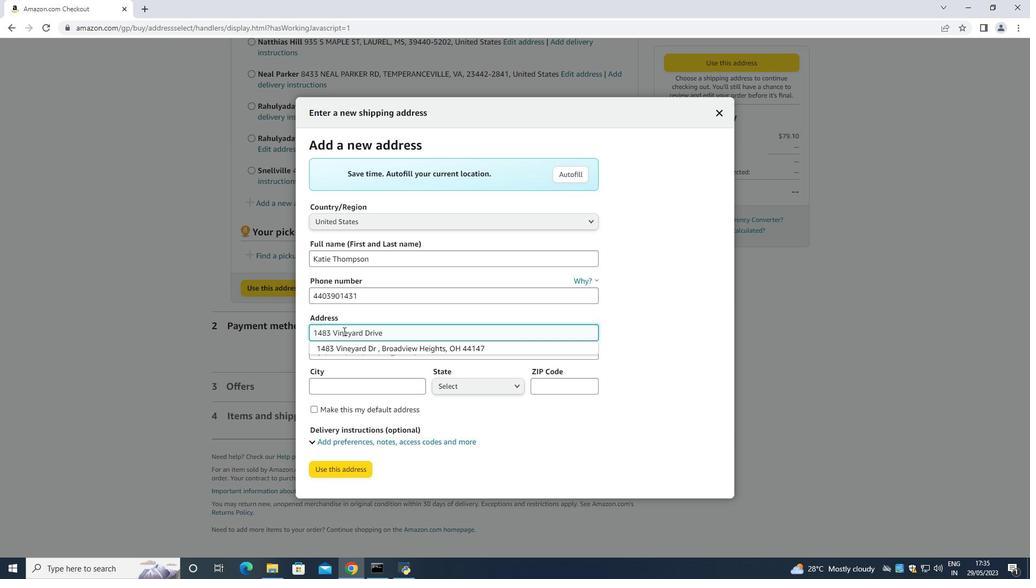 
Action: Mouse moved to (348, 392)
Screenshot: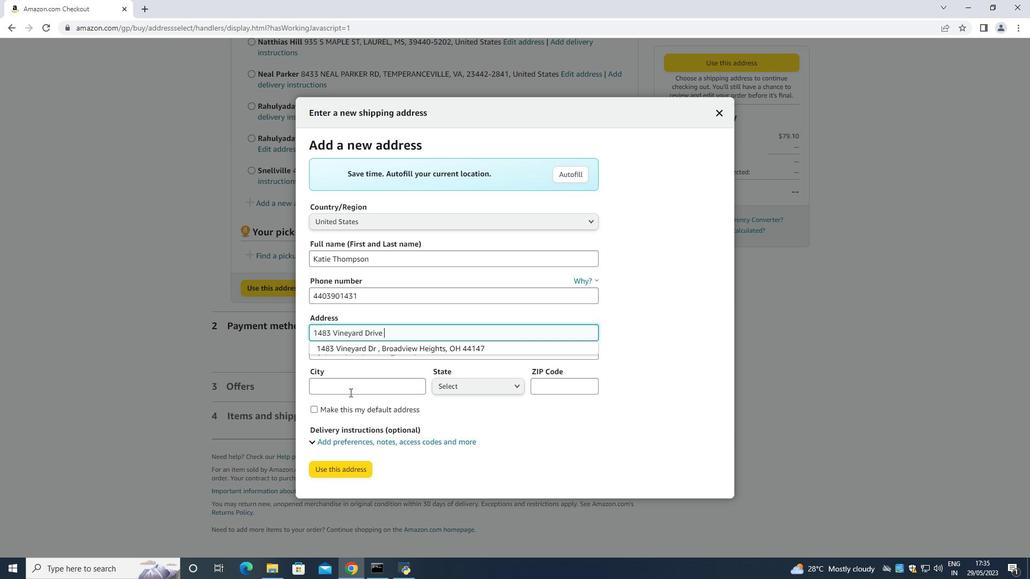 
Action: Mouse pressed left at (348, 392)
Screenshot: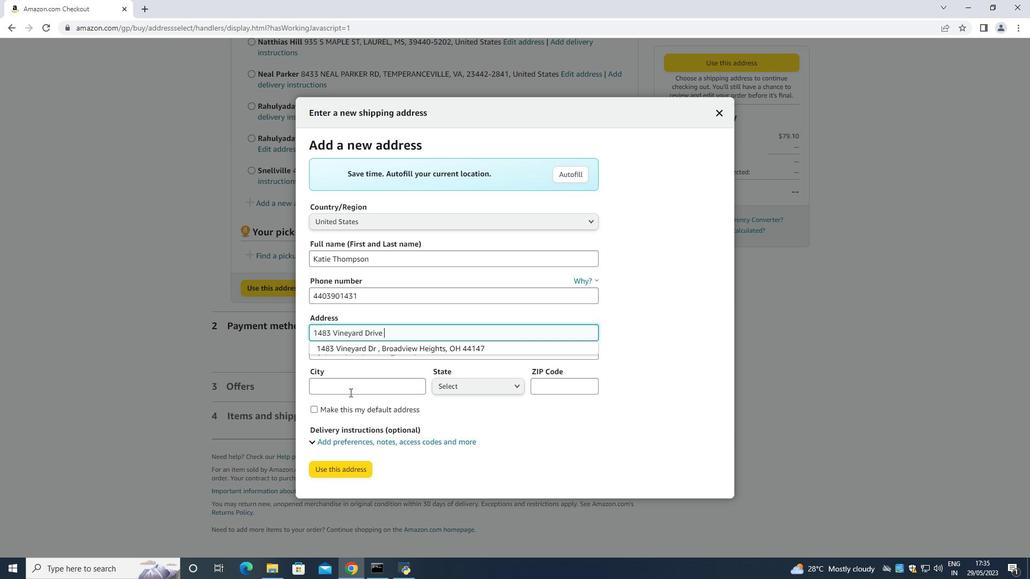
Action: Key pressed <Key.shift>Independence<Key.space>
Screenshot: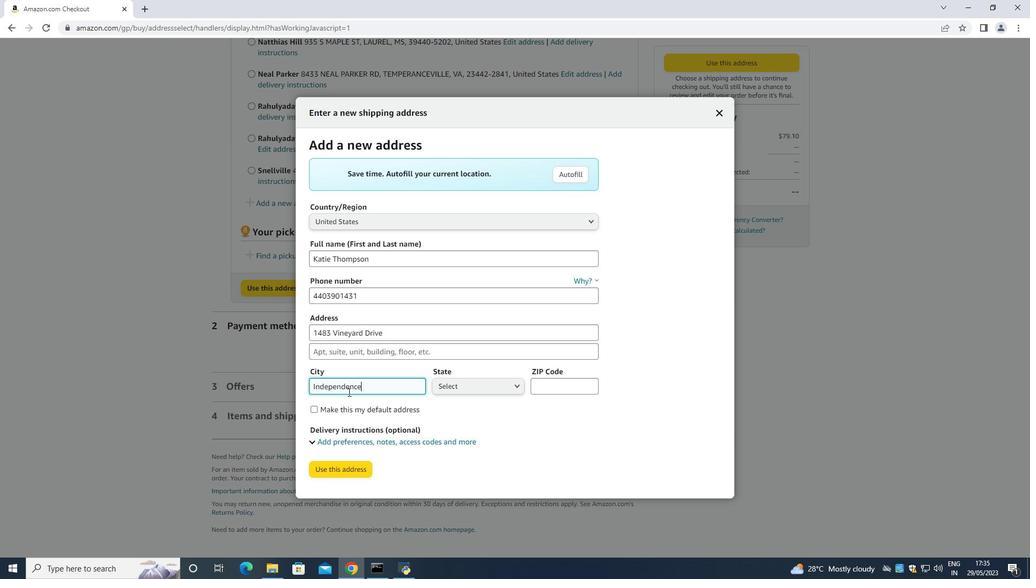
Action: Mouse moved to (450, 388)
Screenshot: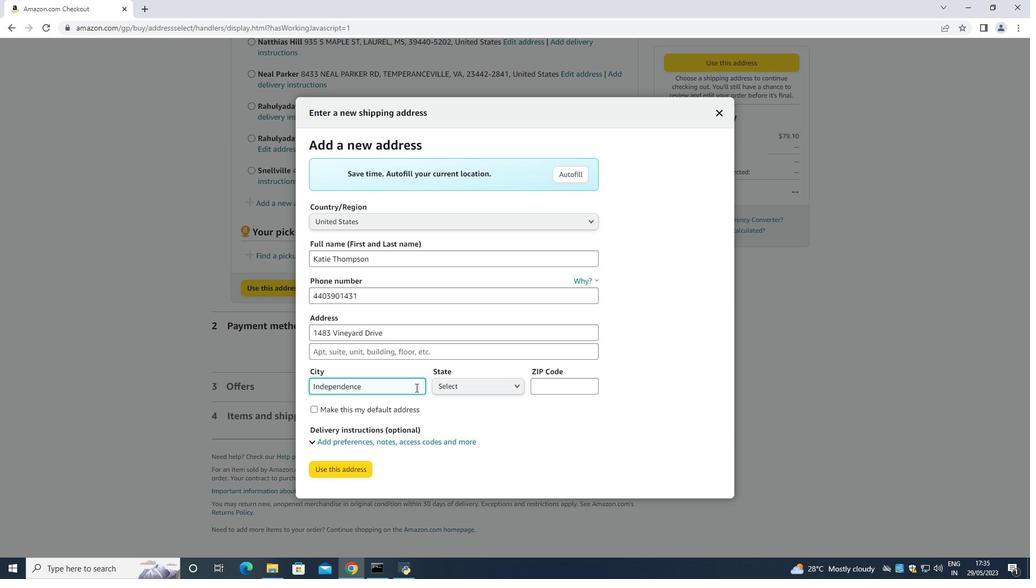 
Action: Mouse pressed left at (450, 388)
Screenshot: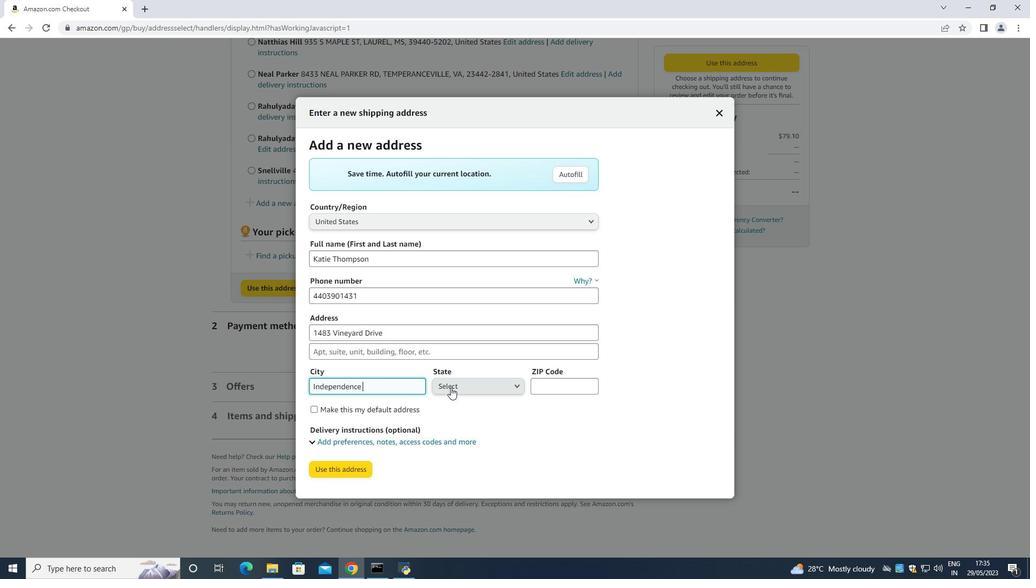 
Action: Mouse moved to (451, 386)
Screenshot: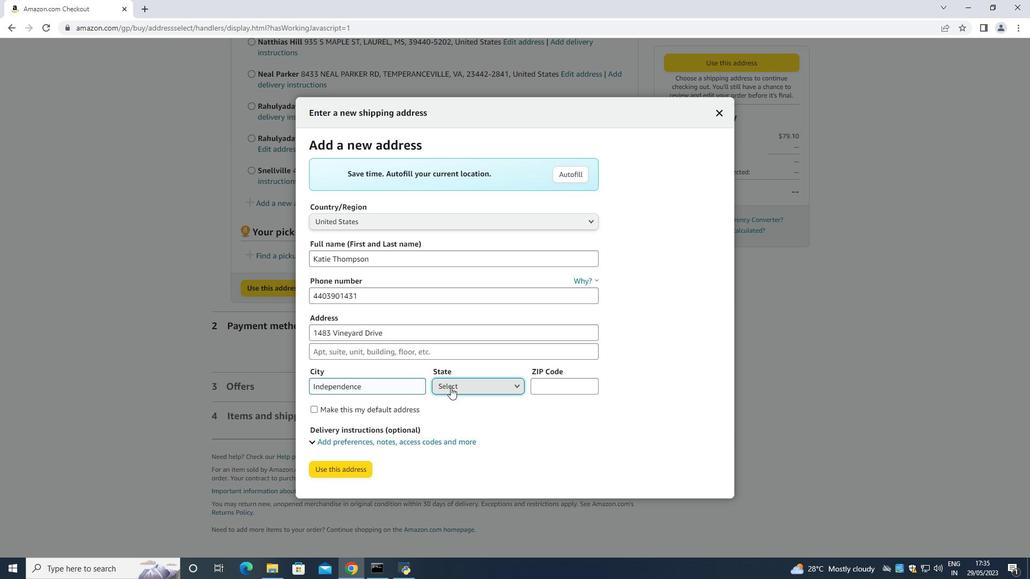 
Action: Key pressed o
Screenshot: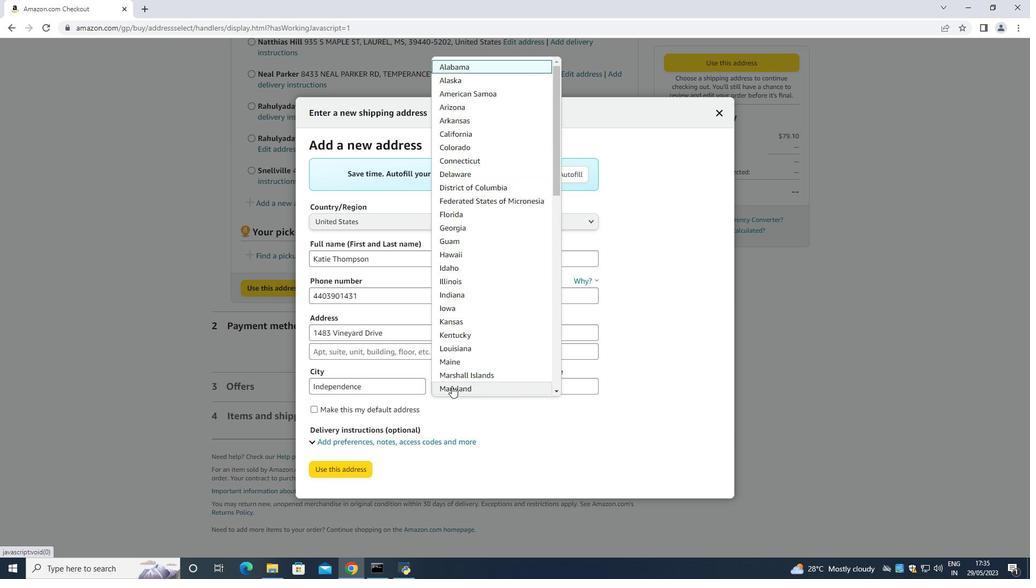 
Action: Mouse moved to (471, 229)
Screenshot: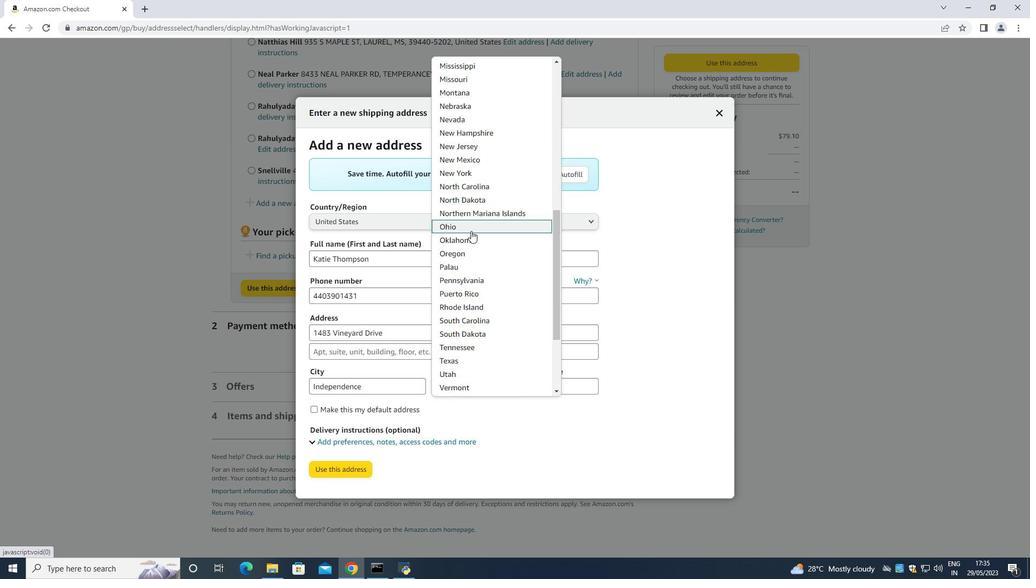 
Action: Mouse pressed left at (471, 229)
Screenshot: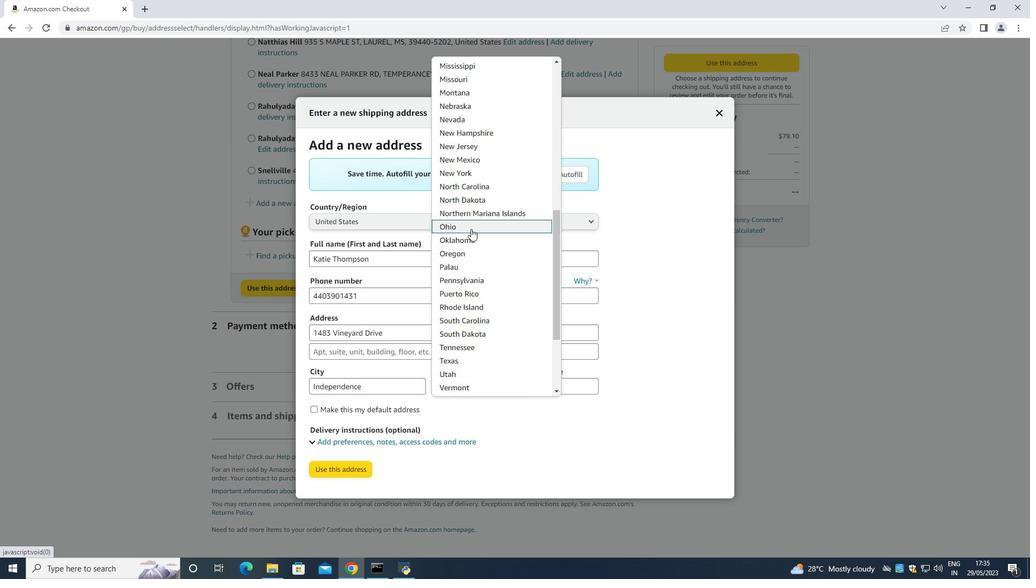 
Action: Mouse moved to (559, 382)
Screenshot: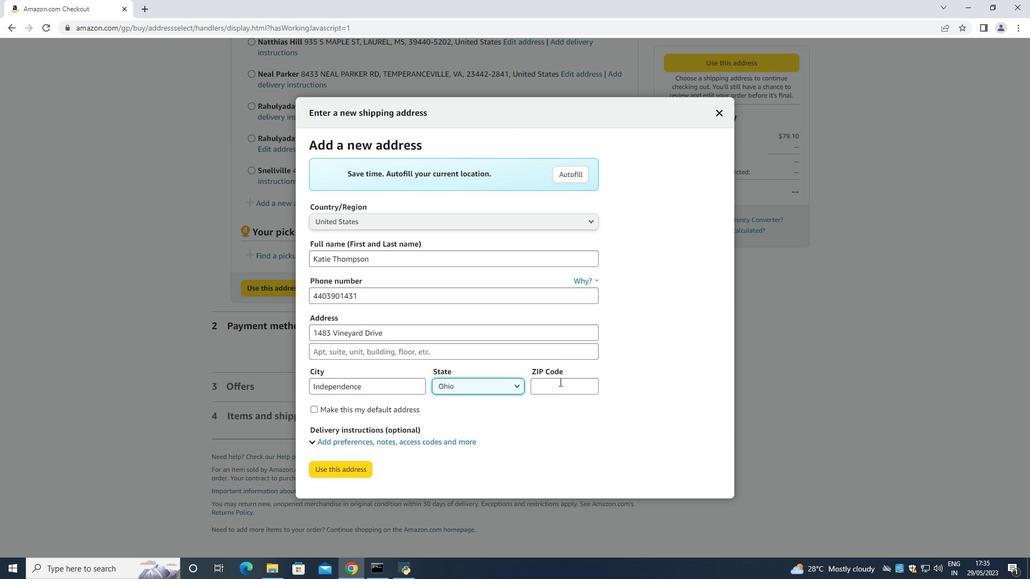 
Action: Mouse pressed left at (559, 382)
Screenshot: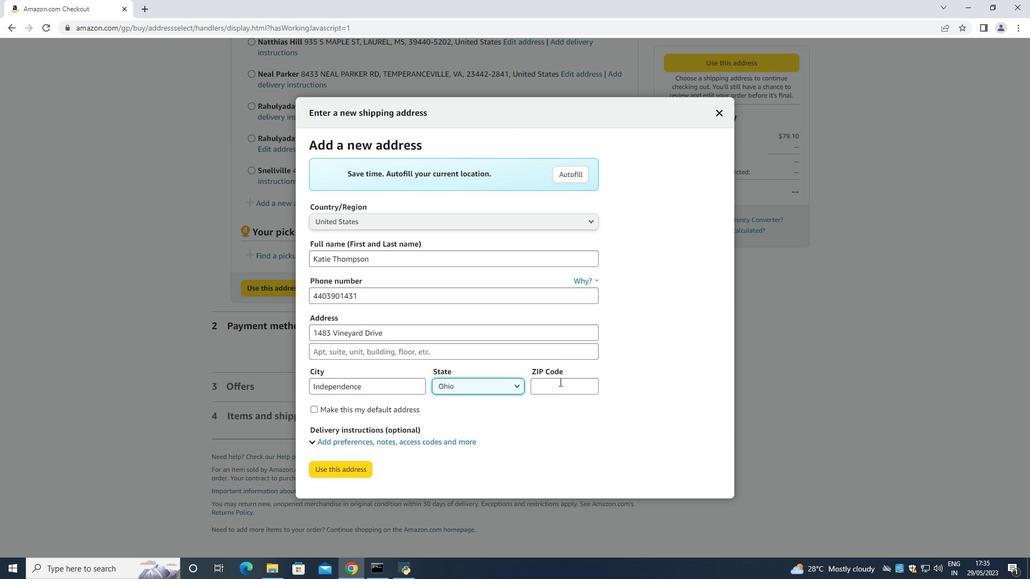 
Action: Key pressed 44131
Screenshot: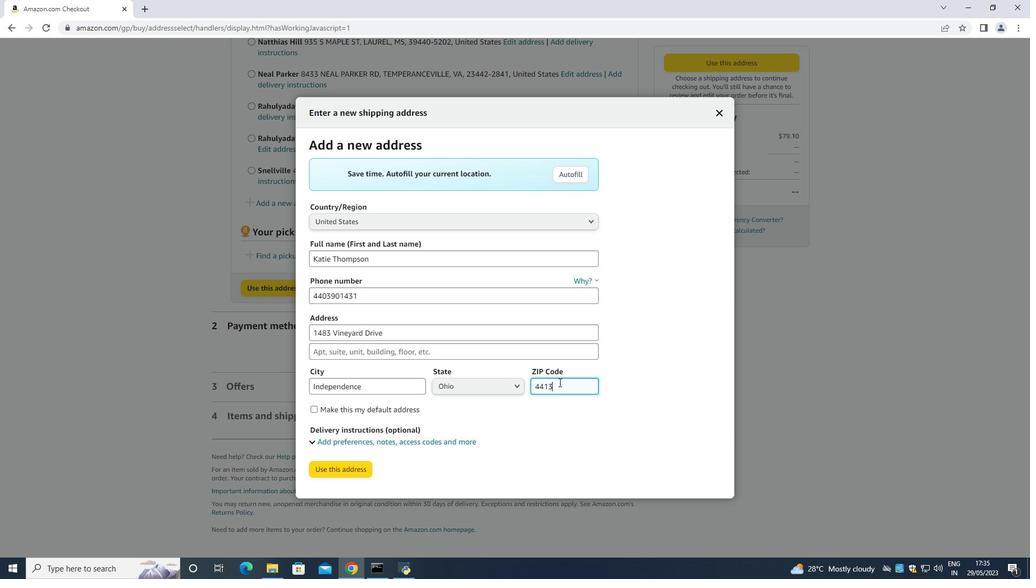 
Action: Mouse moved to (340, 471)
Screenshot: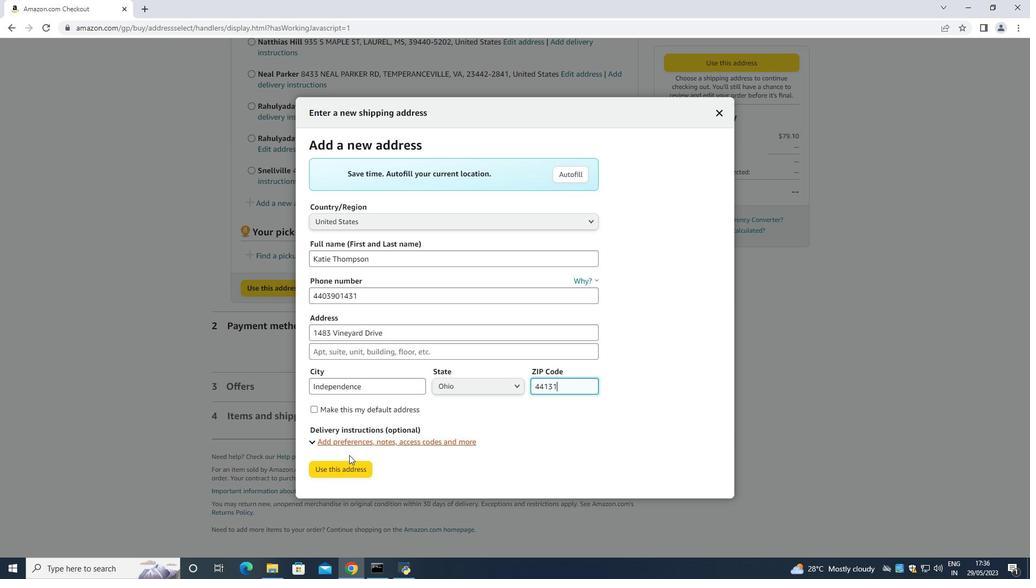 
Action: Mouse pressed left at (340, 471)
Screenshot: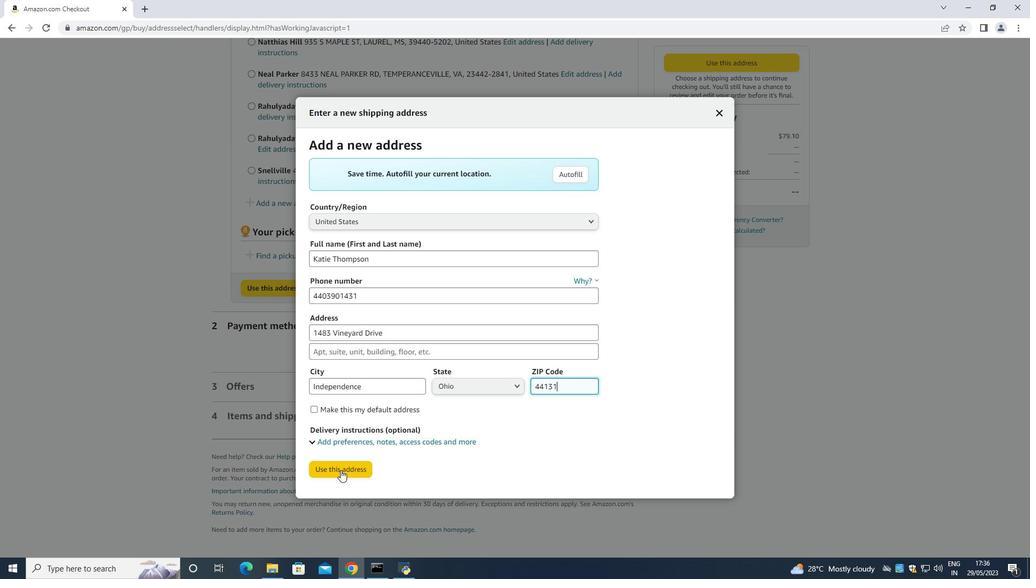 
Action: Mouse moved to (347, 213)
Screenshot: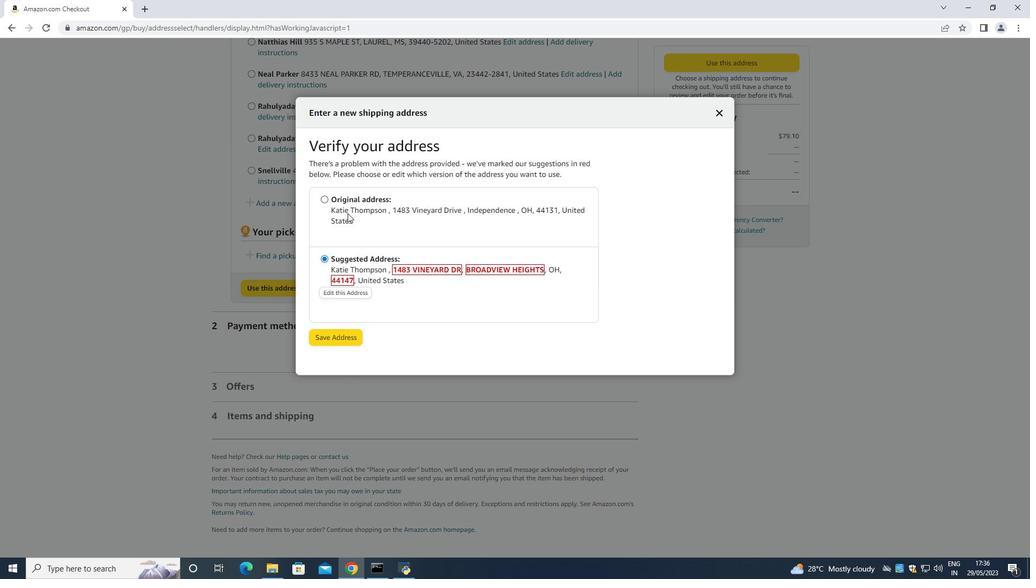 
Action: Mouse pressed left at (347, 213)
Screenshot: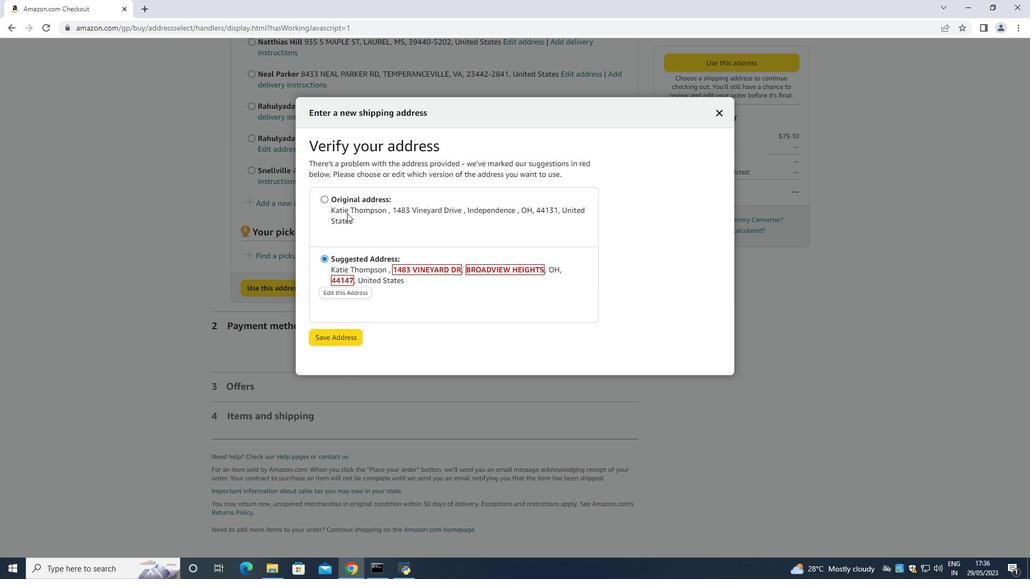 
Action: Mouse moved to (336, 350)
Screenshot: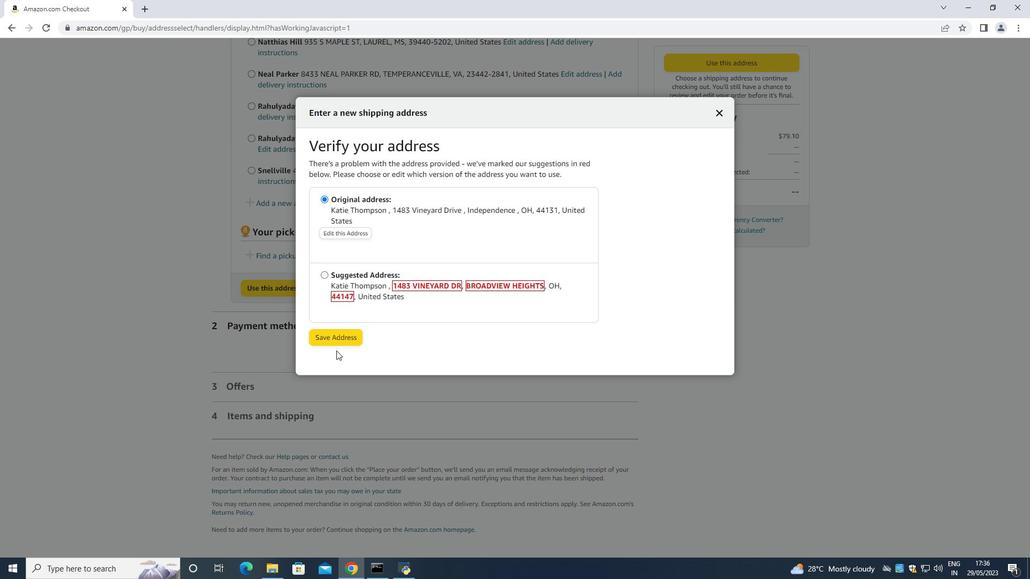 
Action: Mouse pressed left at (336, 350)
Screenshot: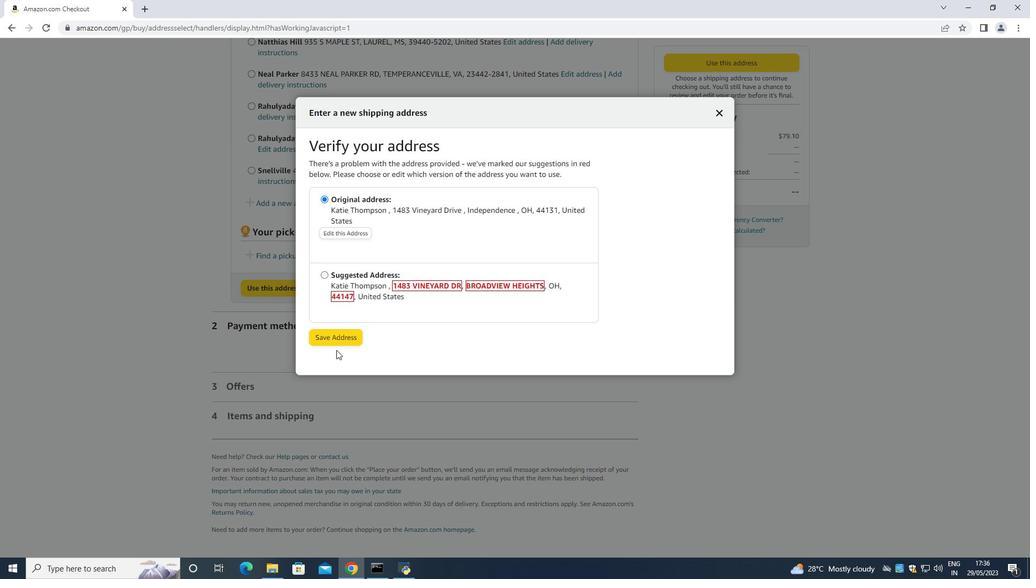 
Action: Mouse moved to (340, 344)
Screenshot: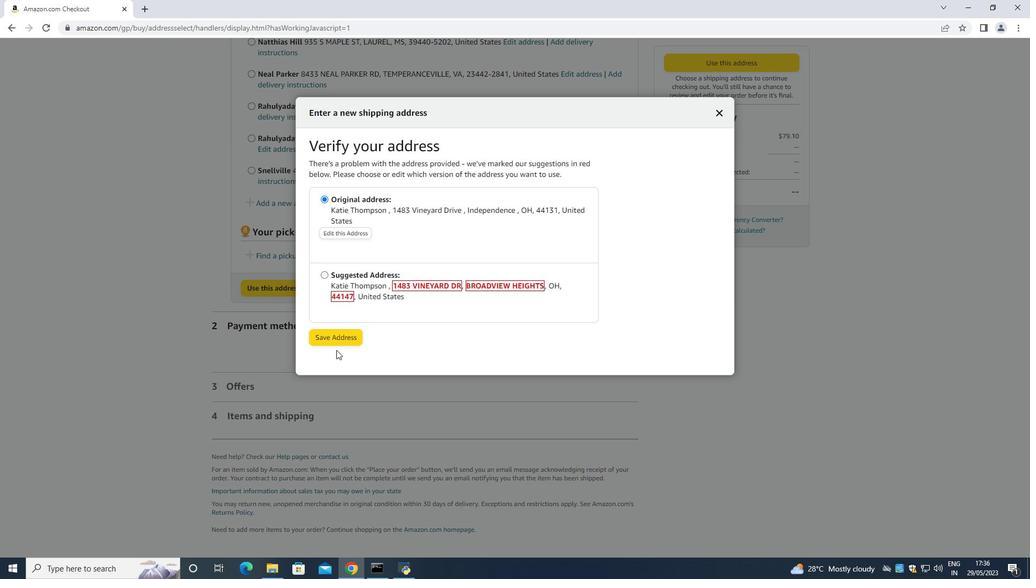 
Action: Mouse pressed left at (340, 344)
Screenshot: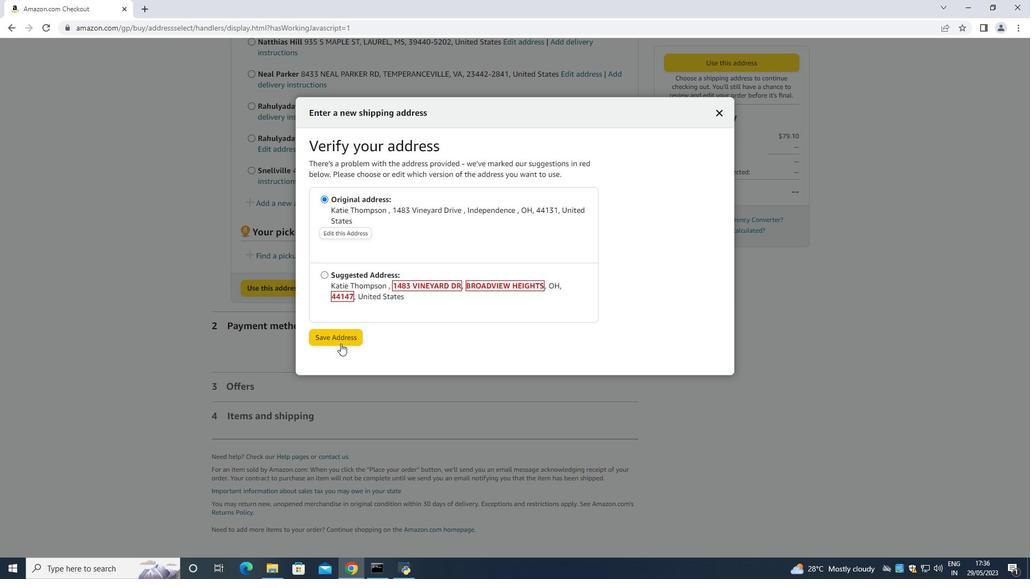 
Action: Mouse moved to (345, 251)
Screenshot: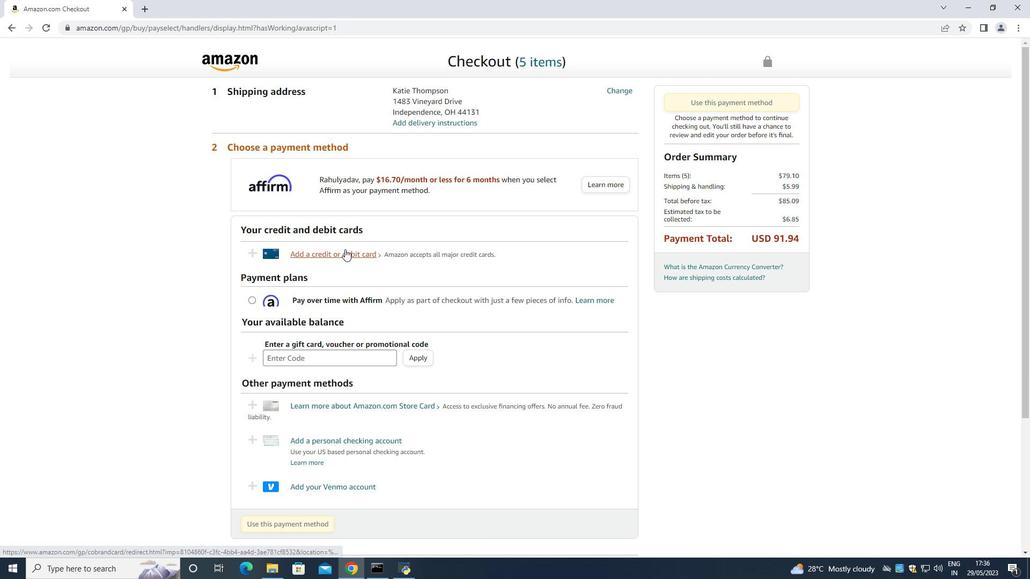 
Action: Mouse pressed left at (345, 251)
Screenshot: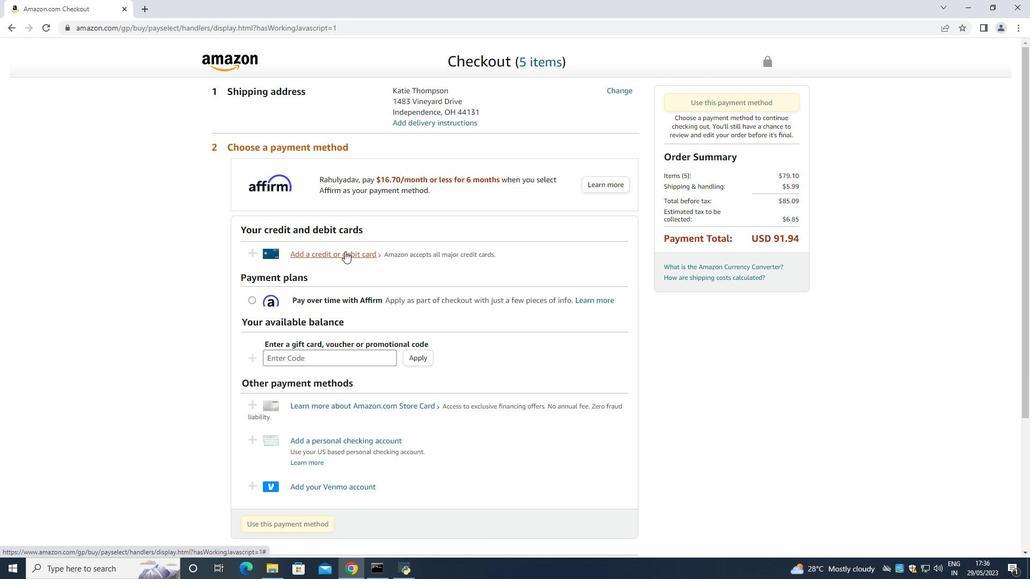 
Action: Mouse moved to (440, 247)
Screenshot: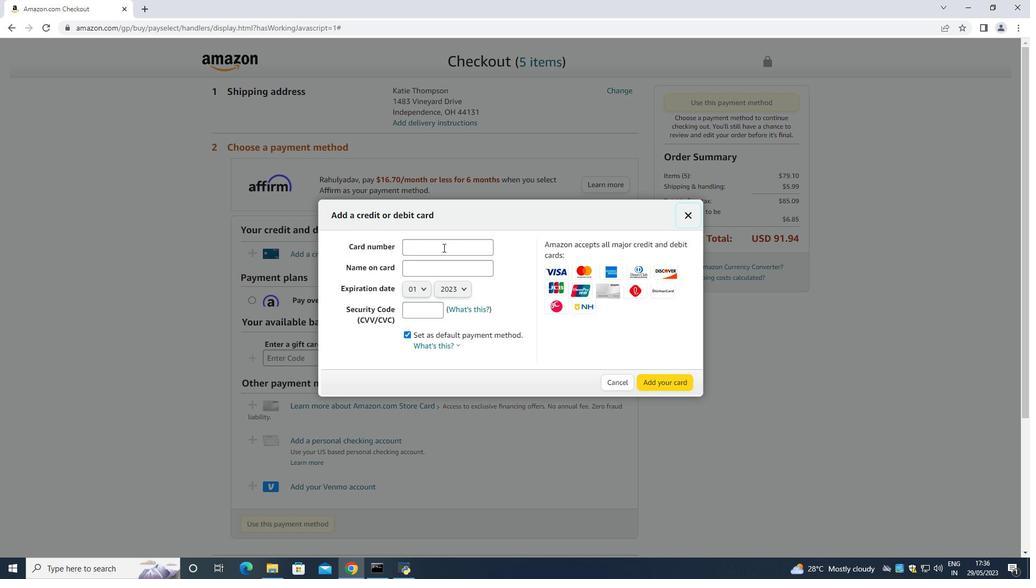 
Action: Mouse pressed left at (440, 247)
Screenshot: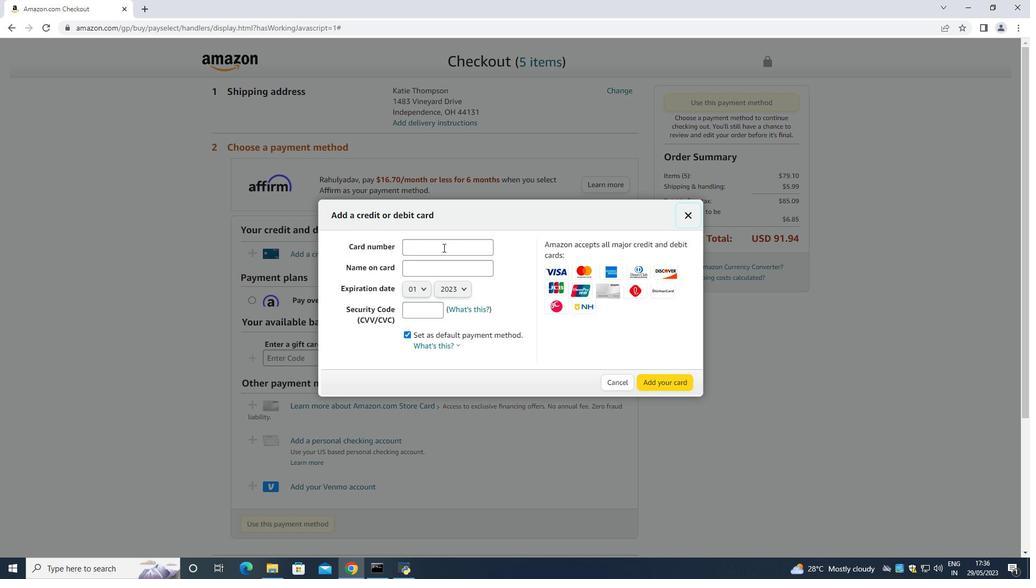 
Action: Mouse moved to (439, 248)
Screenshot: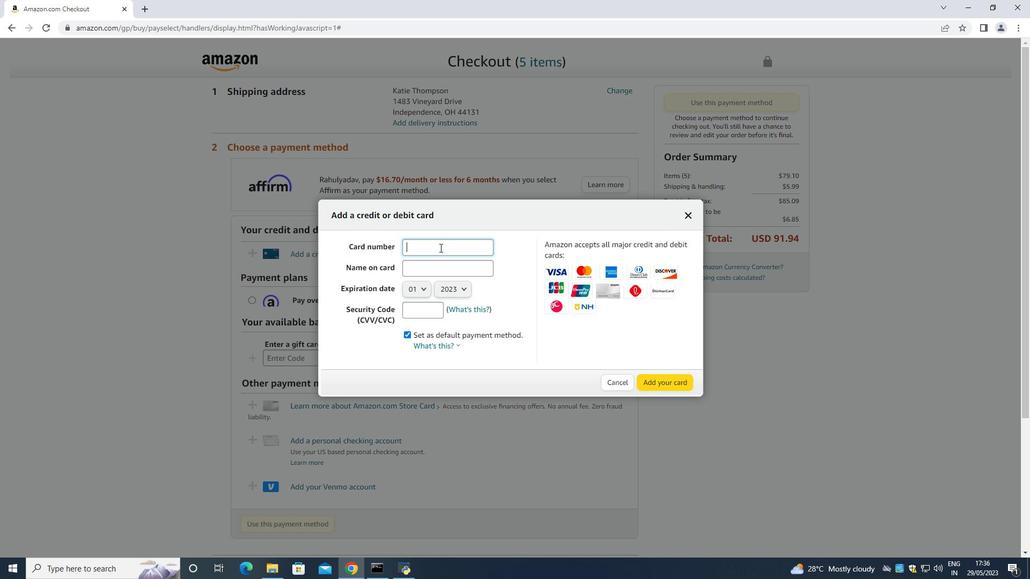 
Action: Key pressed 4589657875147965
Screenshot: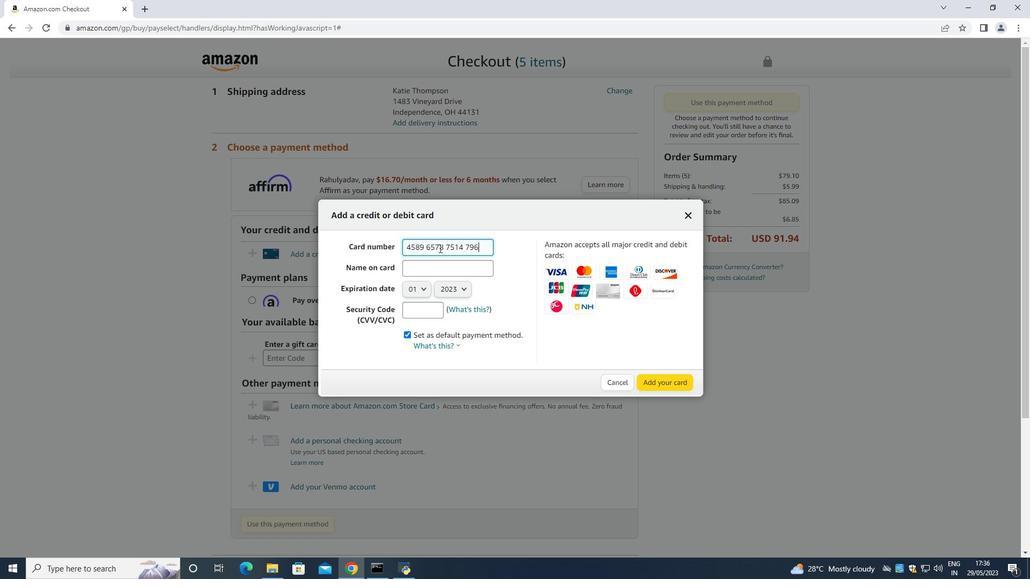 
Action: Mouse moved to (430, 264)
Screenshot: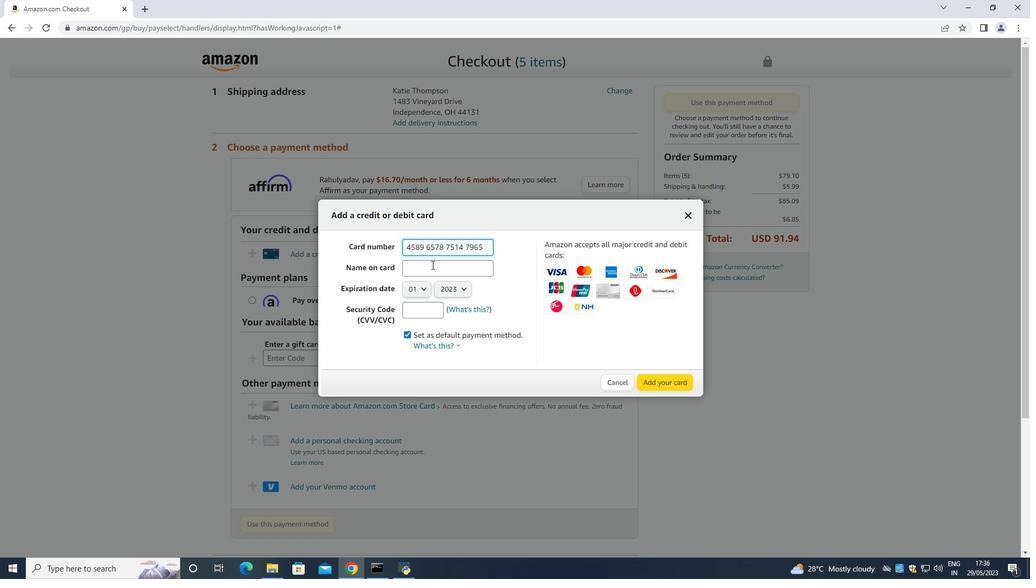 
Action: Mouse pressed left at (430, 264)
Screenshot: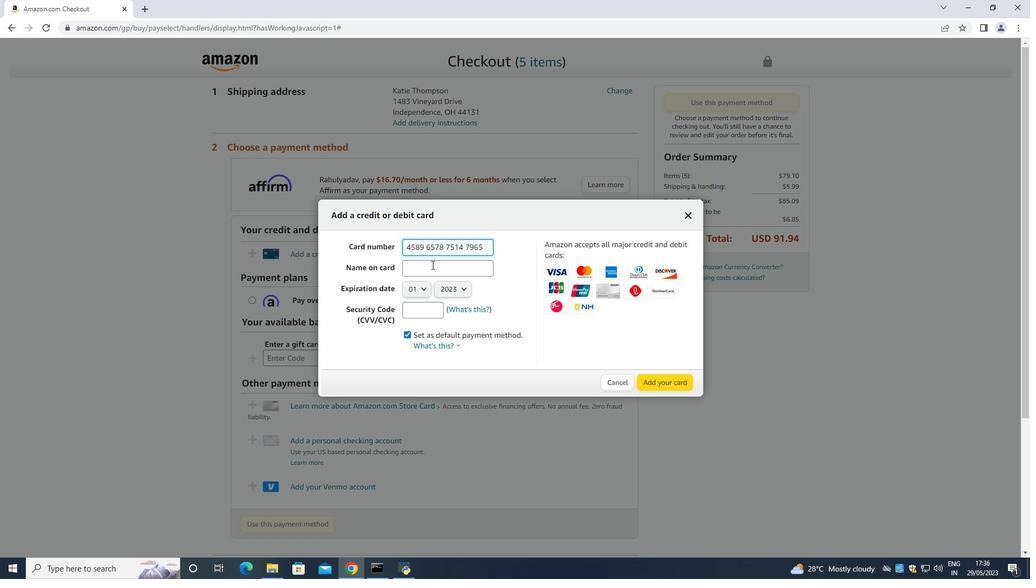 
Action: Mouse moved to (429, 266)
Screenshot: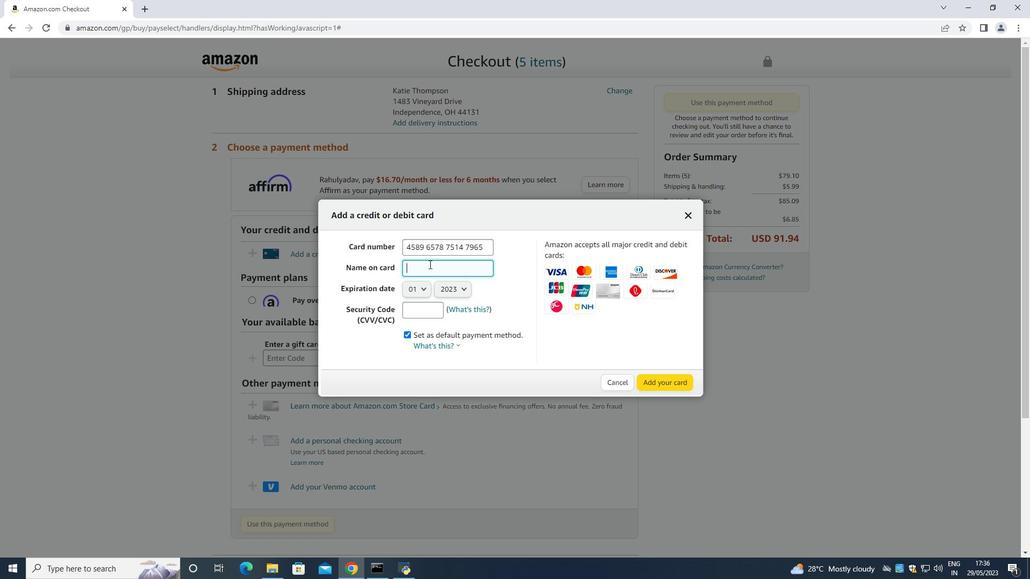 
Action: Key pressed <Key.shift>Katie<Key.space><Key.shift>Thompson<Key.space>
Screenshot: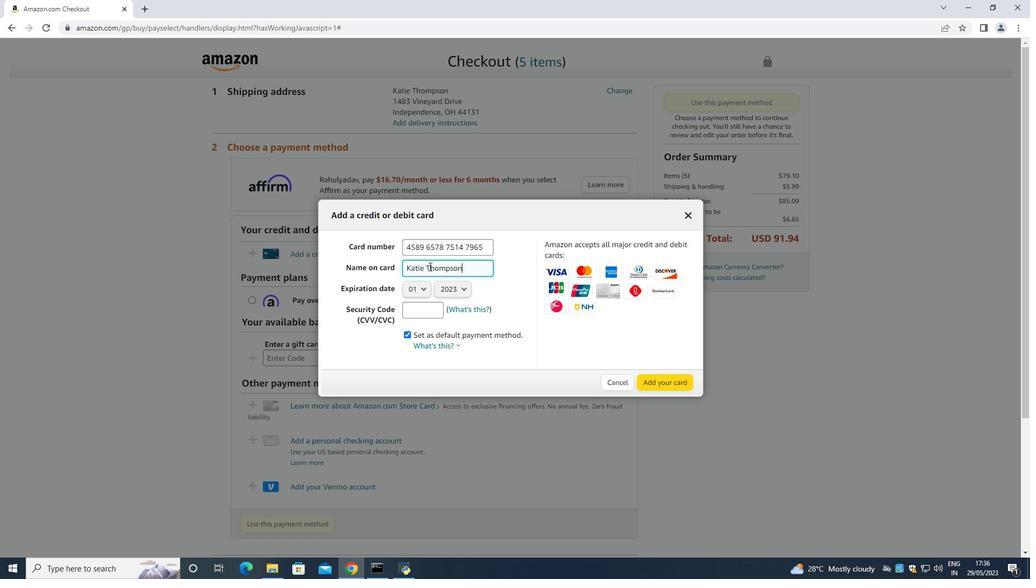 
Action: Mouse moved to (432, 268)
Screenshot: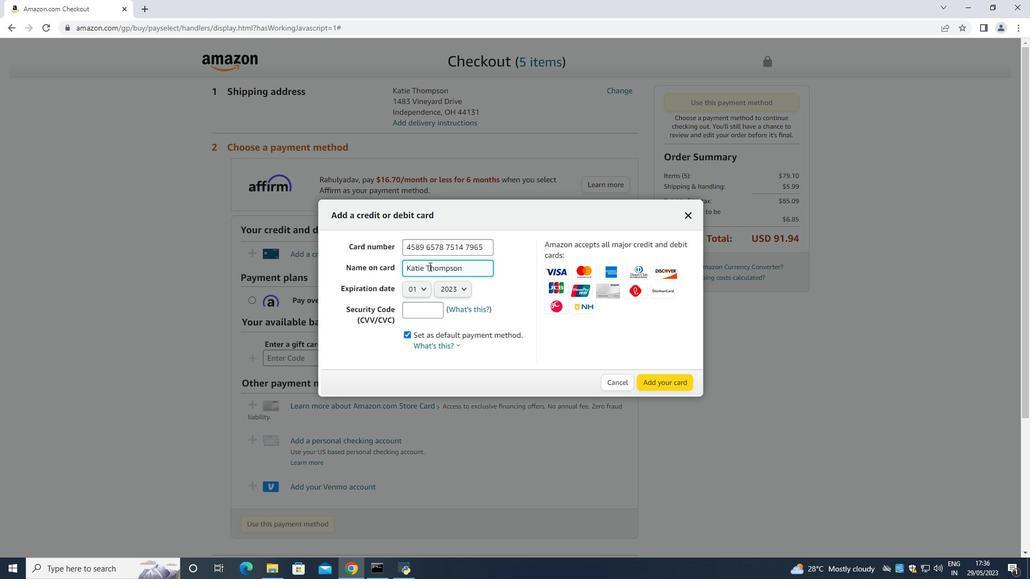 
Action: Key pressed <Key.tab>
Screenshot: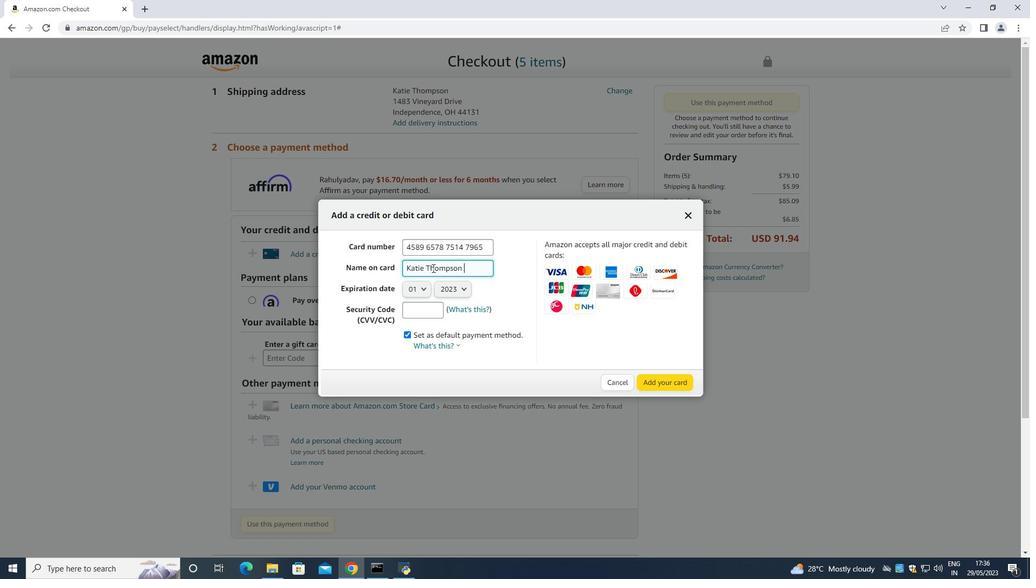 
Action: Mouse moved to (453, 290)
Screenshot: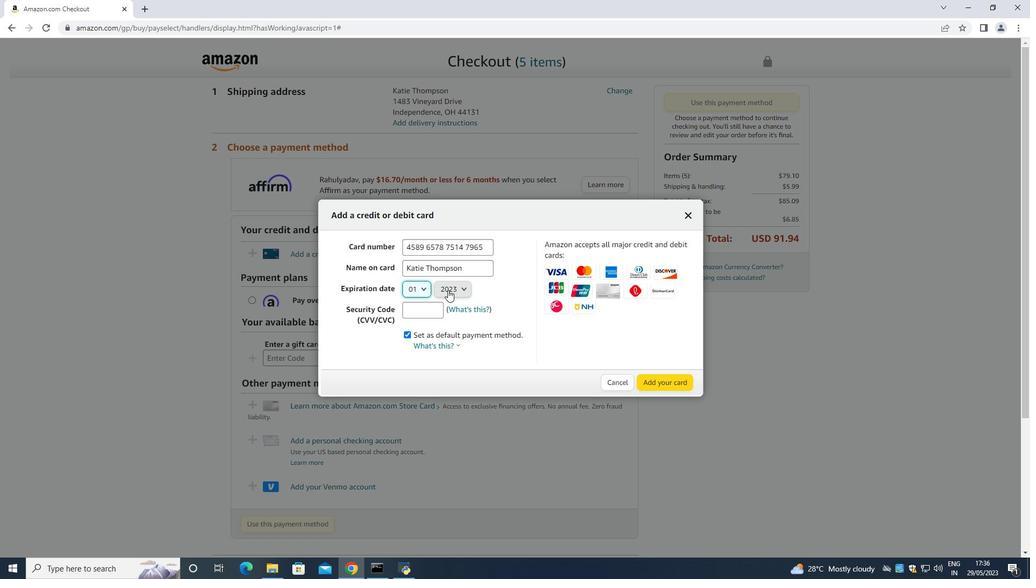 
Action: Key pressed <Key.tab>
Screenshot: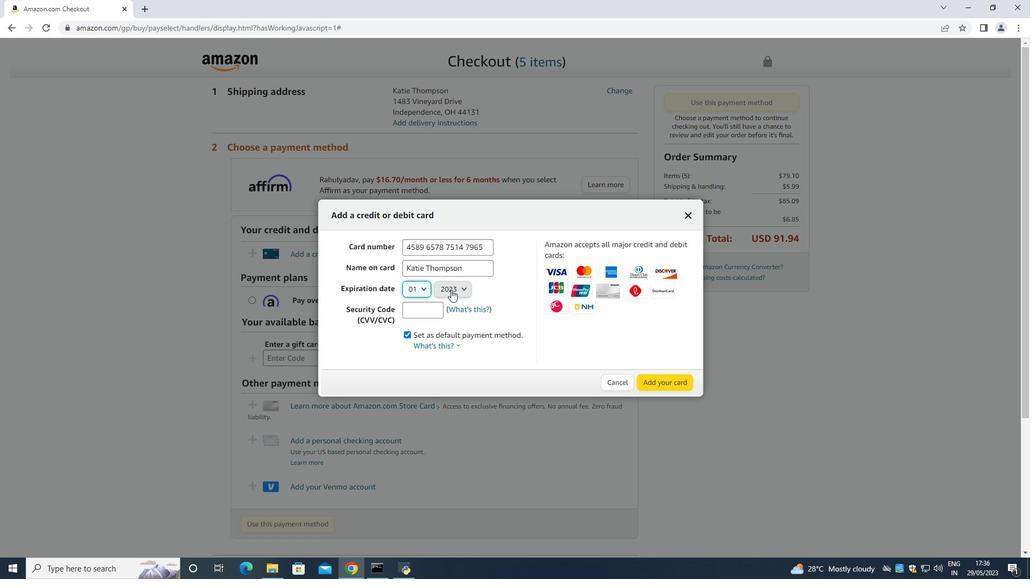 
Action: Mouse pressed left at (453, 290)
Screenshot: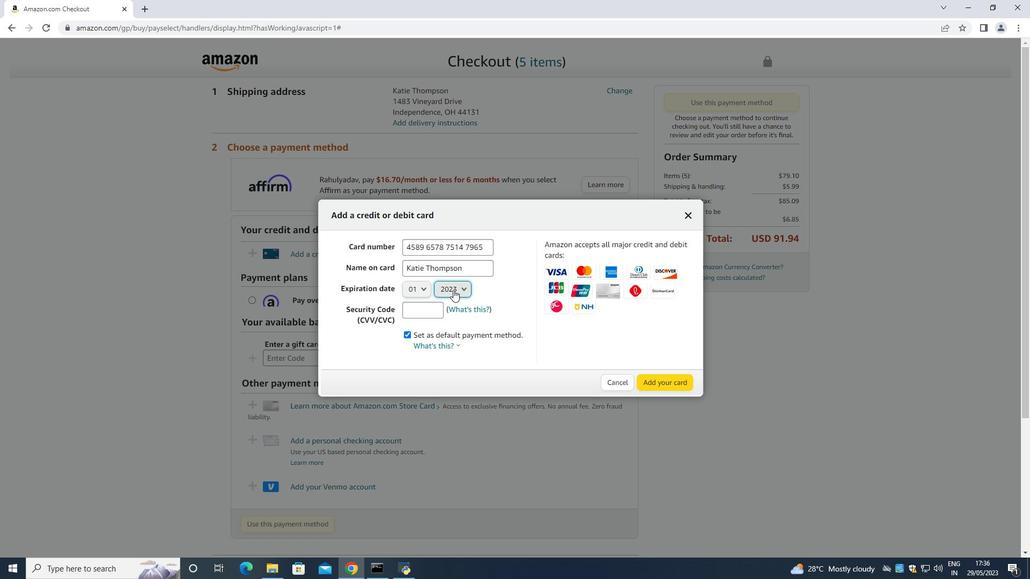 
Action: Mouse moved to (456, 318)
Screenshot: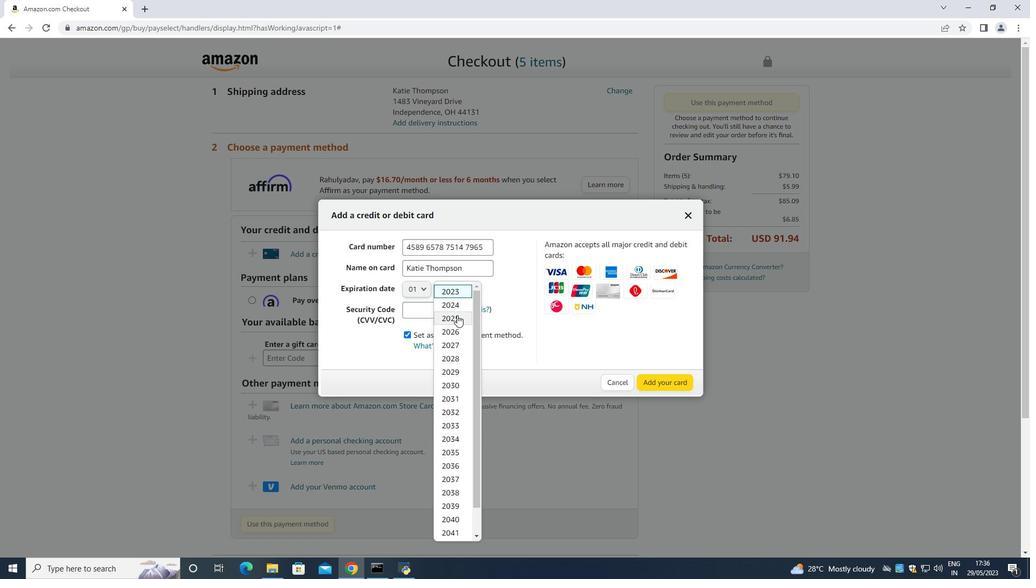 
Action: Mouse pressed left at (456, 318)
Screenshot: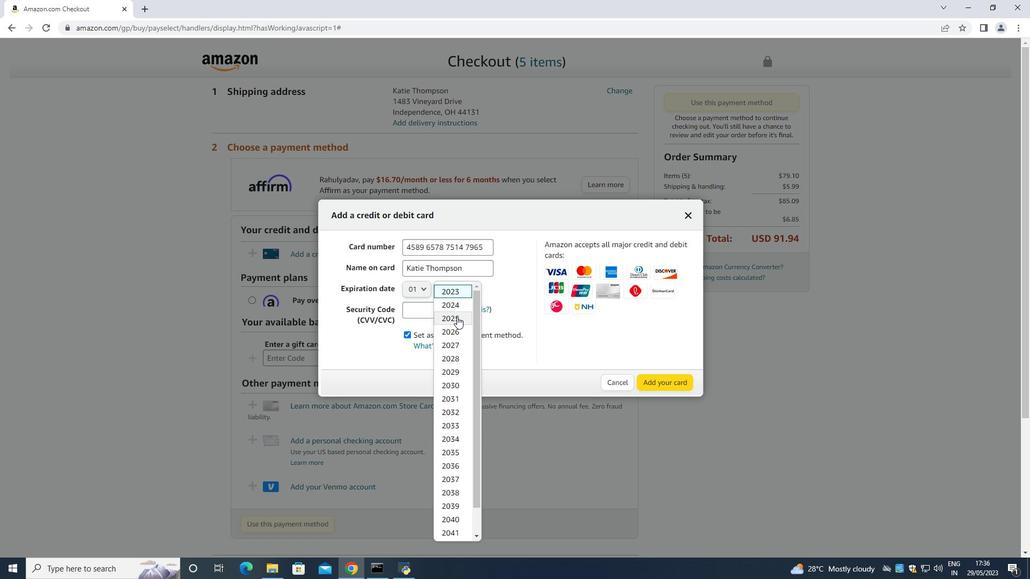 
Action: Mouse moved to (420, 311)
Screenshot: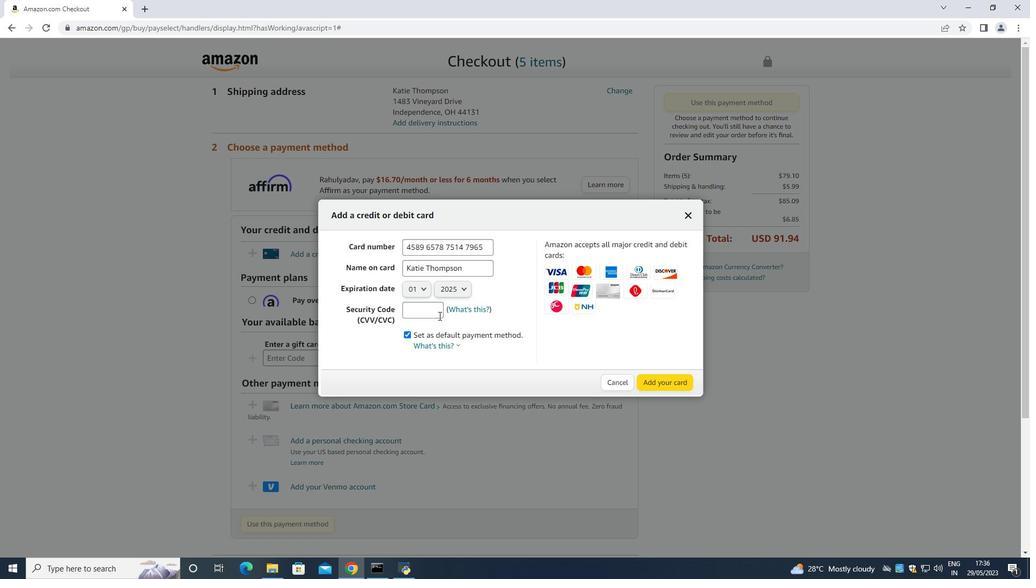 
Action: Mouse pressed left at (420, 311)
Screenshot: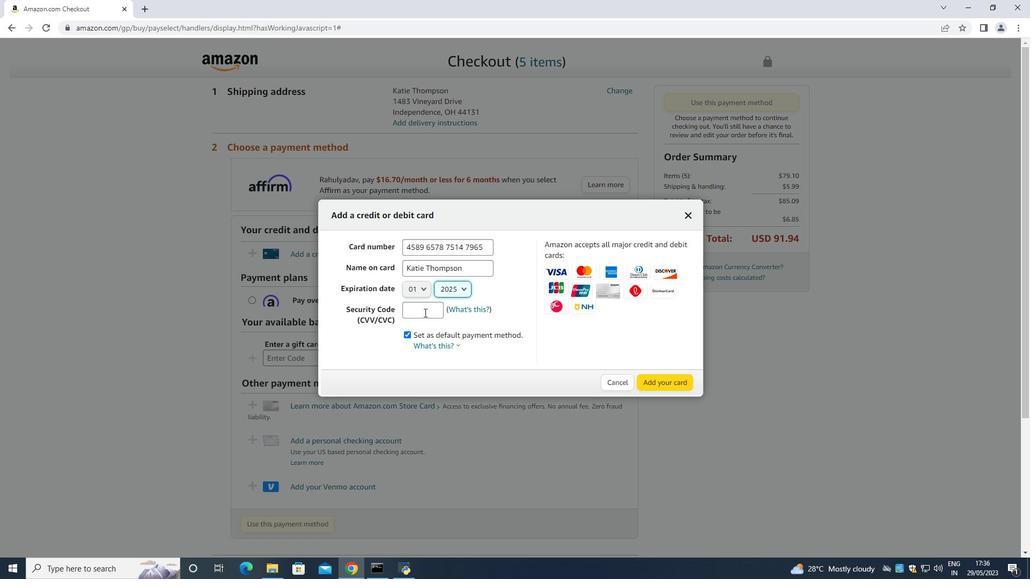 
Action: Mouse moved to (420, 311)
Screenshot: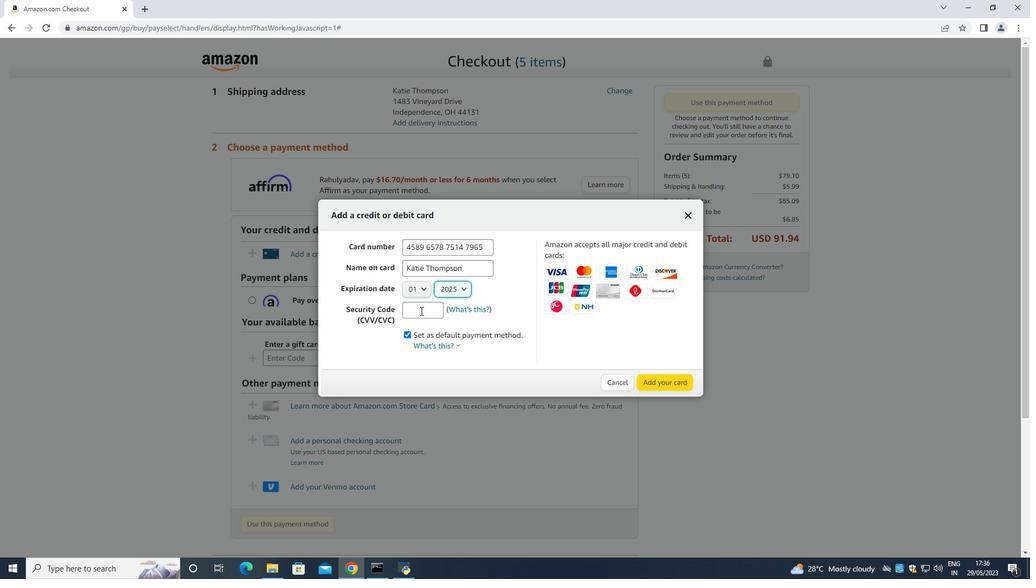 
Action: Key pressed 549
Screenshot: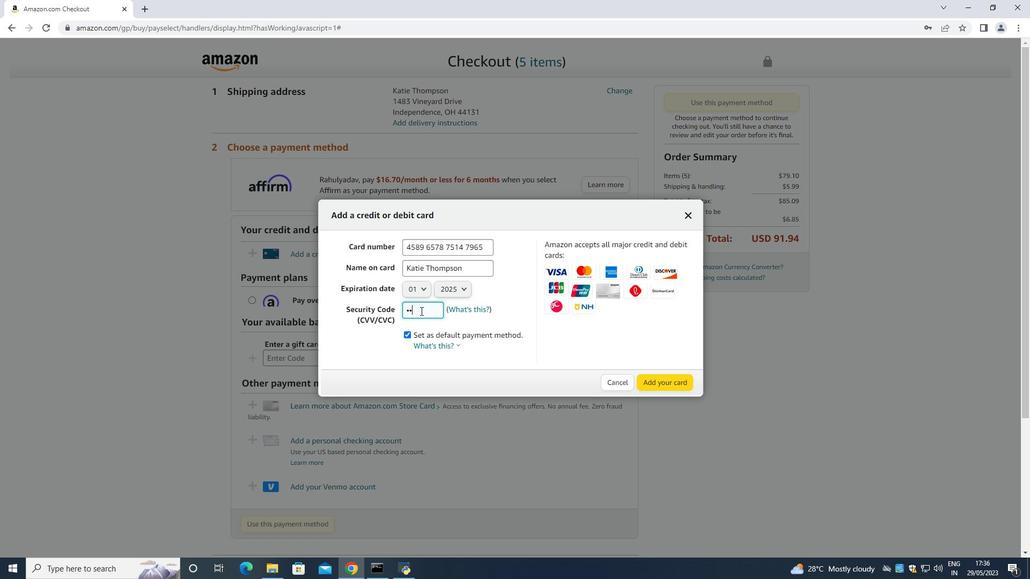
Action: Mouse moved to (676, 378)
Screenshot: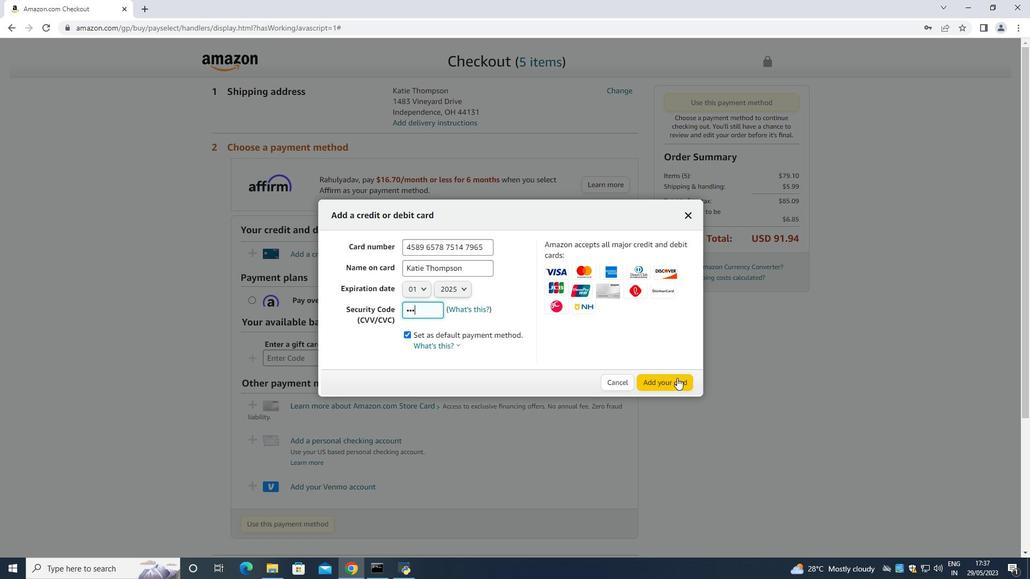 
